 Task: Find connections with filter location Ho with filter topic #Gettingthingsdonewith filter profile language Potuguese with filter current company Isha Foundation with filter school Sri Shakthi Institute of Engineering and Technology with filter industry Trusts and Estates with filter service category Auto Insurance with filter keywords title Payroll Clerk
Action: Mouse moved to (230, 293)
Screenshot: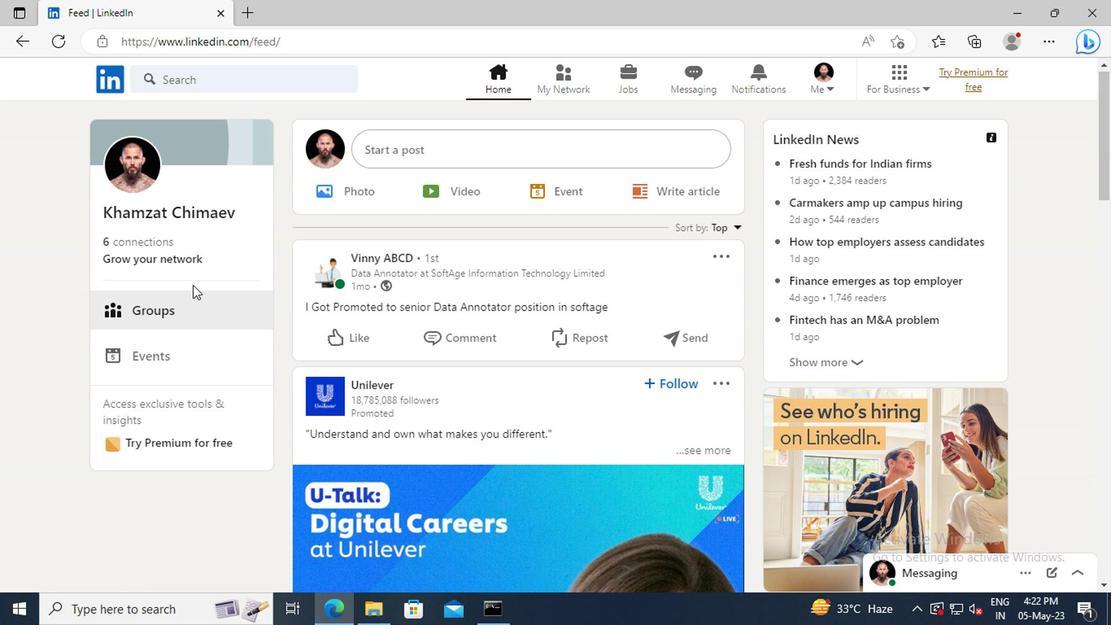 
Action: Mouse pressed left at (230, 293)
Screenshot: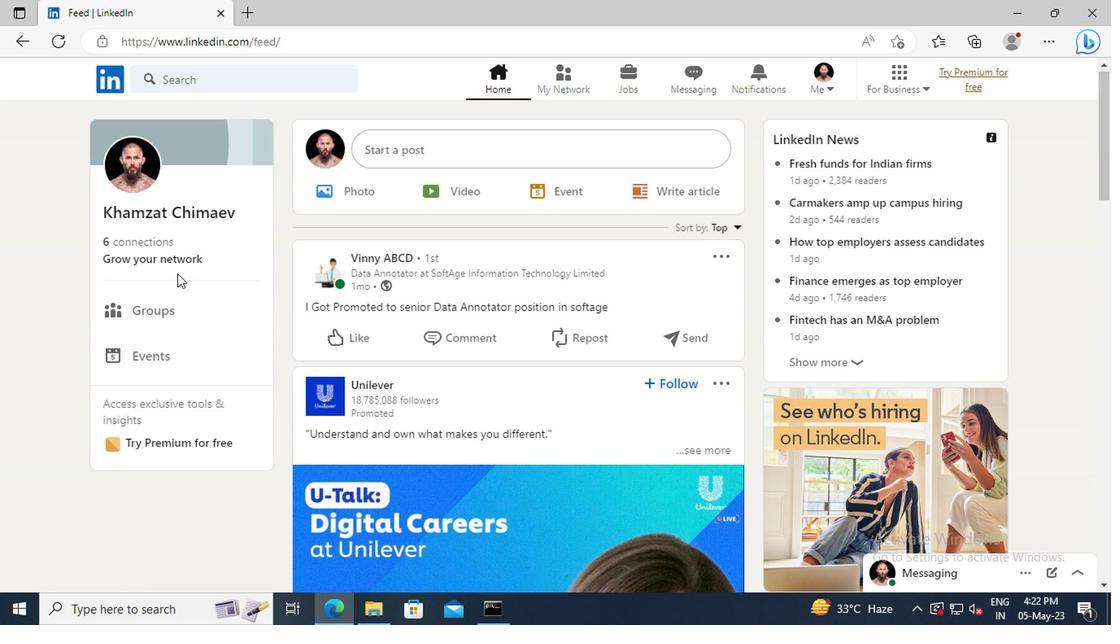 
Action: Mouse moved to (236, 233)
Screenshot: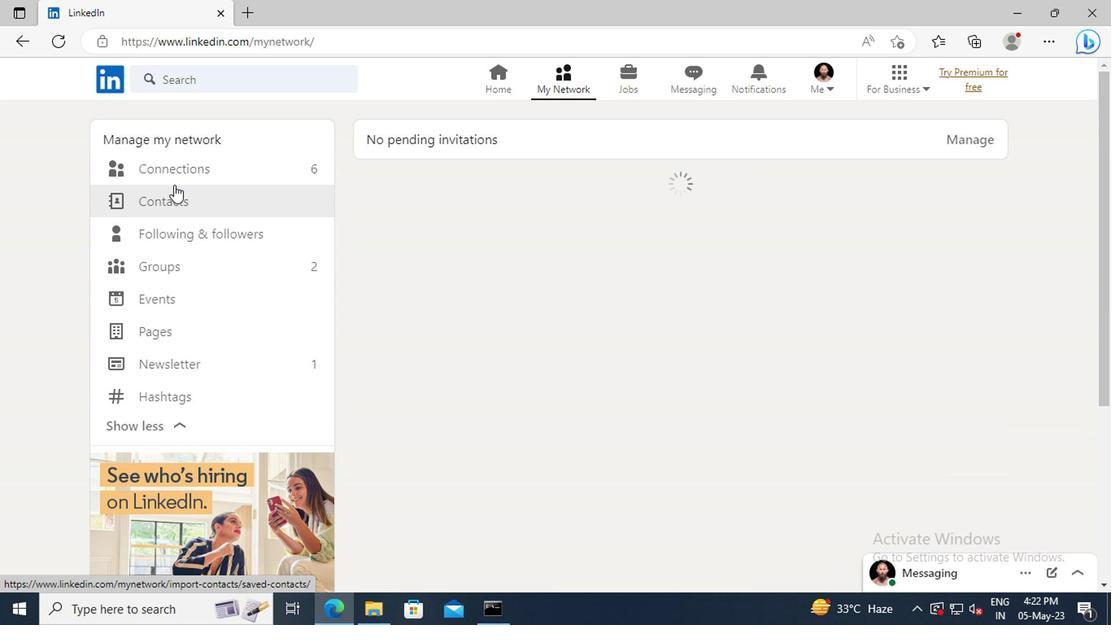 
Action: Mouse pressed left at (236, 233)
Screenshot: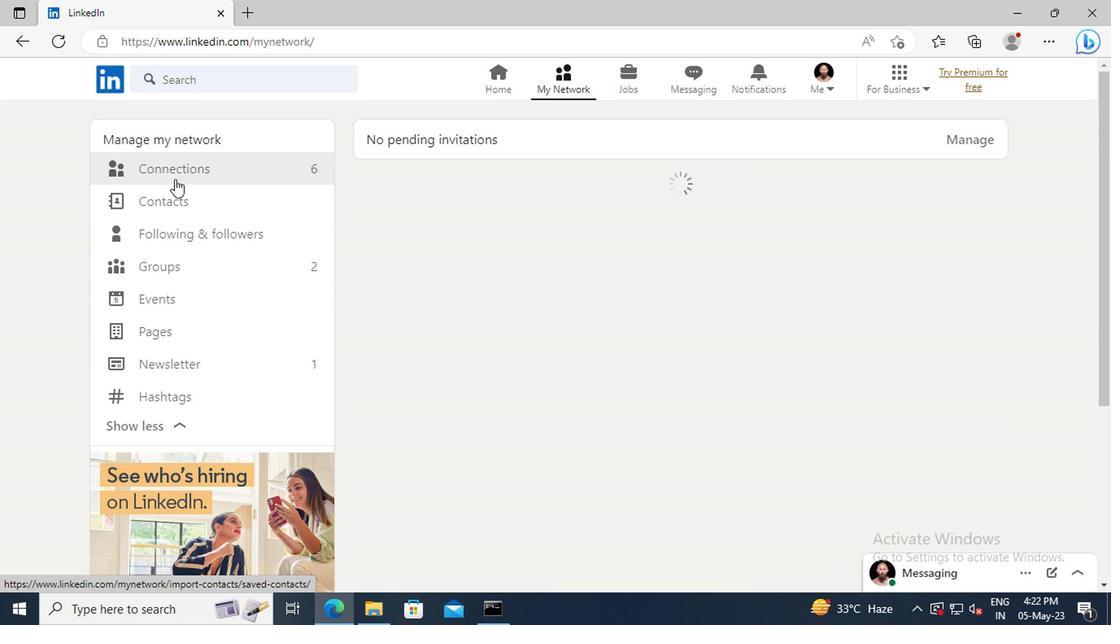 
Action: Mouse moved to (592, 236)
Screenshot: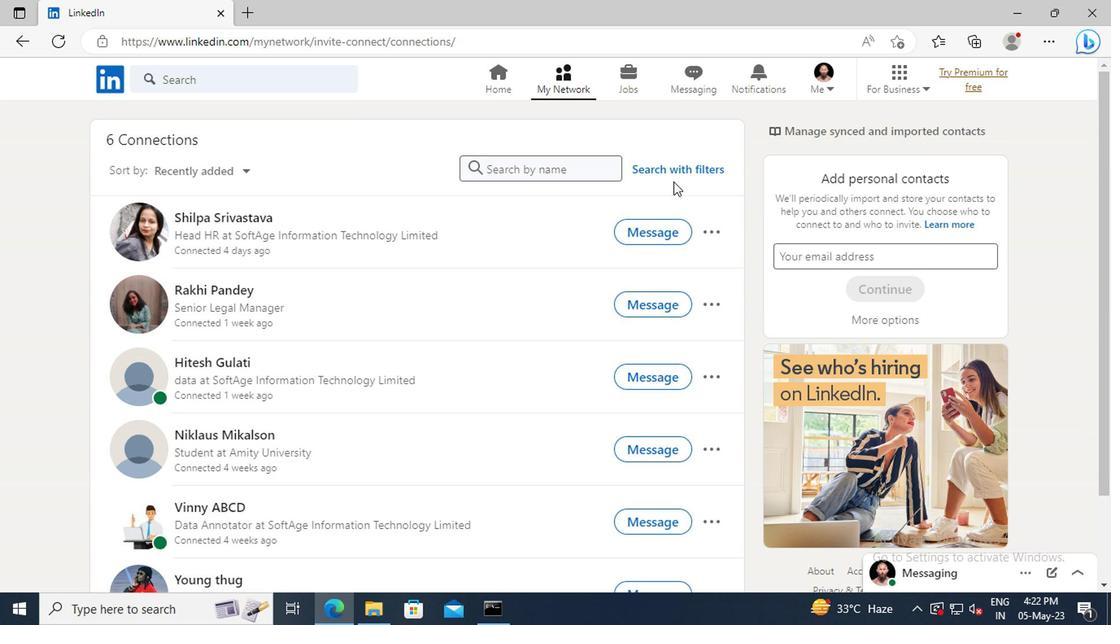 
Action: Mouse pressed left at (592, 236)
Screenshot: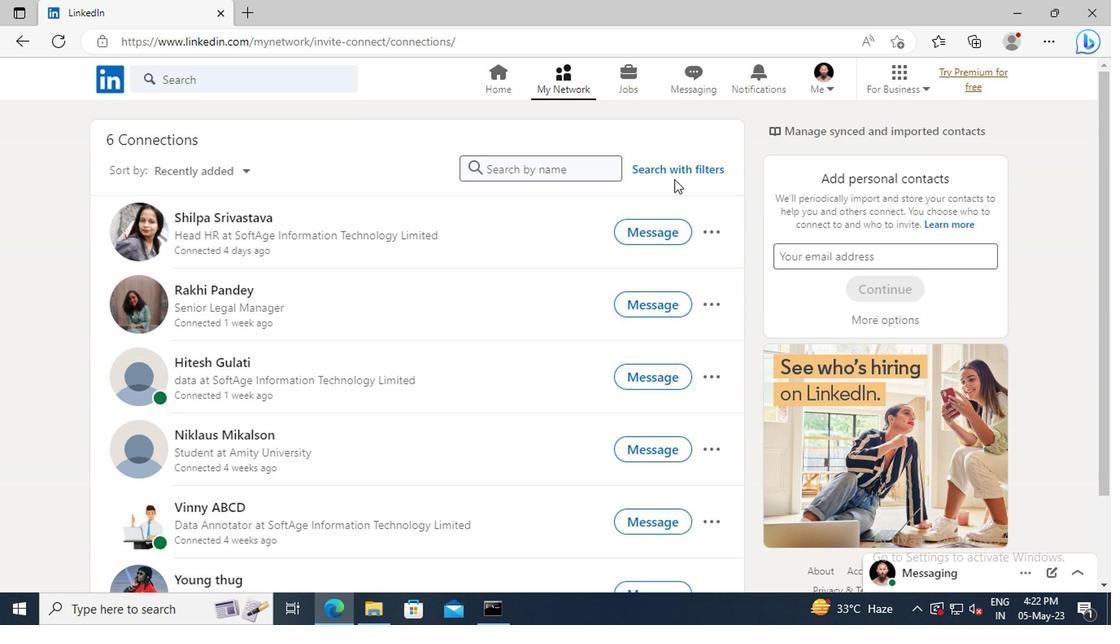 
Action: Mouse moved to (553, 202)
Screenshot: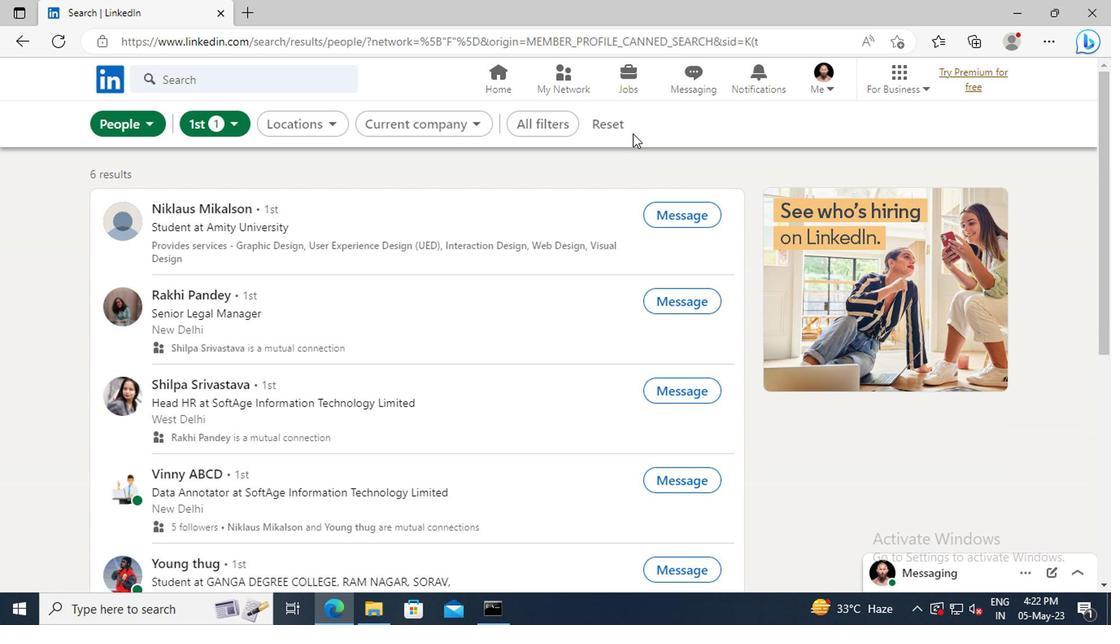 
Action: Mouse pressed left at (553, 202)
Screenshot: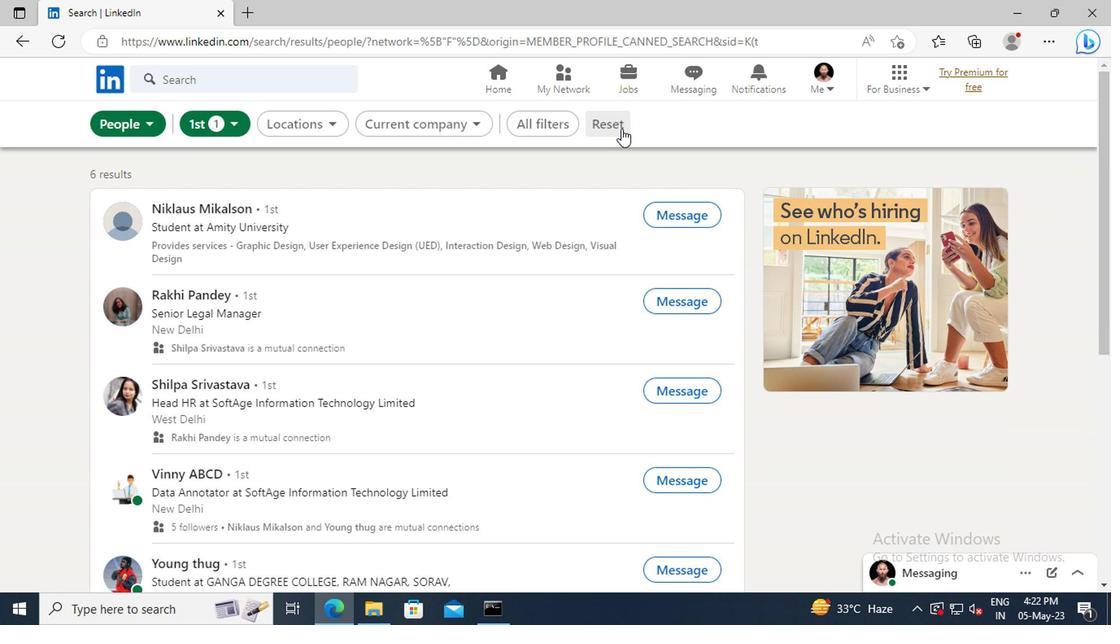 
Action: Mouse moved to (533, 200)
Screenshot: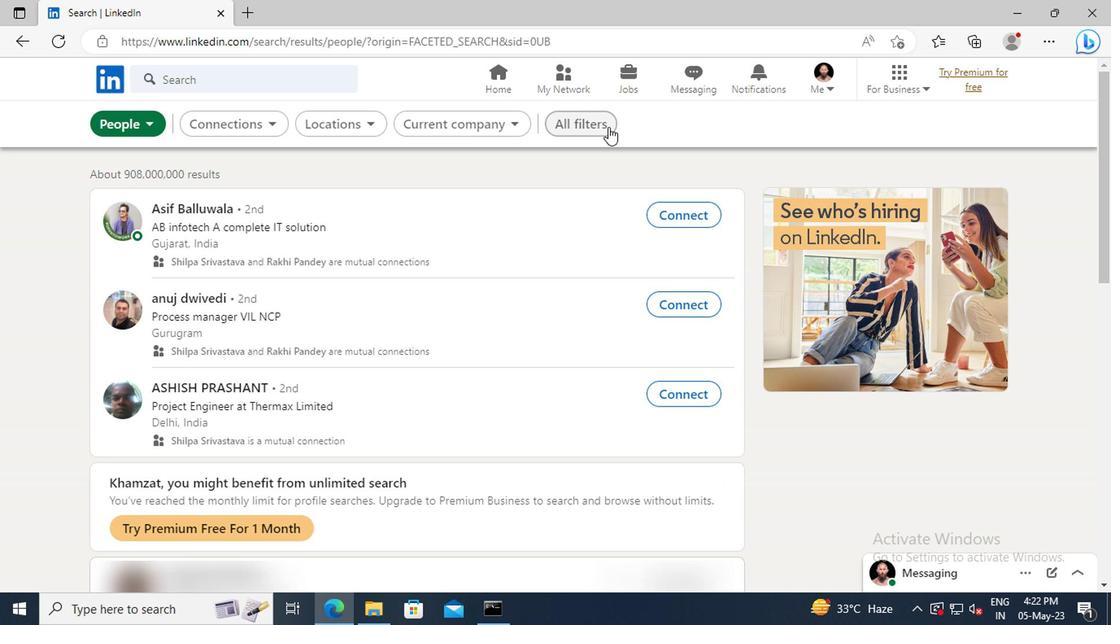 
Action: Mouse pressed left at (533, 200)
Screenshot: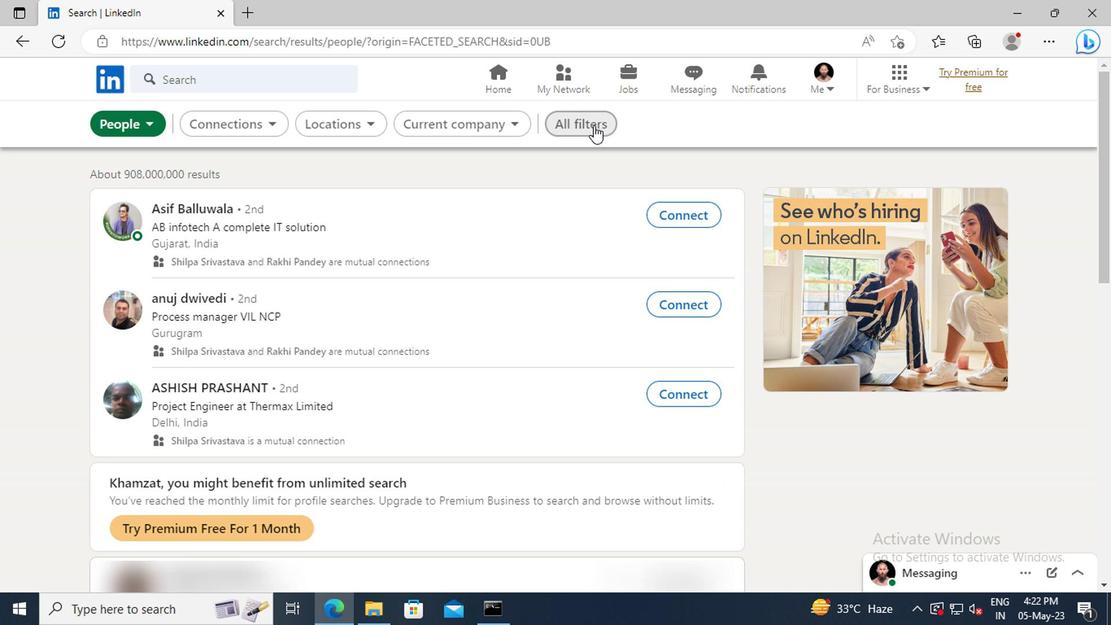 
Action: Mouse moved to (740, 313)
Screenshot: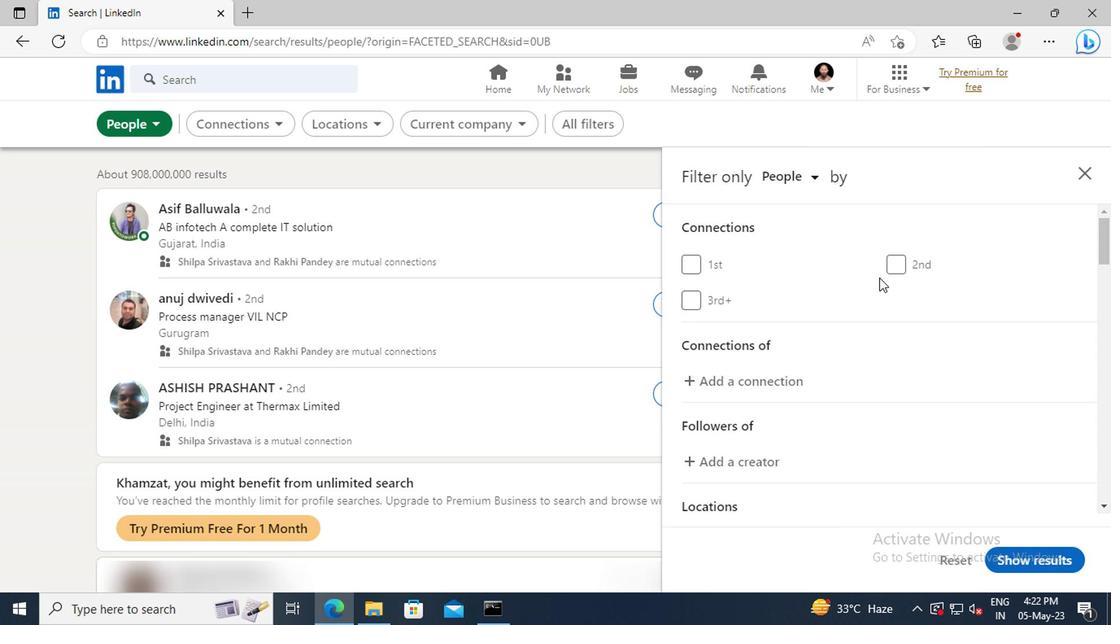 
Action: Mouse scrolled (740, 313) with delta (0, 0)
Screenshot: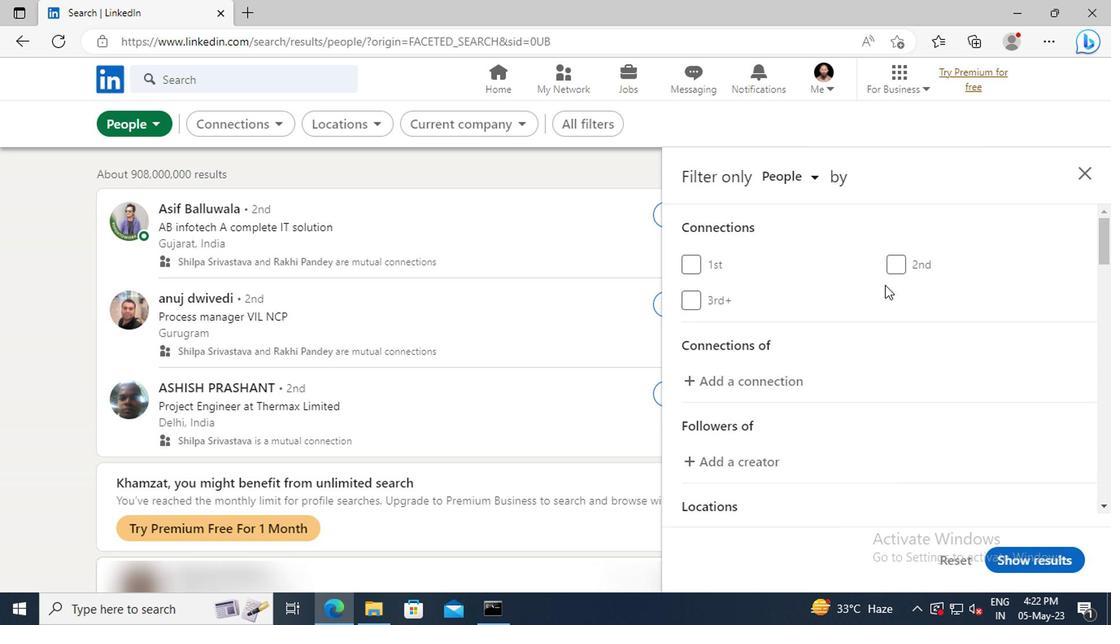 
Action: Mouse scrolled (740, 313) with delta (0, 0)
Screenshot: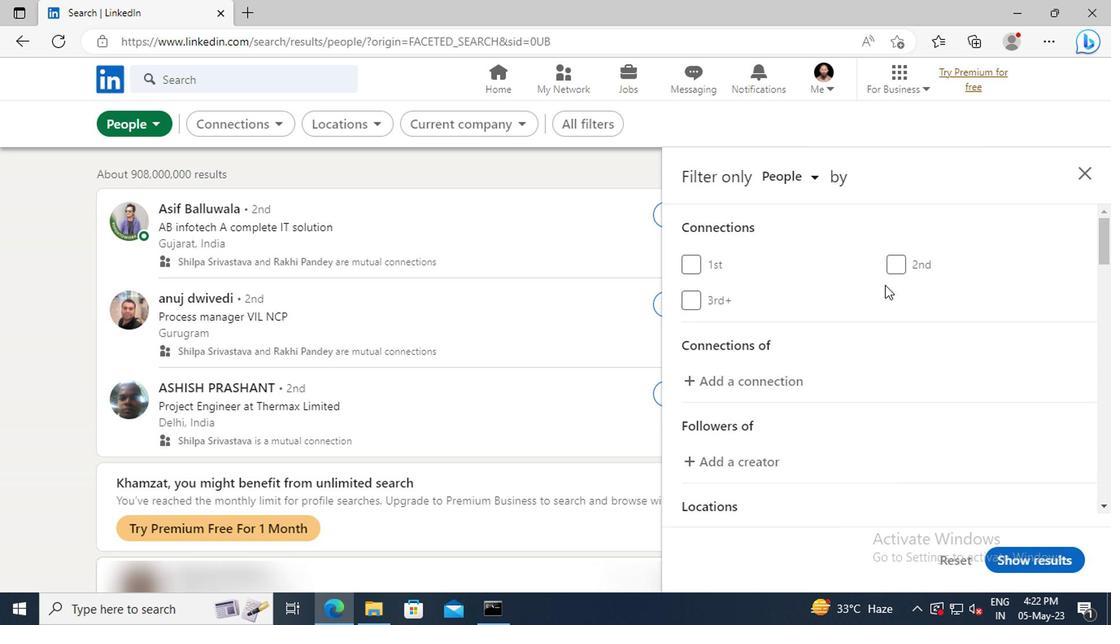 
Action: Mouse scrolled (740, 313) with delta (0, 0)
Screenshot: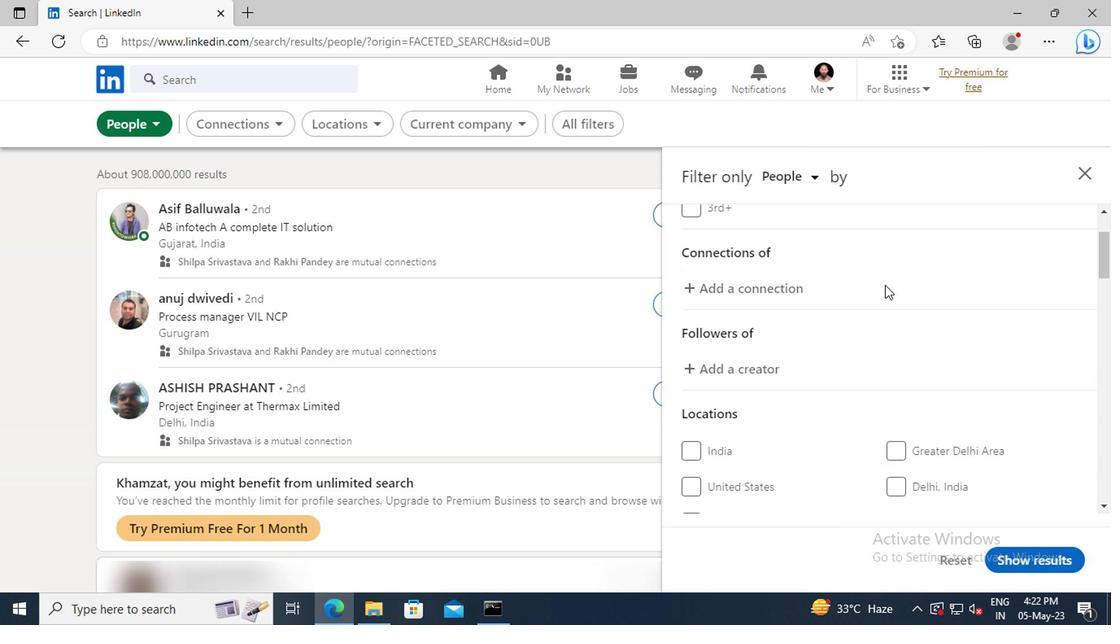 
Action: Mouse scrolled (740, 313) with delta (0, 0)
Screenshot: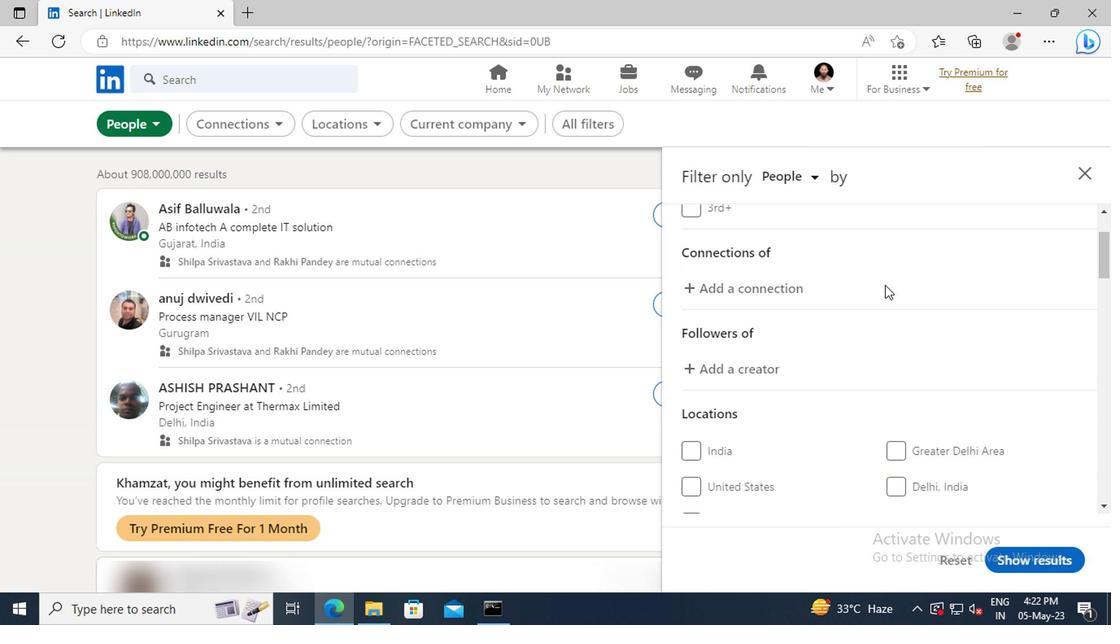 
Action: Mouse scrolled (740, 313) with delta (0, 0)
Screenshot: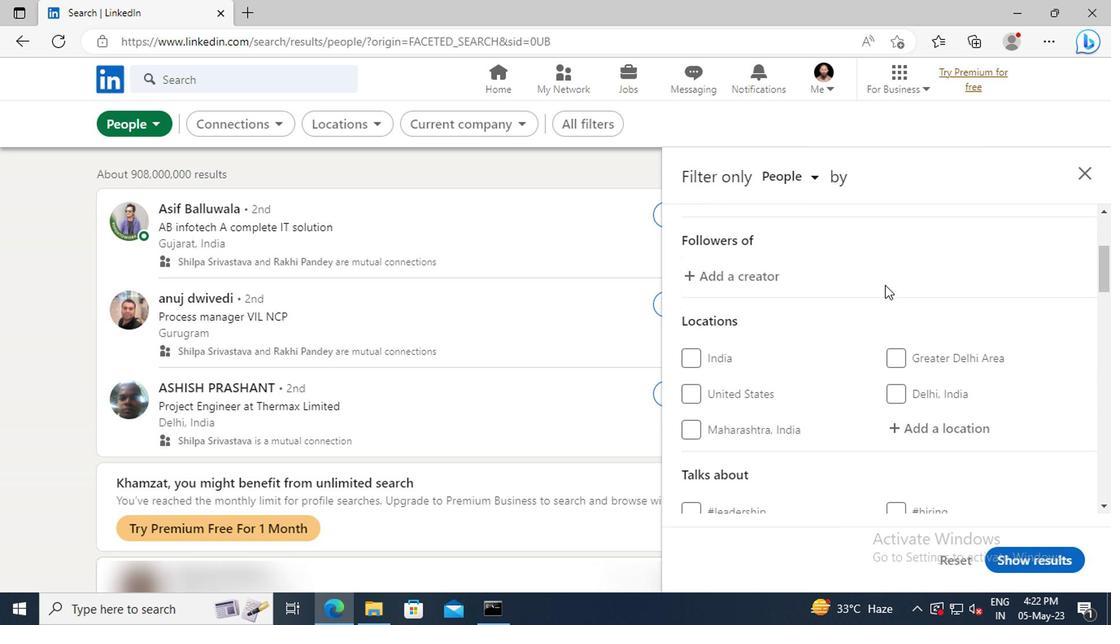 
Action: Mouse scrolled (740, 313) with delta (0, 0)
Screenshot: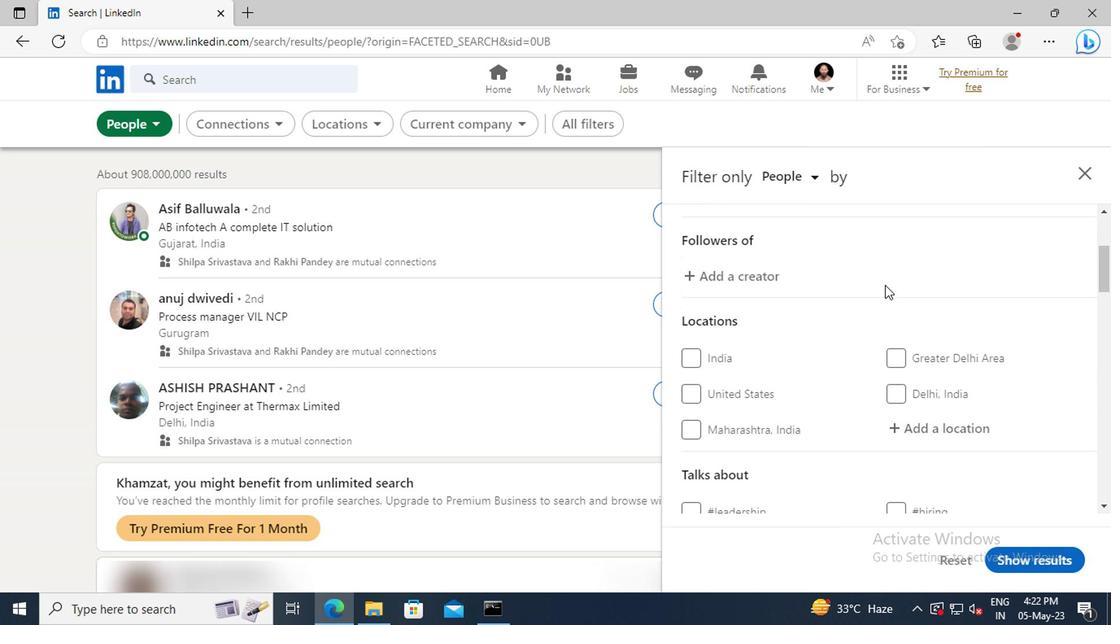 
Action: Mouse moved to (755, 347)
Screenshot: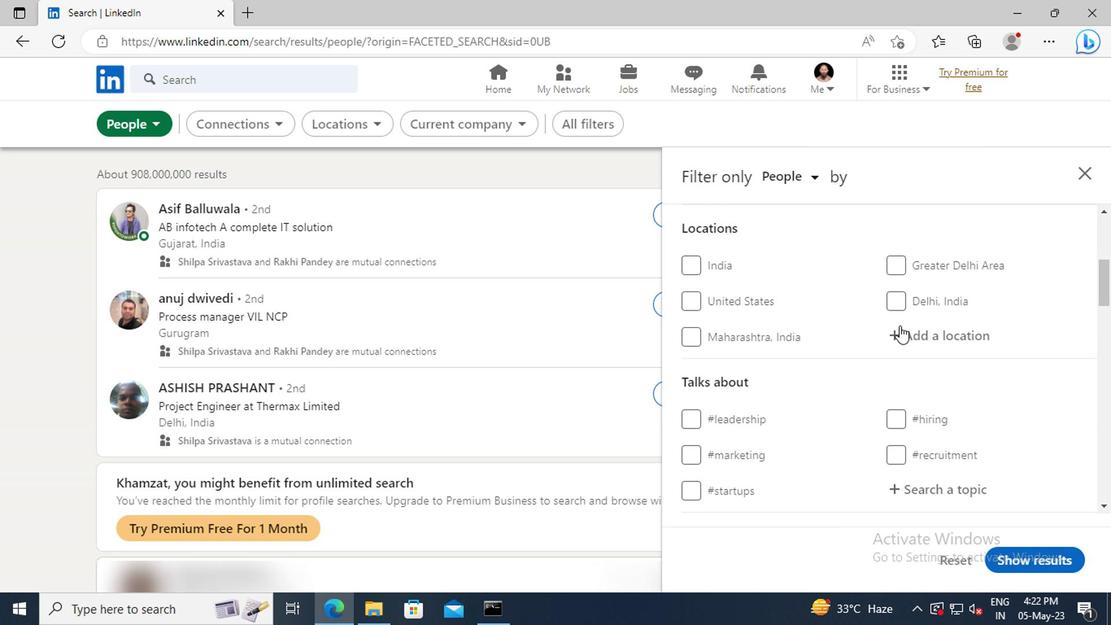 
Action: Mouse pressed left at (755, 347)
Screenshot: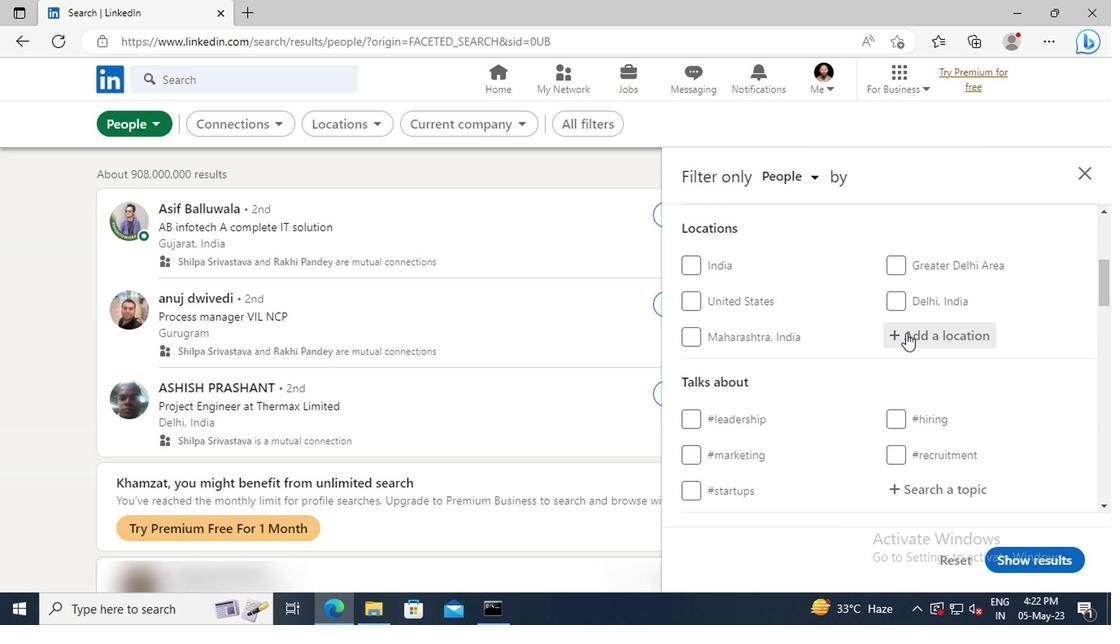 
Action: Key pressed <Key.shift>HO<Key.enter>
Screenshot: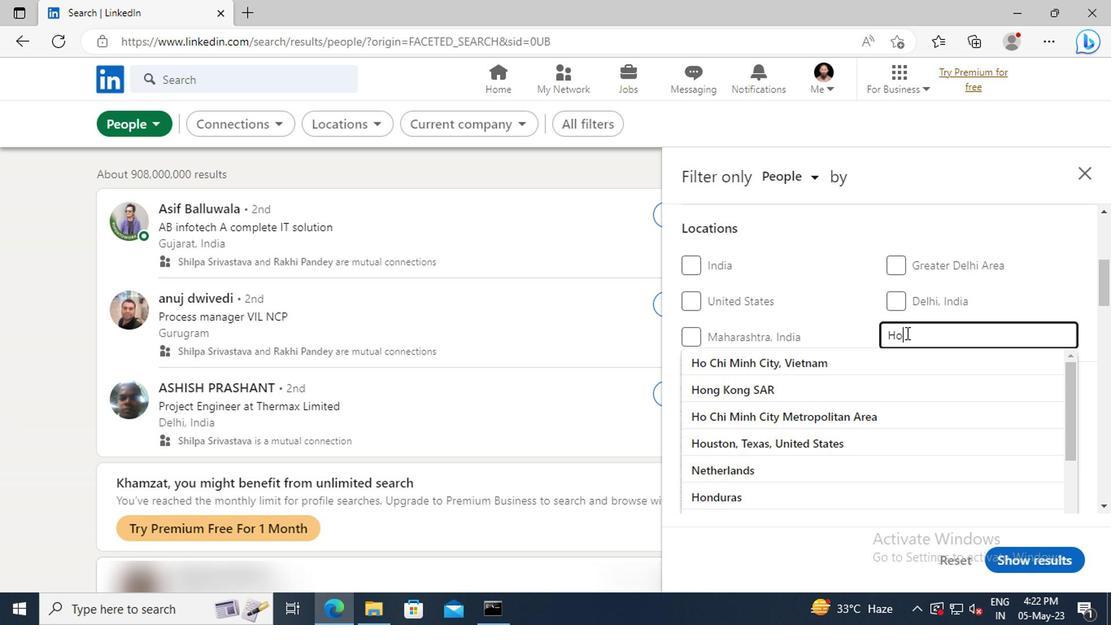 
Action: Mouse scrolled (755, 347) with delta (0, 0)
Screenshot: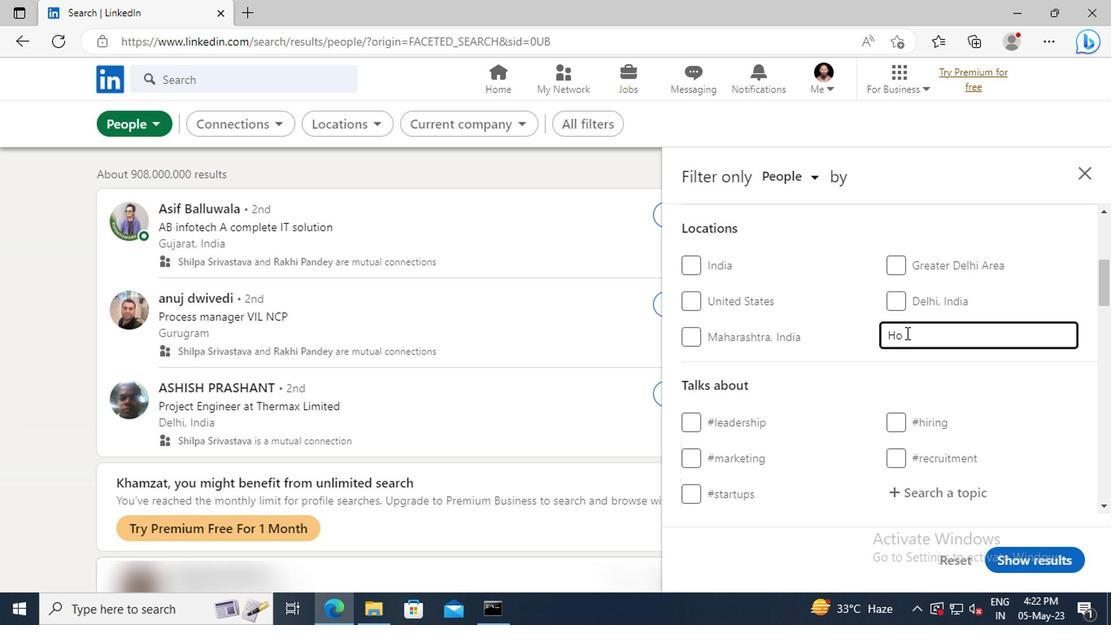 
Action: Mouse scrolled (755, 347) with delta (0, 0)
Screenshot: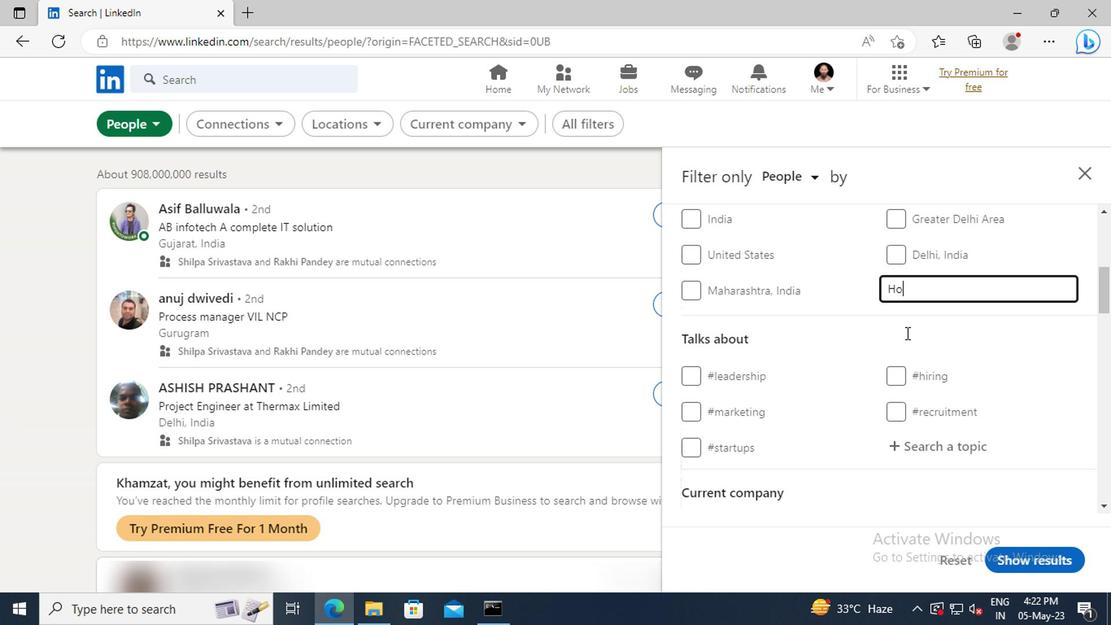
Action: Mouse scrolled (755, 347) with delta (0, 0)
Screenshot: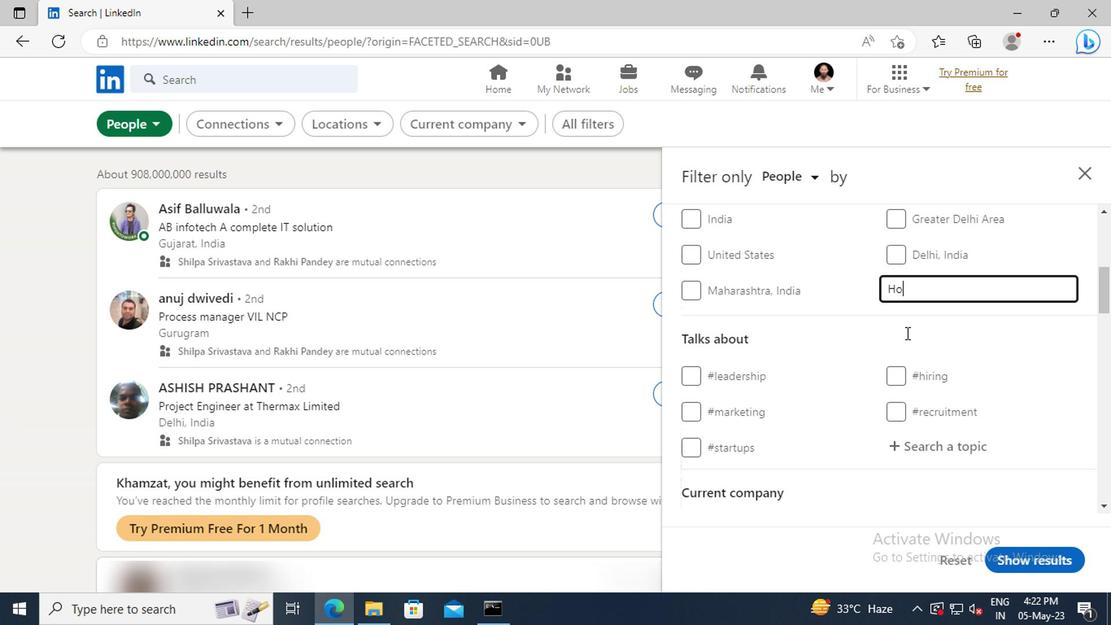 
Action: Mouse moved to (756, 364)
Screenshot: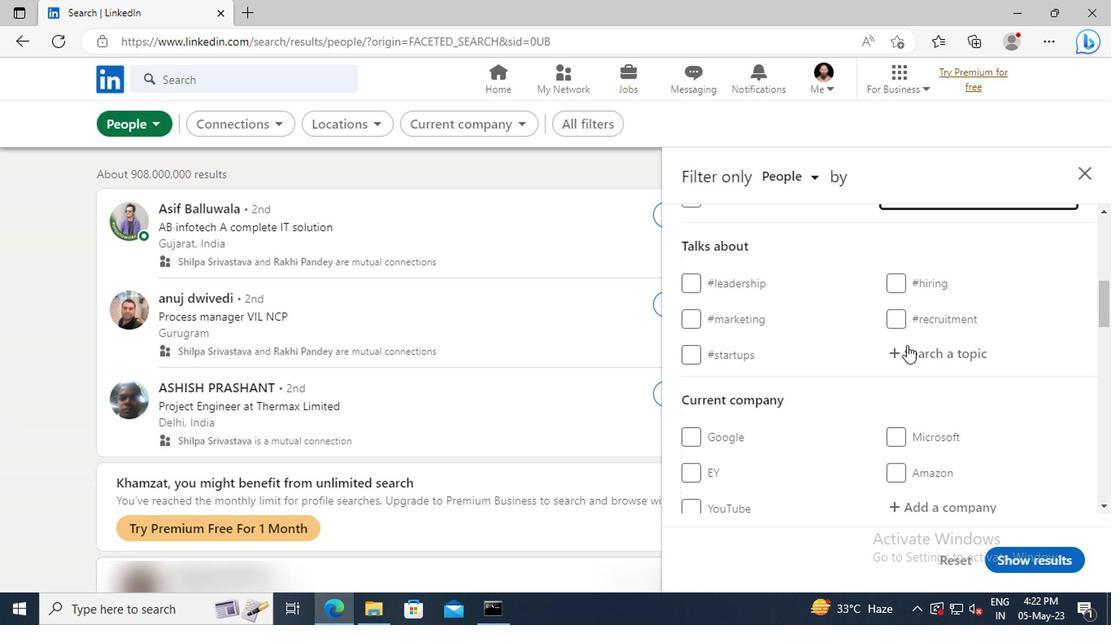 
Action: Mouse pressed left at (756, 364)
Screenshot: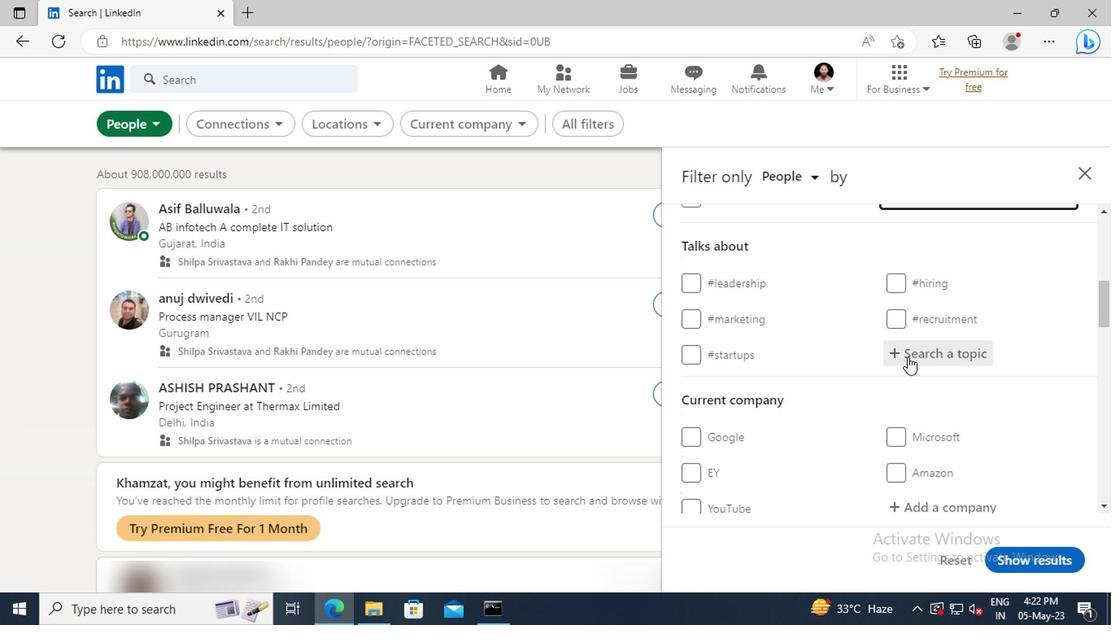 
Action: Key pressed <Key.shift>GETTINGTH
Screenshot: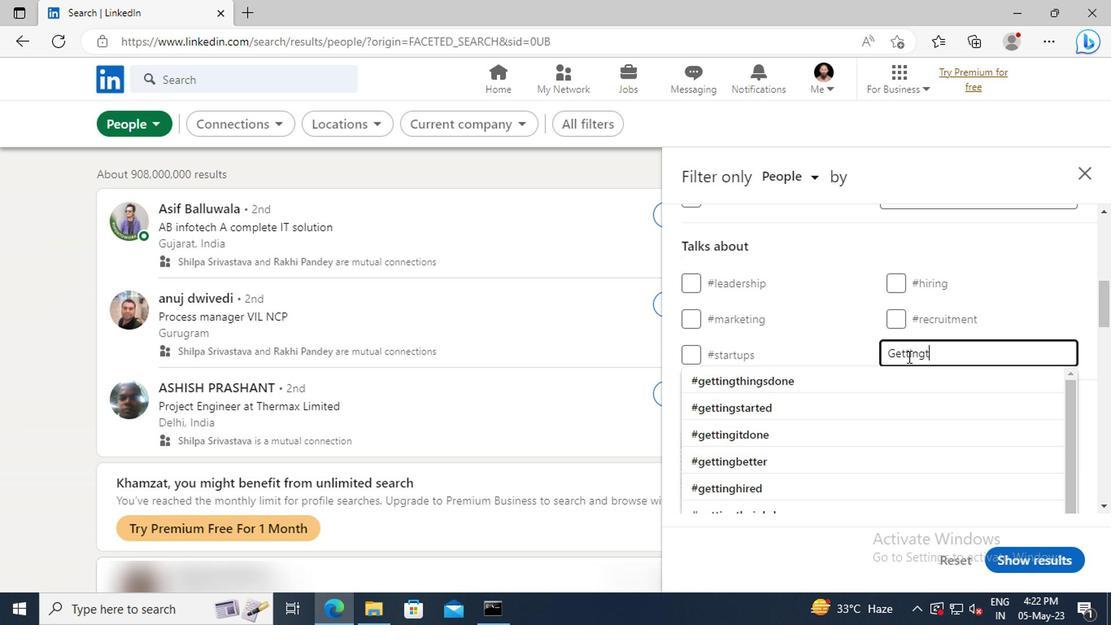 
Action: Mouse moved to (756, 376)
Screenshot: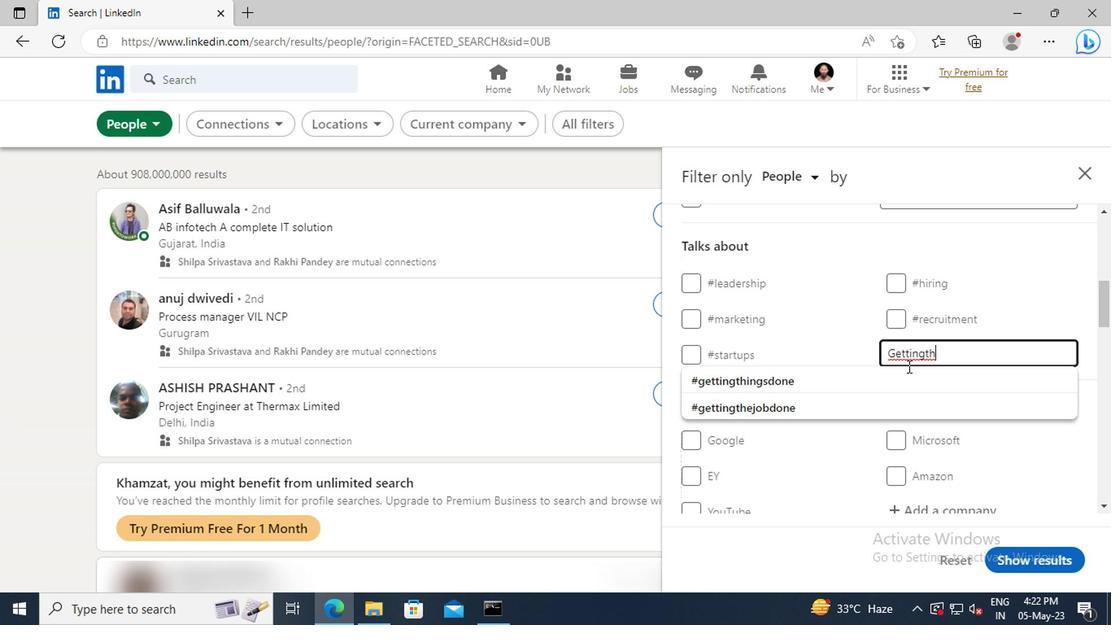 
Action: Mouse pressed left at (756, 376)
Screenshot: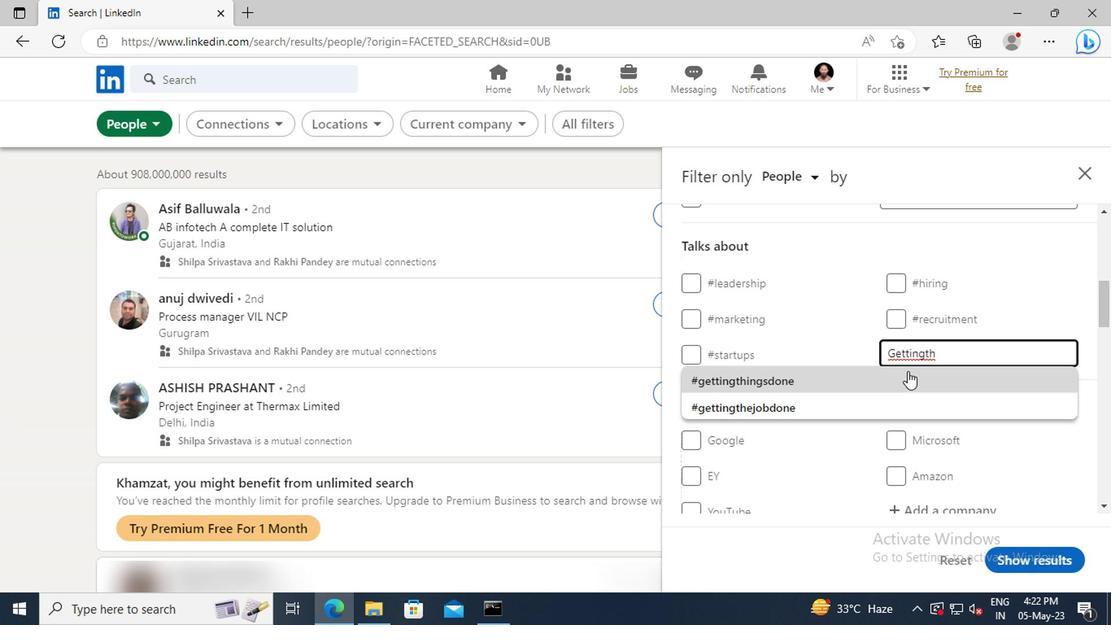 
Action: Mouse scrolled (756, 375) with delta (0, 0)
Screenshot: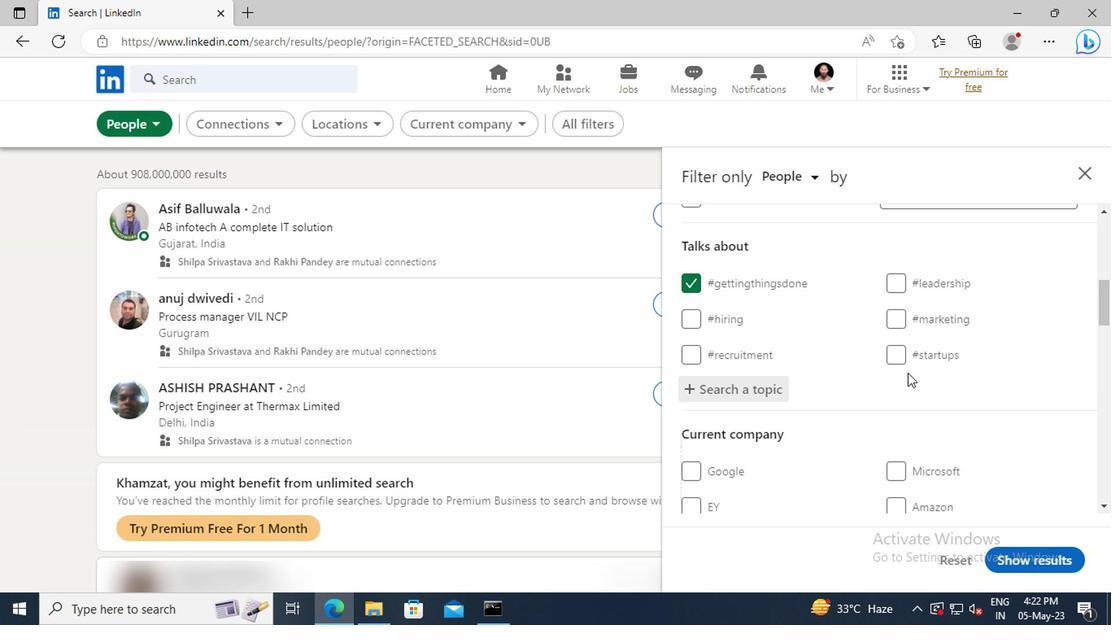 
Action: Mouse scrolled (756, 375) with delta (0, 0)
Screenshot: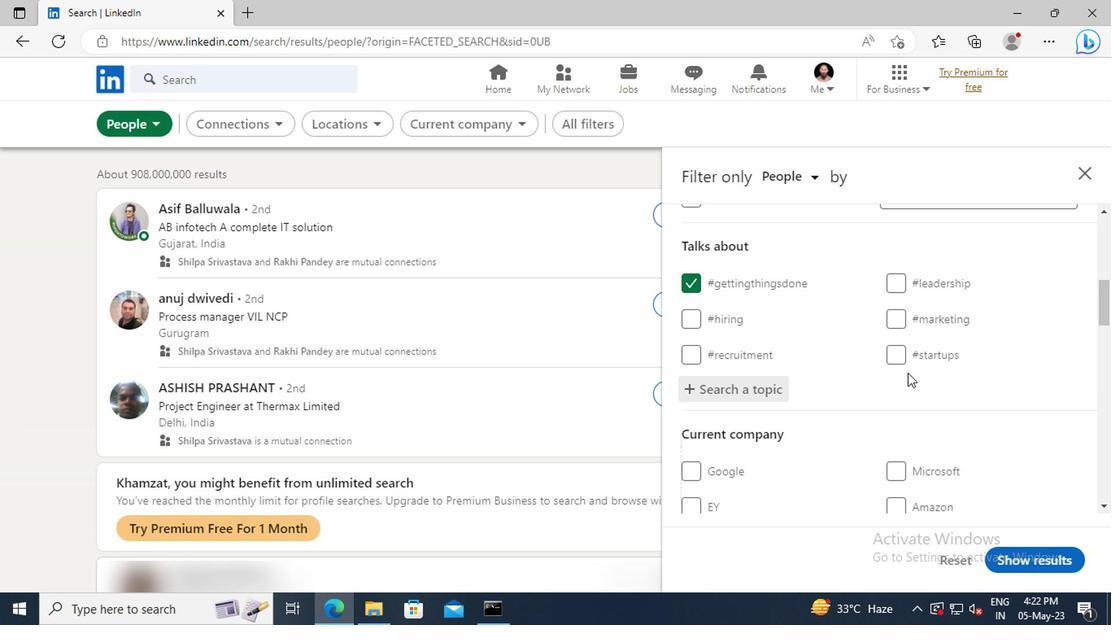
Action: Mouse scrolled (756, 375) with delta (0, 0)
Screenshot: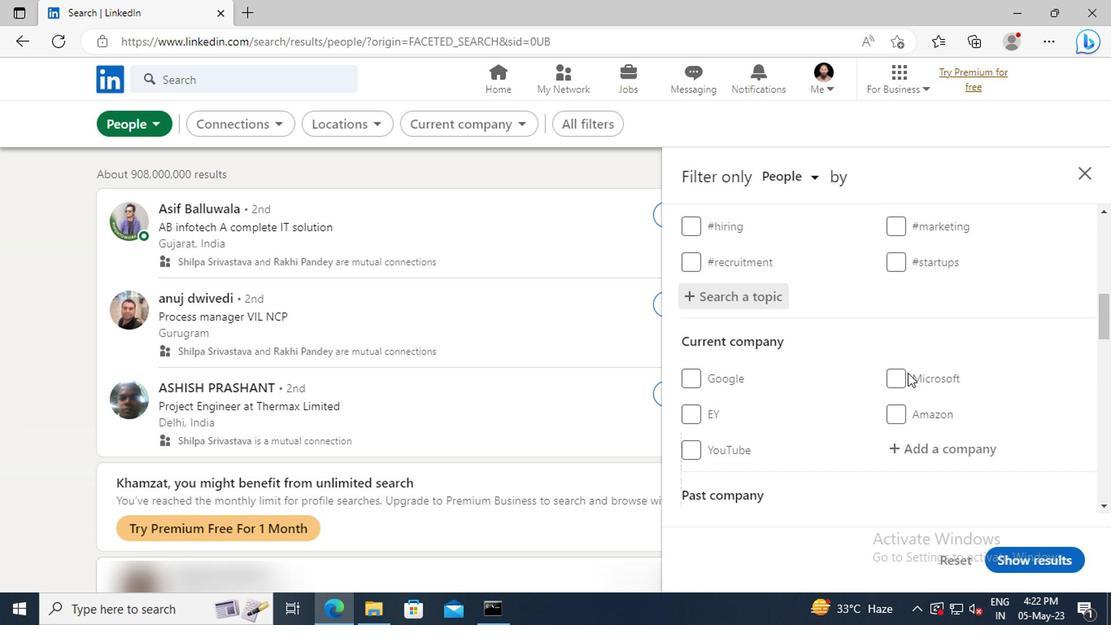 
Action: Mouse scrolled (756, 375) with delta (0, 0)
Screenshot: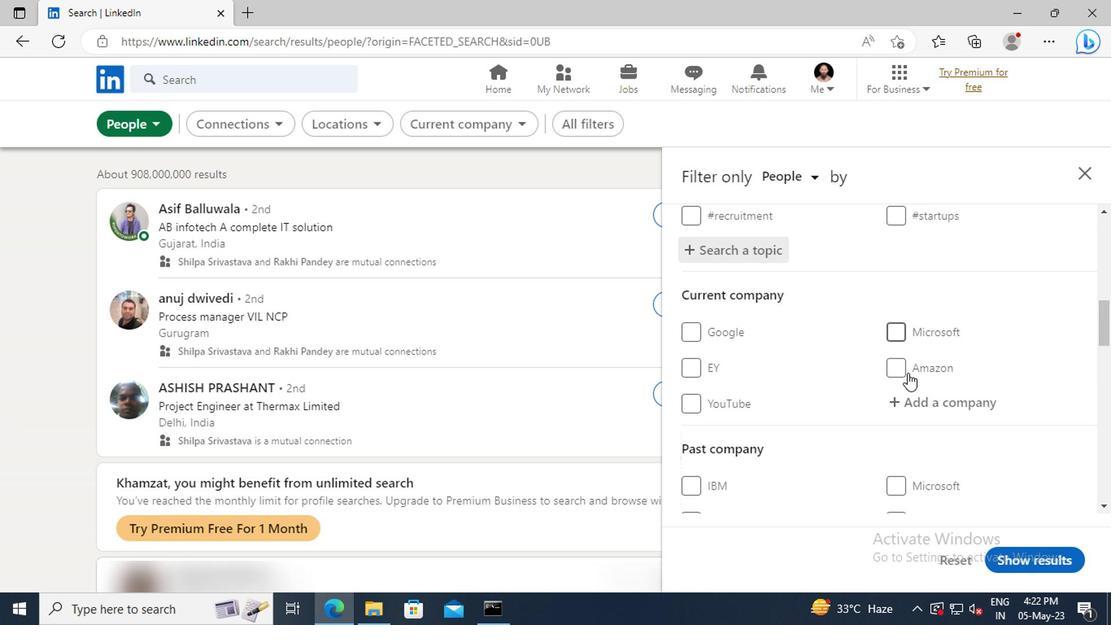 
Action: Mouse scrolled (756, 375) with delta (0, 0)
Screenshot: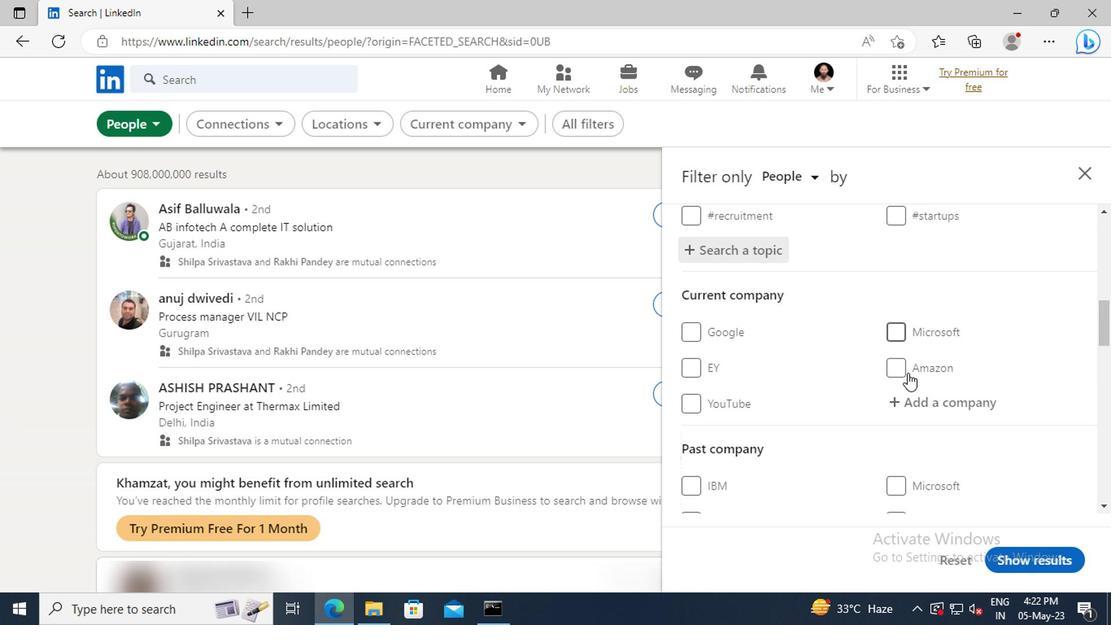 
Action: Mouse scrolled (756, 375) with delta (0, 0)
Screenshot: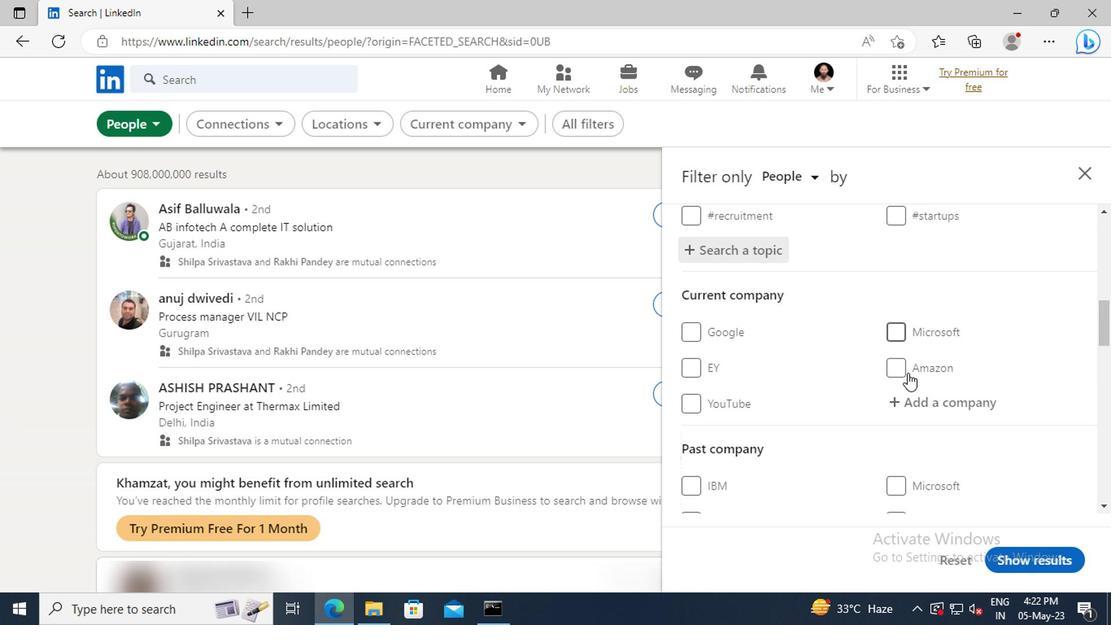 
Action: Mouse scrolled (756, 375) with delta (0, 0)
Screenshot: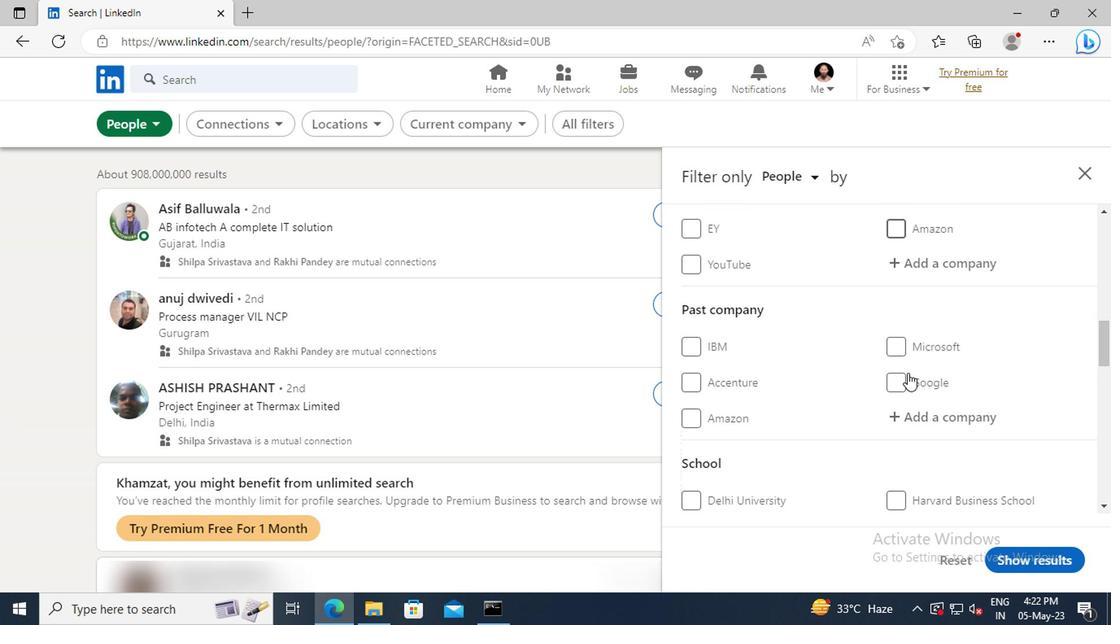 
Action: Mouse scrolled (756, 375) with delta (0, 0)
Screenshot: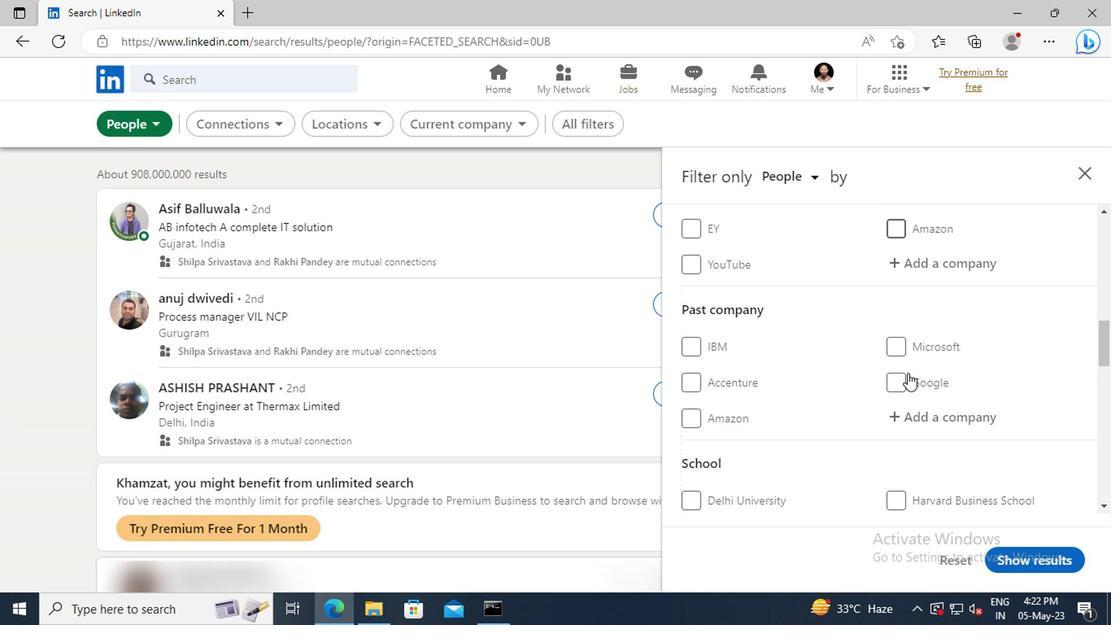 
Action: Mouse scrolled (756, 375) with delta (0, 0)
Screenshot: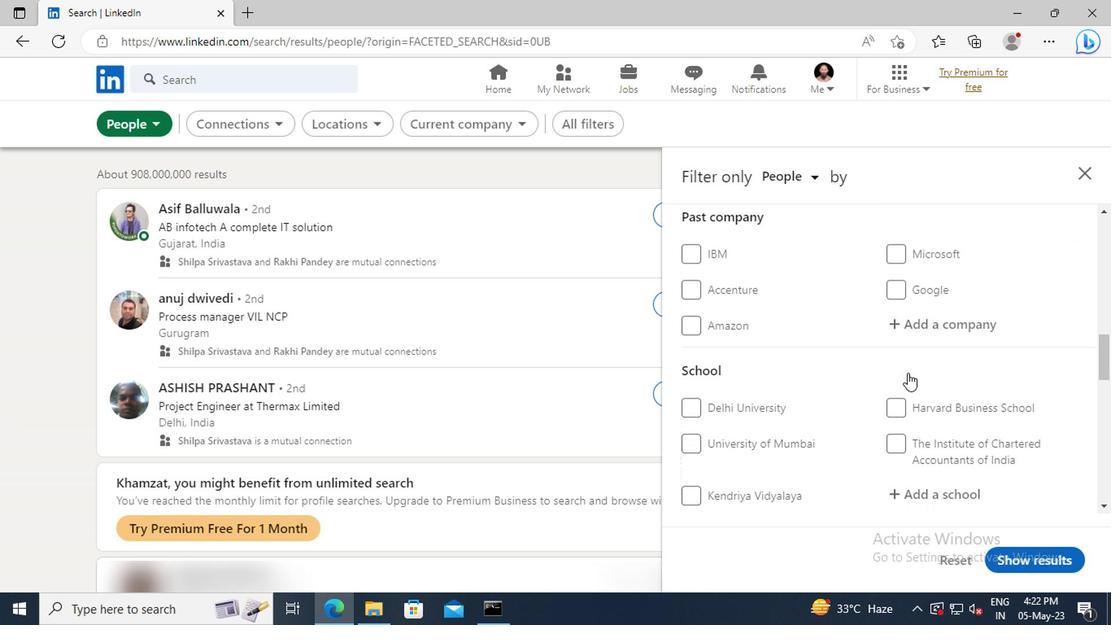 
Action: Mouse scrolled (756, 375) with delta (0, 0)
Screenshot: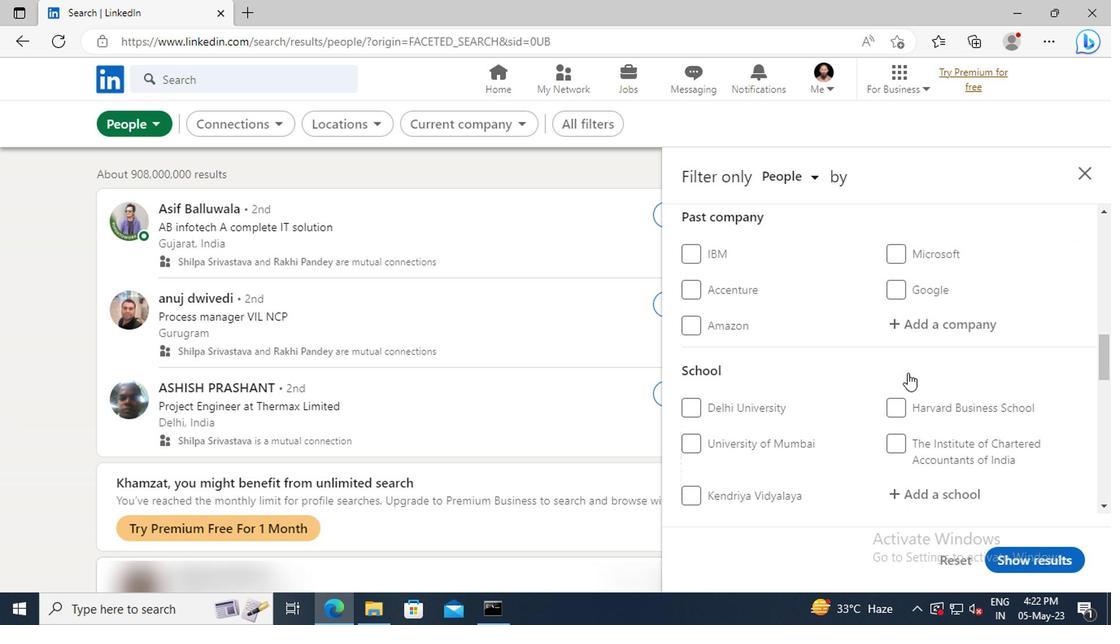 
Action: Mouse scrolled (756, 375) with delta (0, 0)
Screenshot: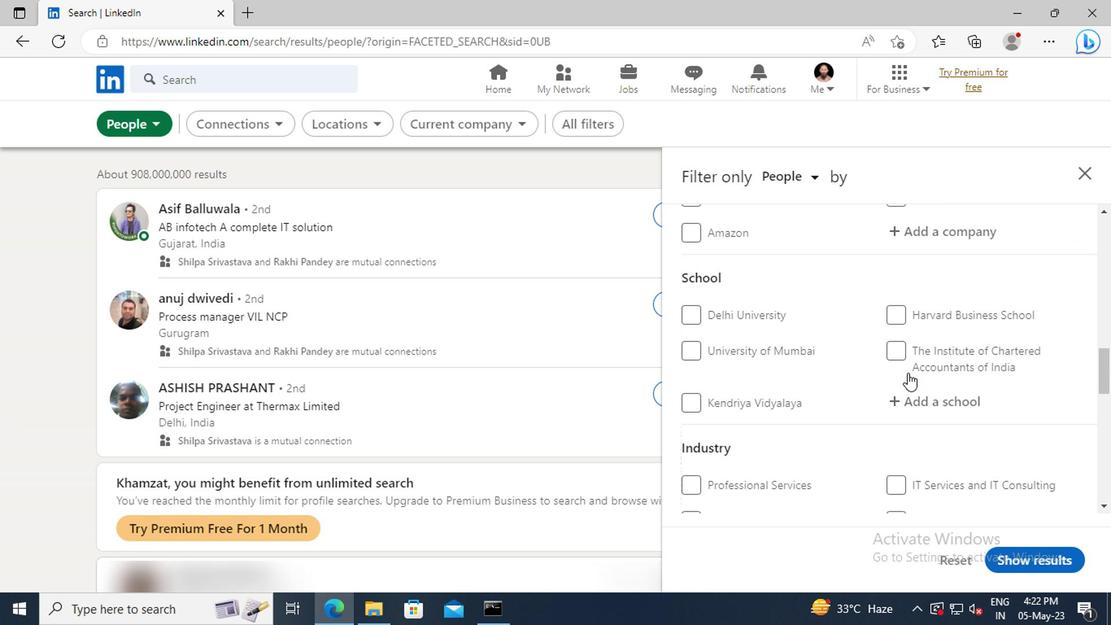 
Action: Mouse scrolled (756, 375) with delta (0, 0)
Screenshot: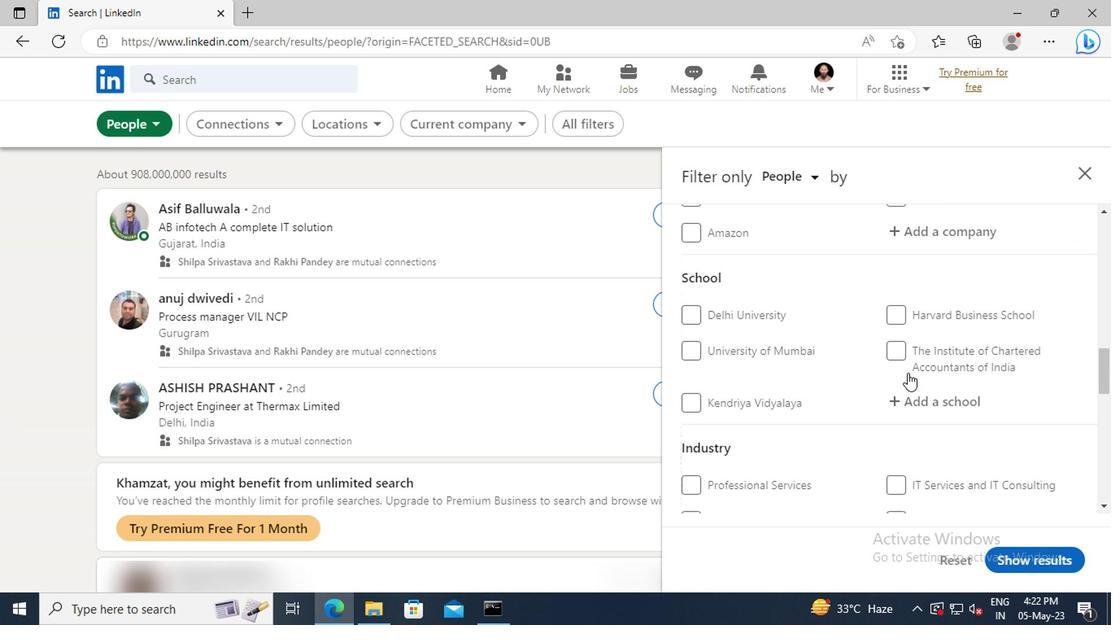 
Action: Mouse scrolled (756, 375) with delta (0, 0)
Screenshot: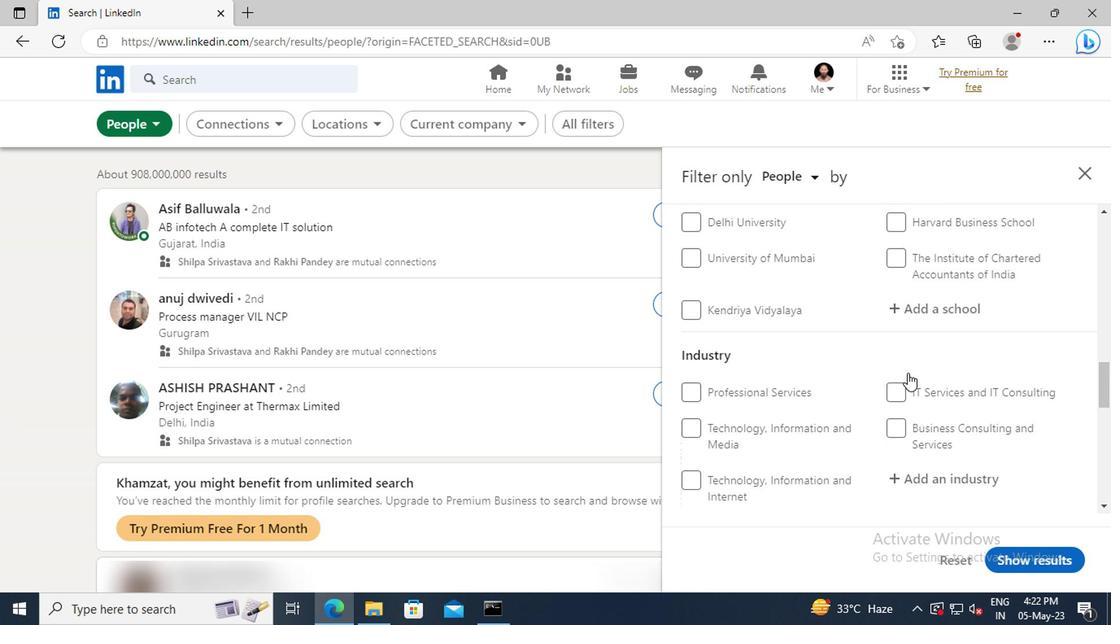 
Action: Mouse scrolled (756, 375) with delta (0, 0)
Screenshot: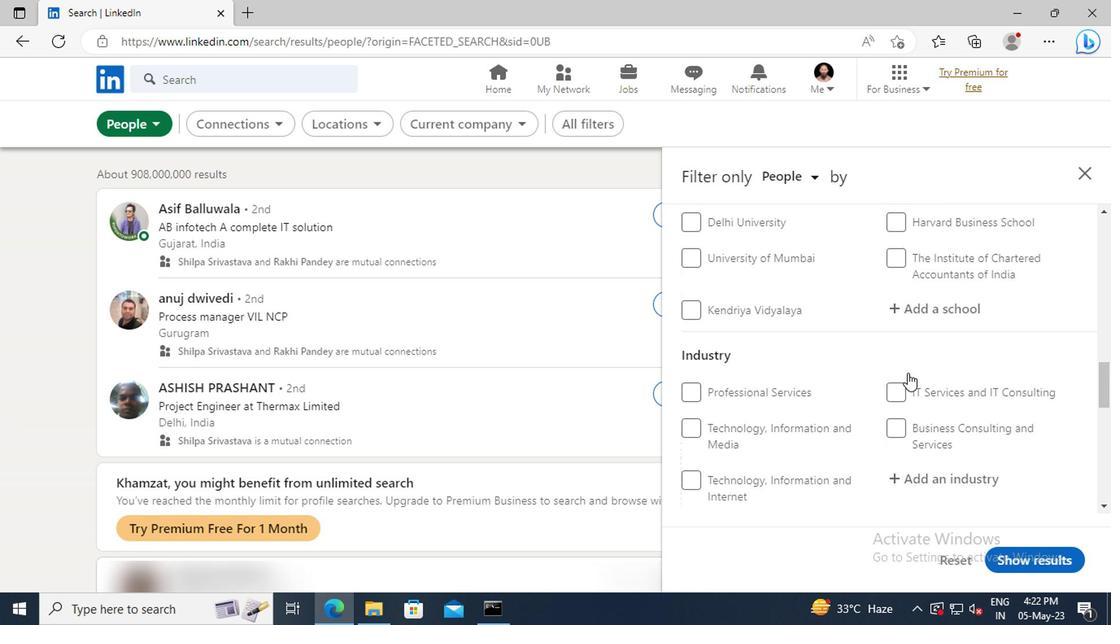 
Action: Mouse scrolled (756, 375) with delta (0, 0)
Screenshot: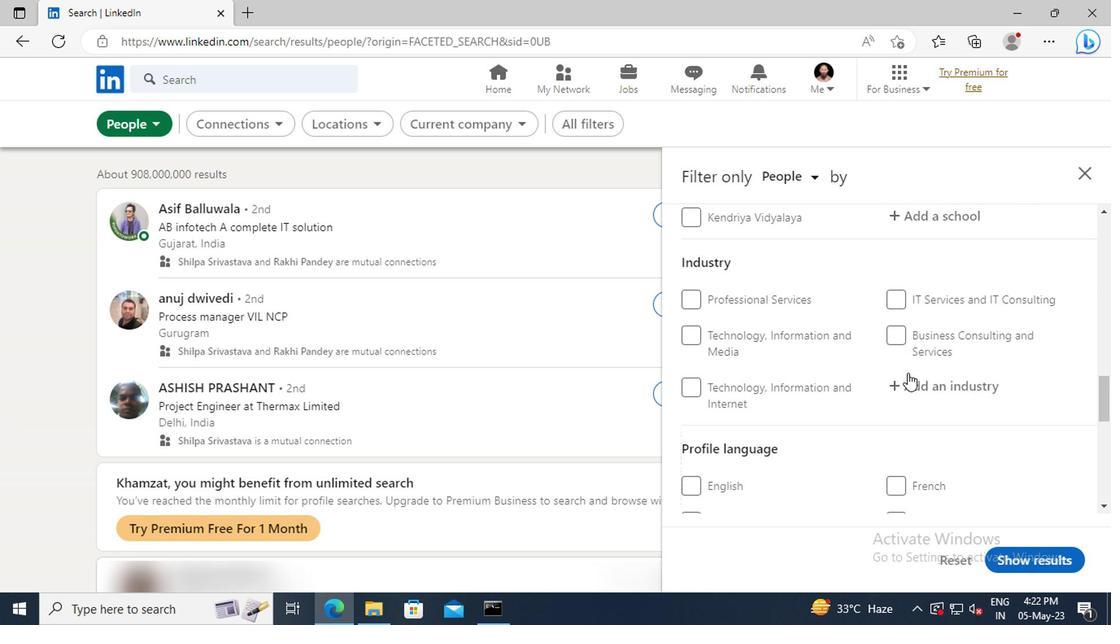 
Action: Mouse scrolled (756, 375) with delta (0, 0)
Screenshot: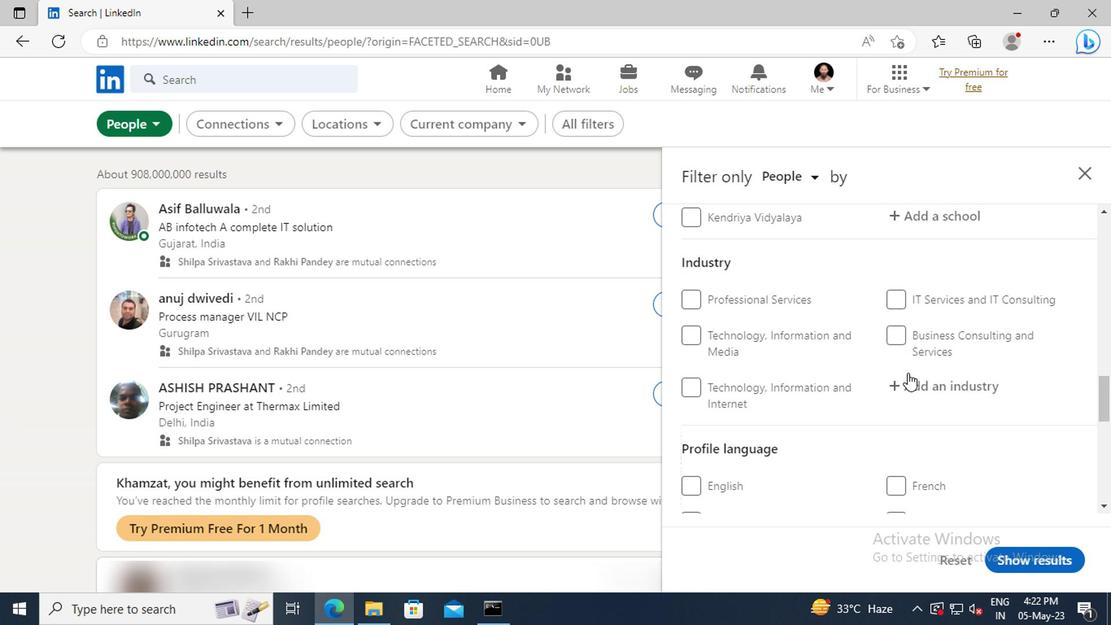 
Action: Mouse moved to (751, 415)
Screenshot: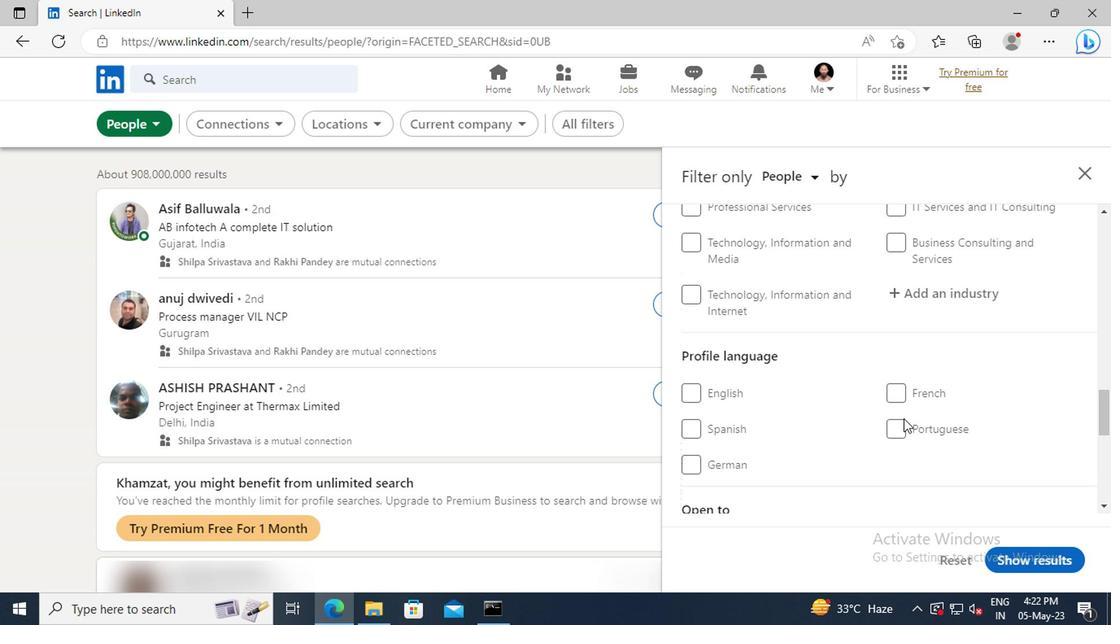 
Action: Mouse pressed left at (751, 415)
Screenshot: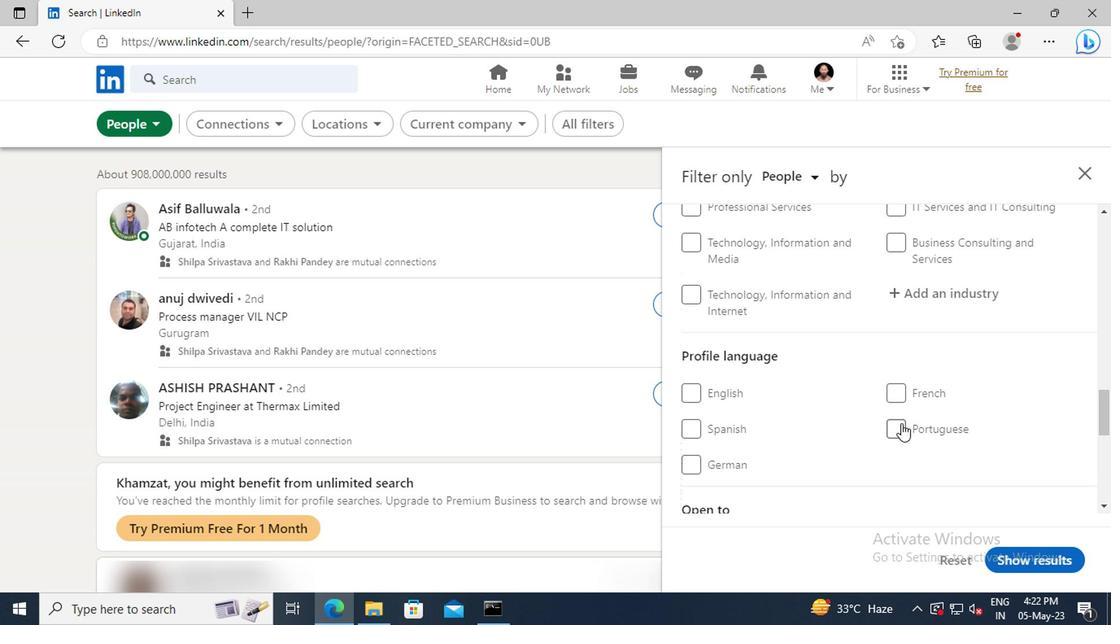 
Action: Mouse moved to (776, 388)
Screenshot: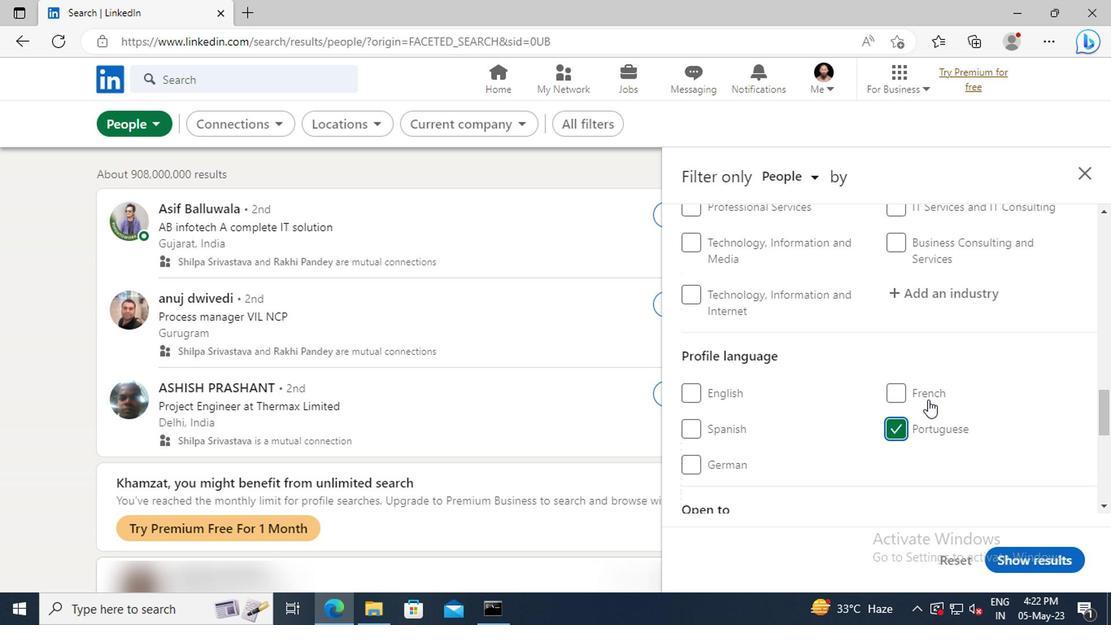 
Action: Mouse scrolled (776, 388) with delta (0, 0)
Screenshot: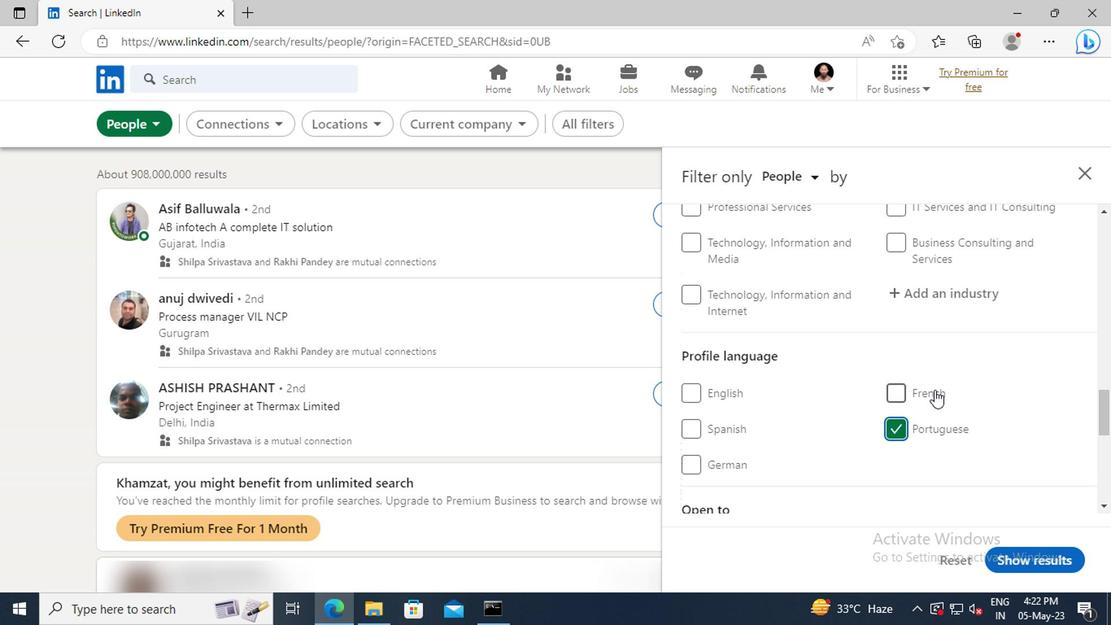 
Action: Mouse scrolled (776, 388) with delta (0, 0)
Screenshot: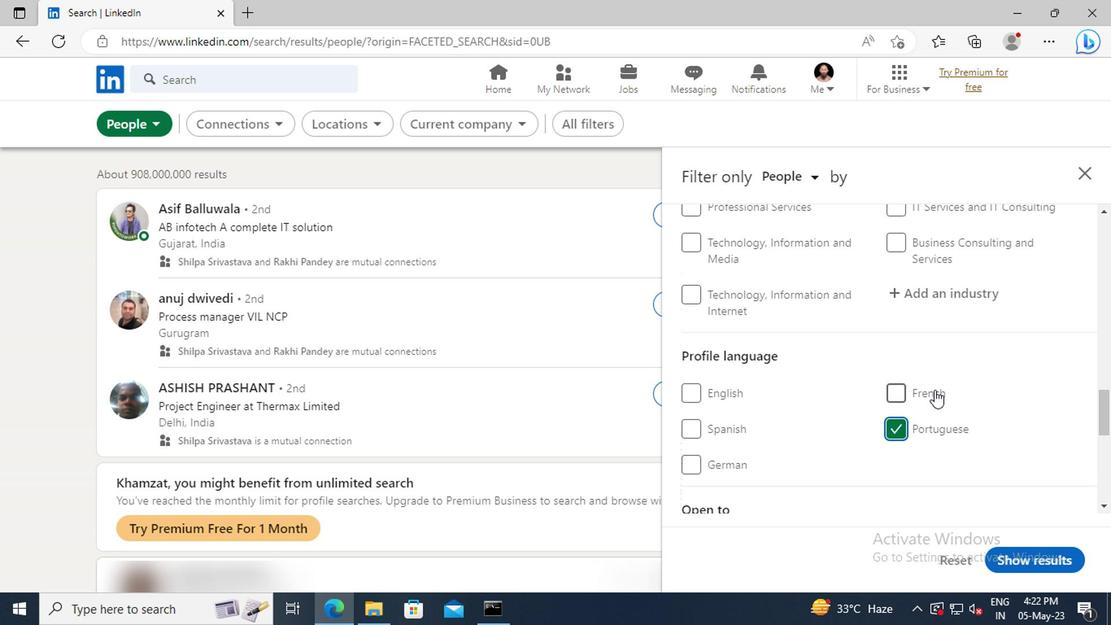 
Action: Mouse scrolled (776, 388) with delta (0, 0)
Screenshot: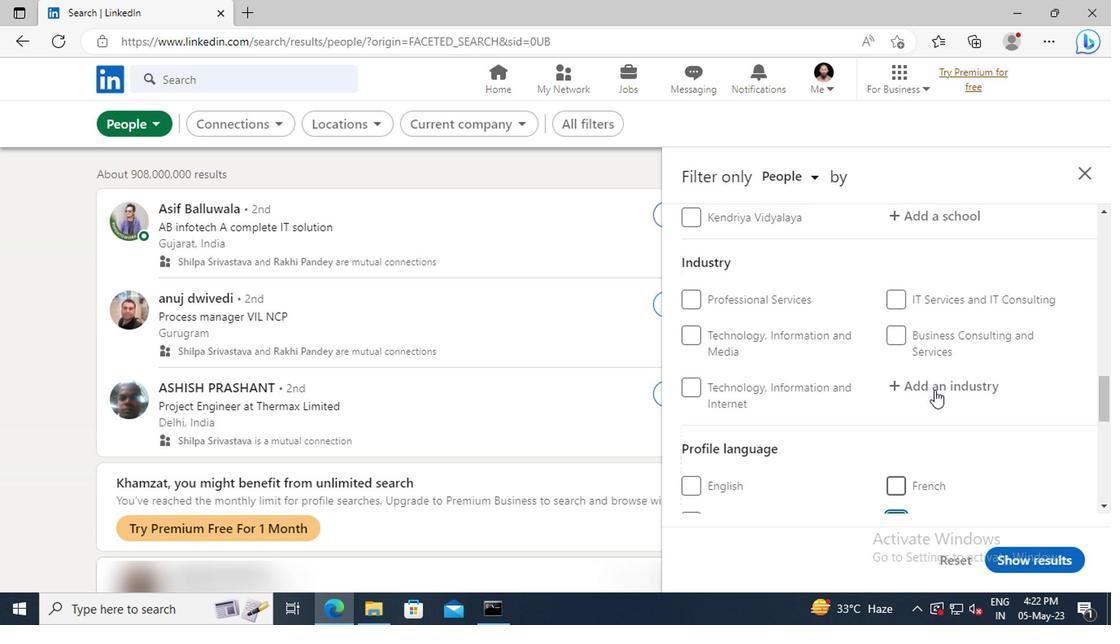 
Action: Mouse scrolled (776, 388) with delta (0, 0)
Screenshot: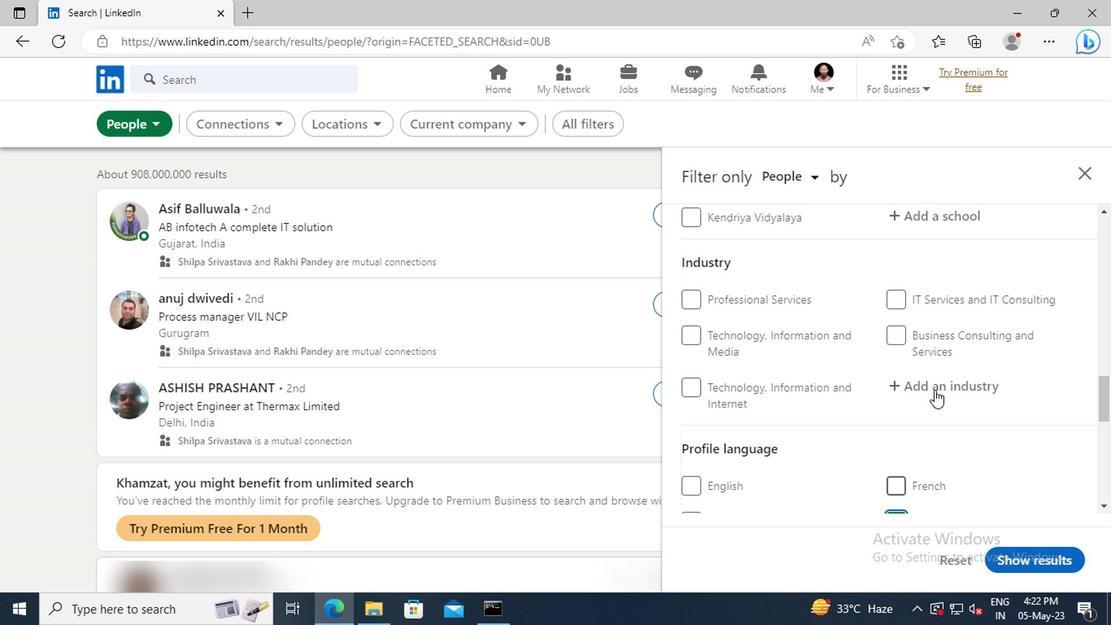 
Action: Mouse scrolled (776, 388) with delta (0, 0)
Screenshot: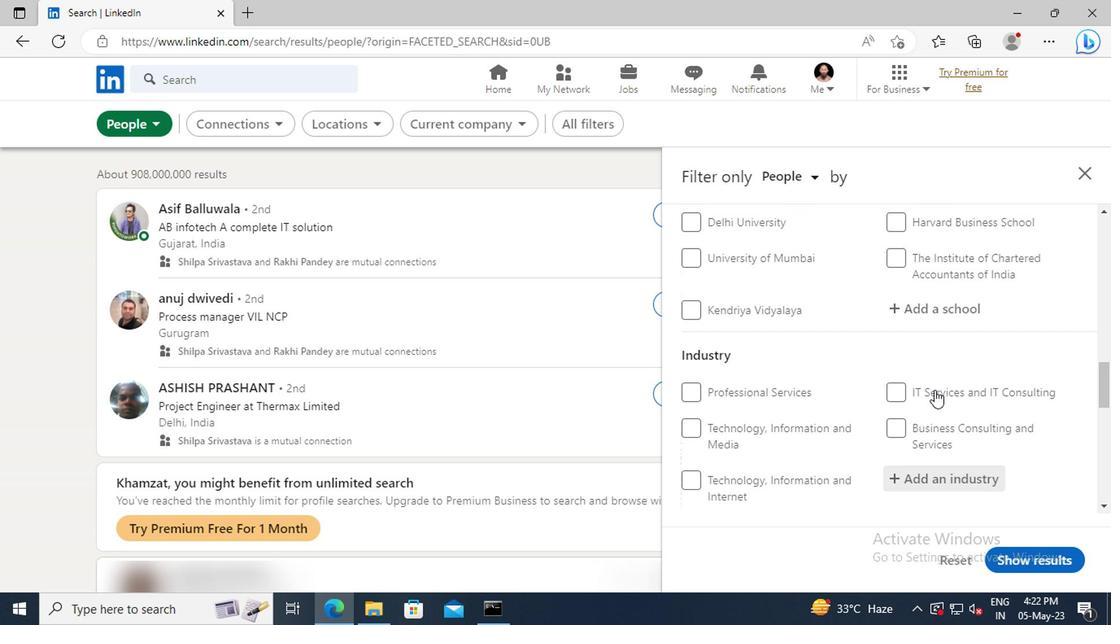 
Action: Mouse scrolled (776, 388) with delta (0, 0)
Screenshot: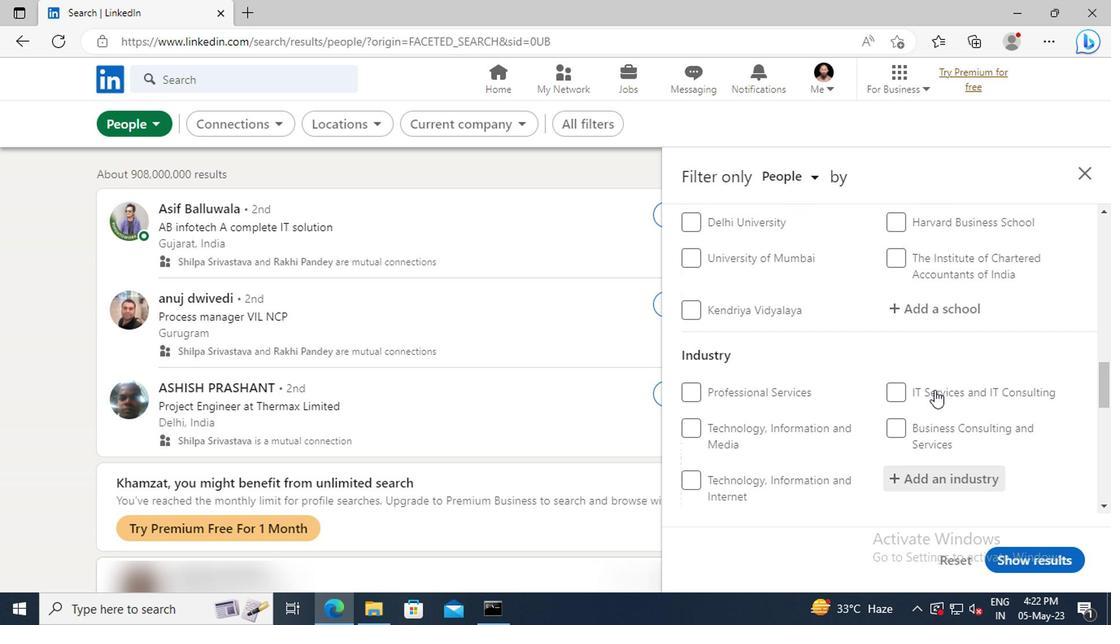 
Action: Mouse scrolled (776, 388) with delta (0, 0)
Screenshot: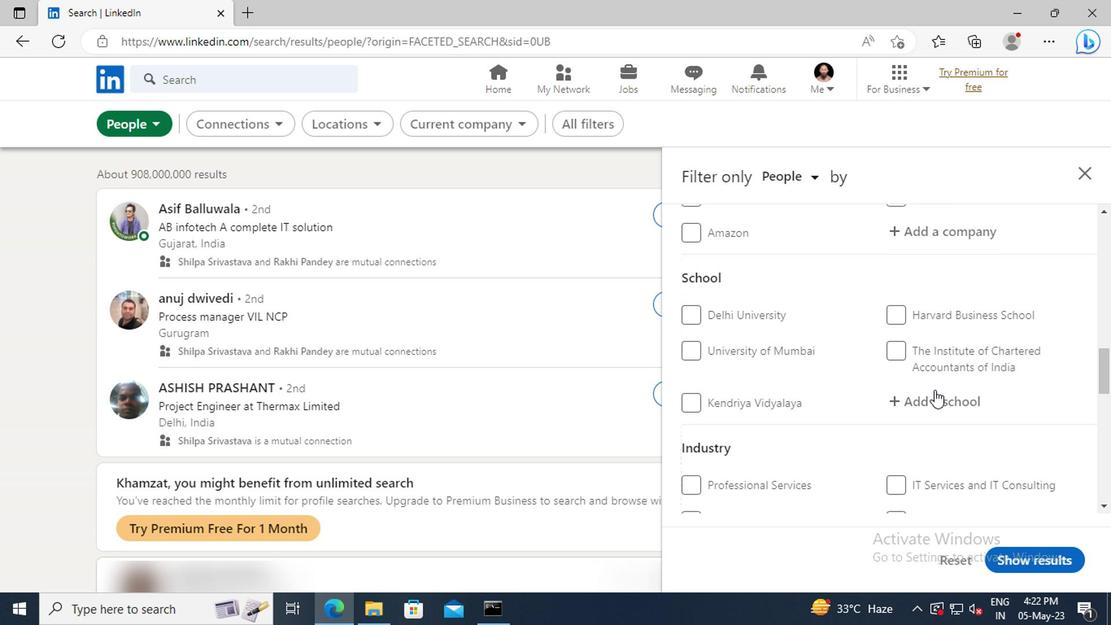 
Action: Mouse scrolled (776, 388) with delta (0, 0)
Screenshot: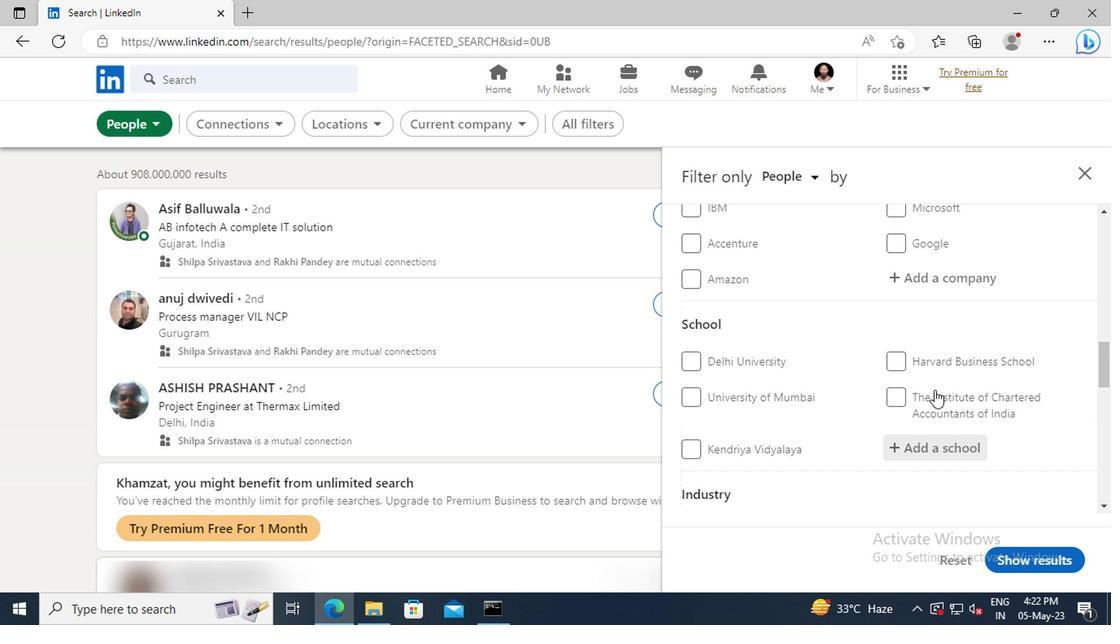 
Action: Mouse scrolled (776, 388) with delta (0, 0)
Screenshot: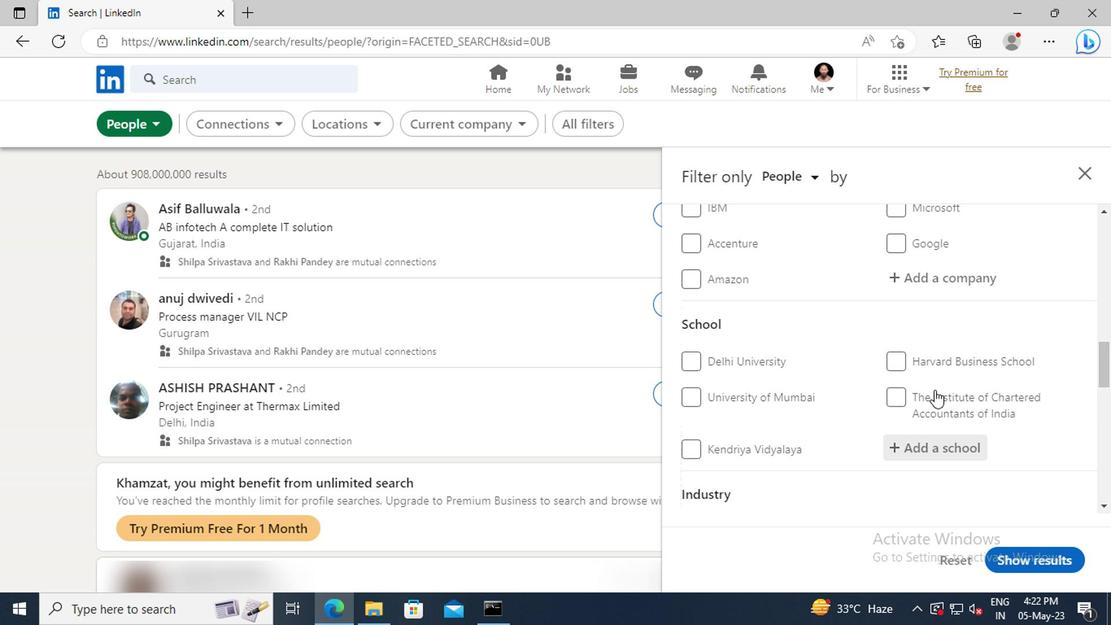 
Action: Mouse scrolled (776, 388) with delta (0, 0)
Screenshot: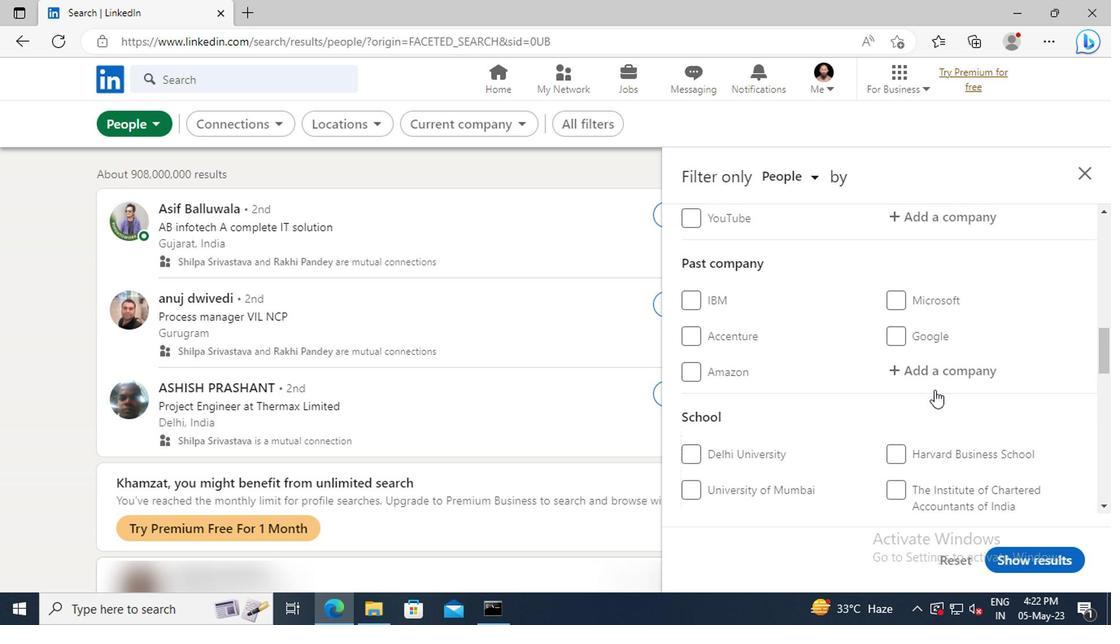 
Action: Mouse scrolled (776, 388) with delta (0, 0)
Screenshot: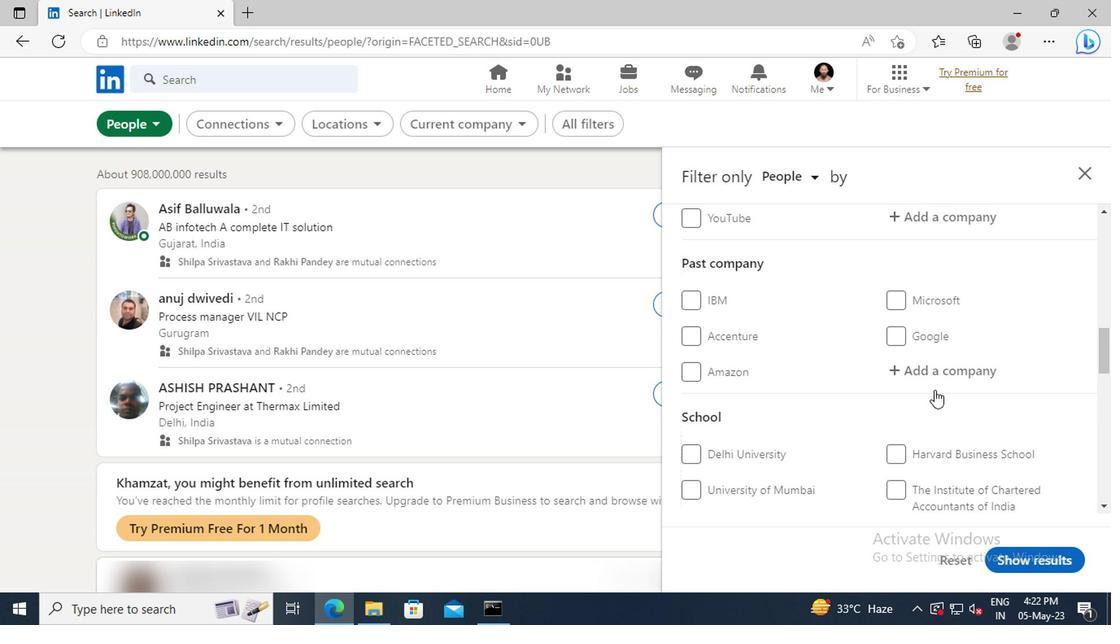
Action: Mouse scrolled (776, 388) with delta (0, 0)
Screenshot: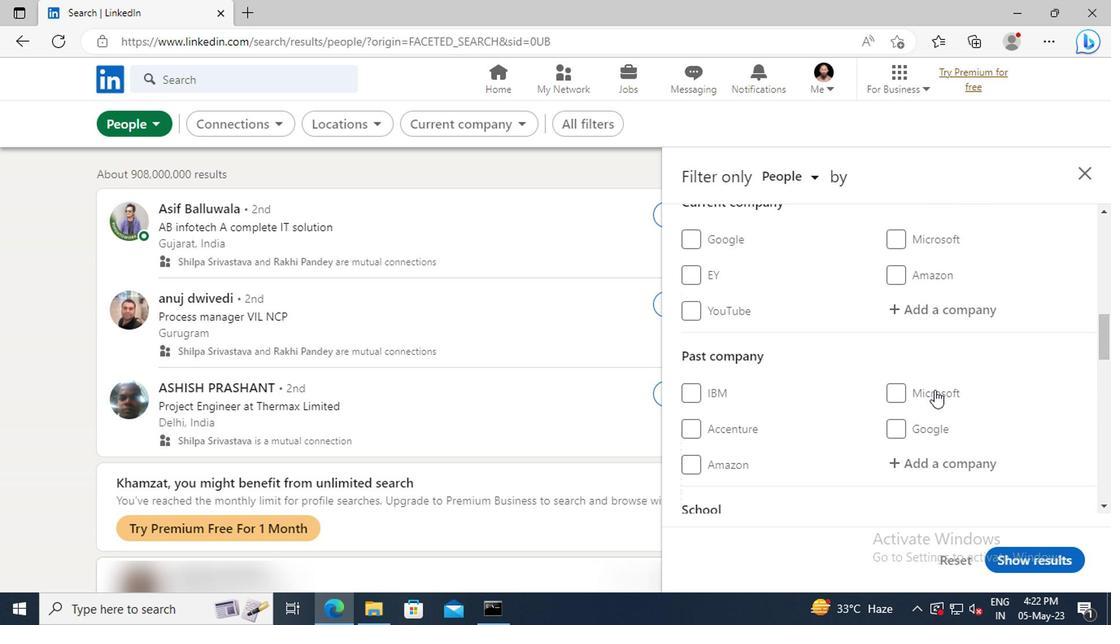 
Action: Mouse moved to (773, 367)
Screenshot: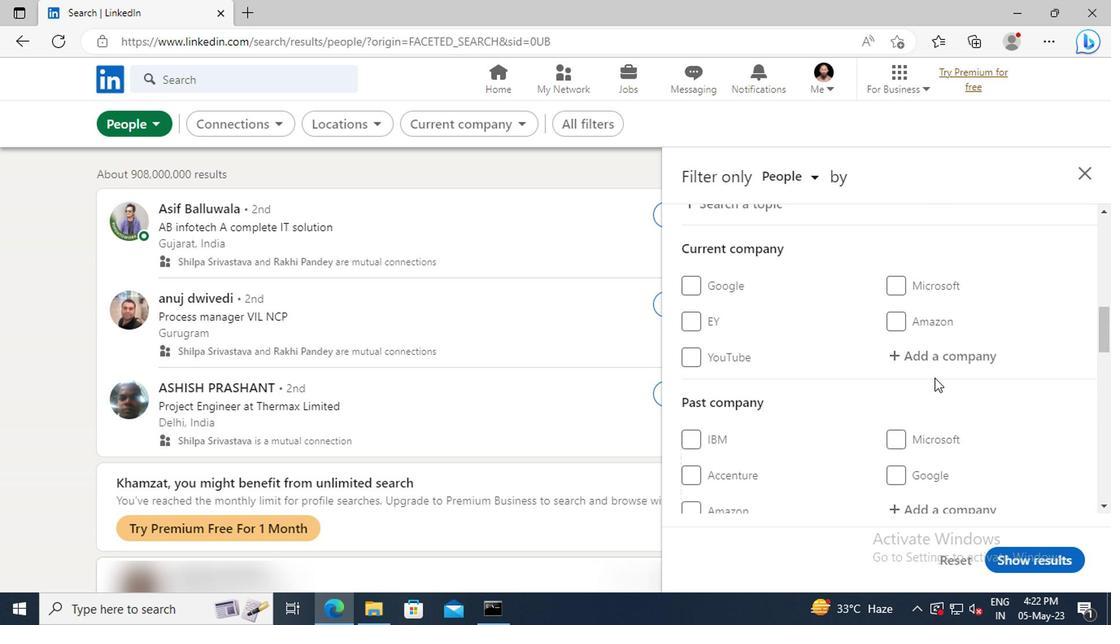 
Action: Mouse pressed left at (773, 367)
Screenshot: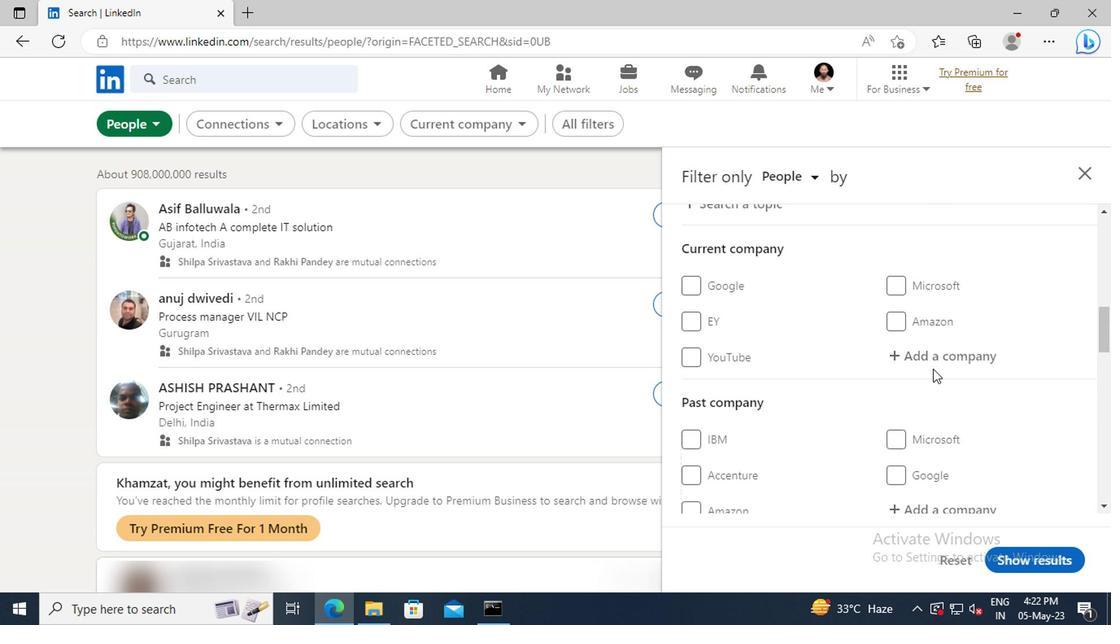 
Action: Key pressed <Key.shift>ISHA<Key.space><Key.shift>FO
Screenshot: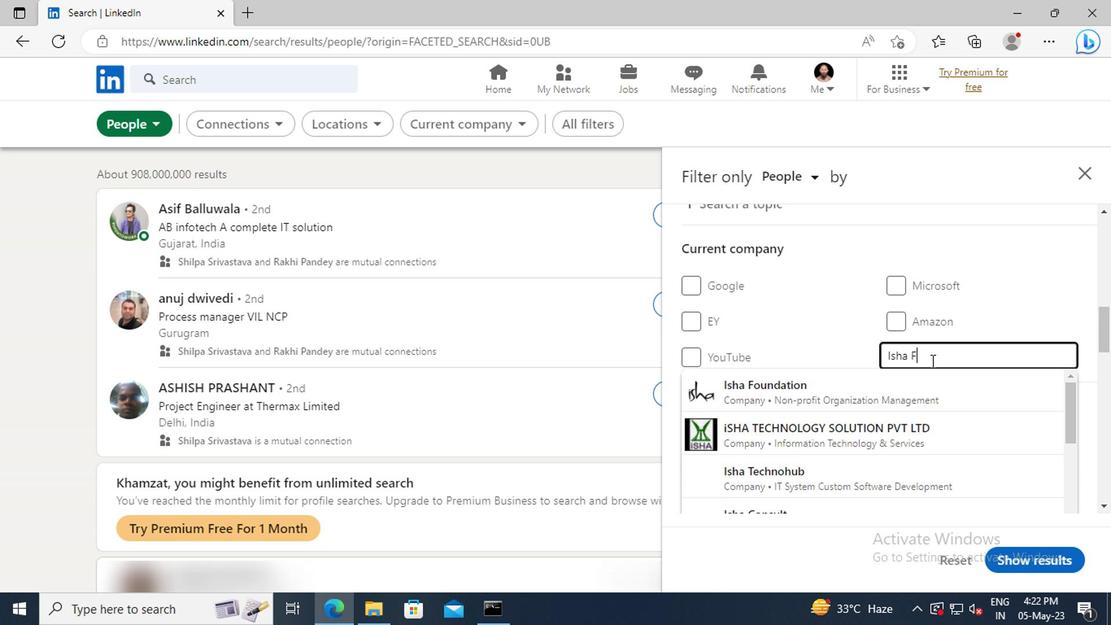 
Action: Mouse moved to (773, 385)
Screenshot: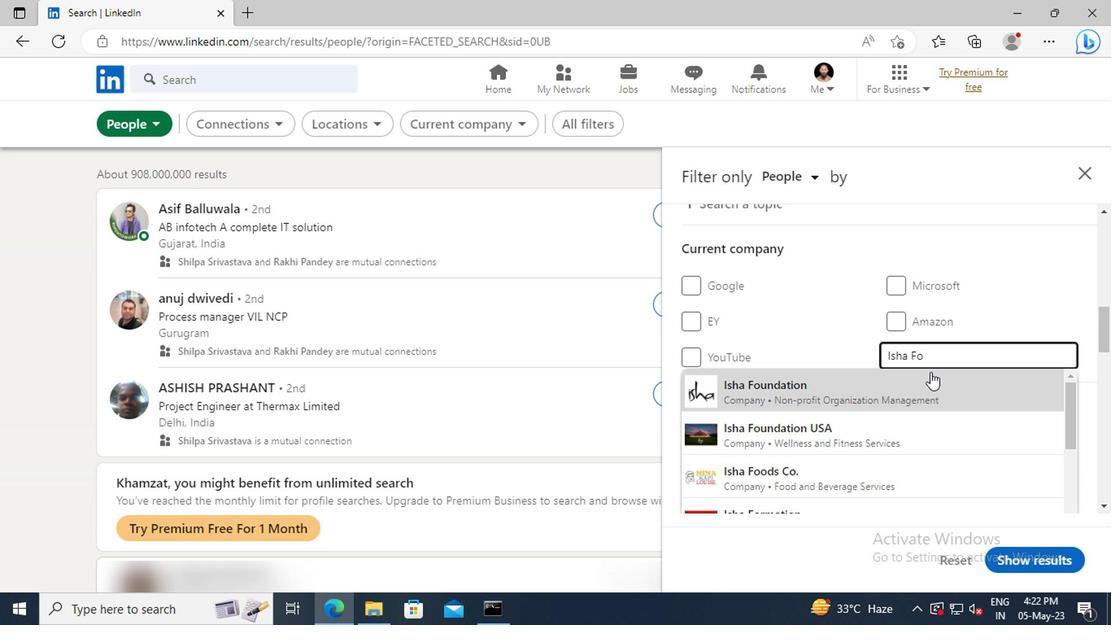
Action: Mouse pressed left at (773, 385)
Screenshot: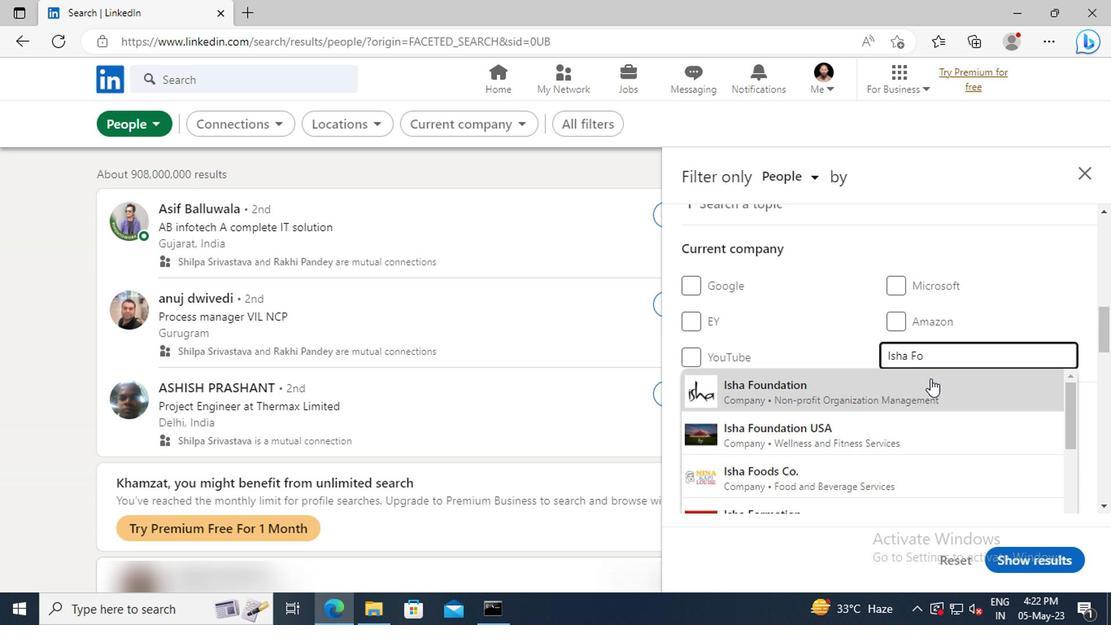 
Action: Mouse scrolled (773, 384) with delta (0, 0)
Screenshot: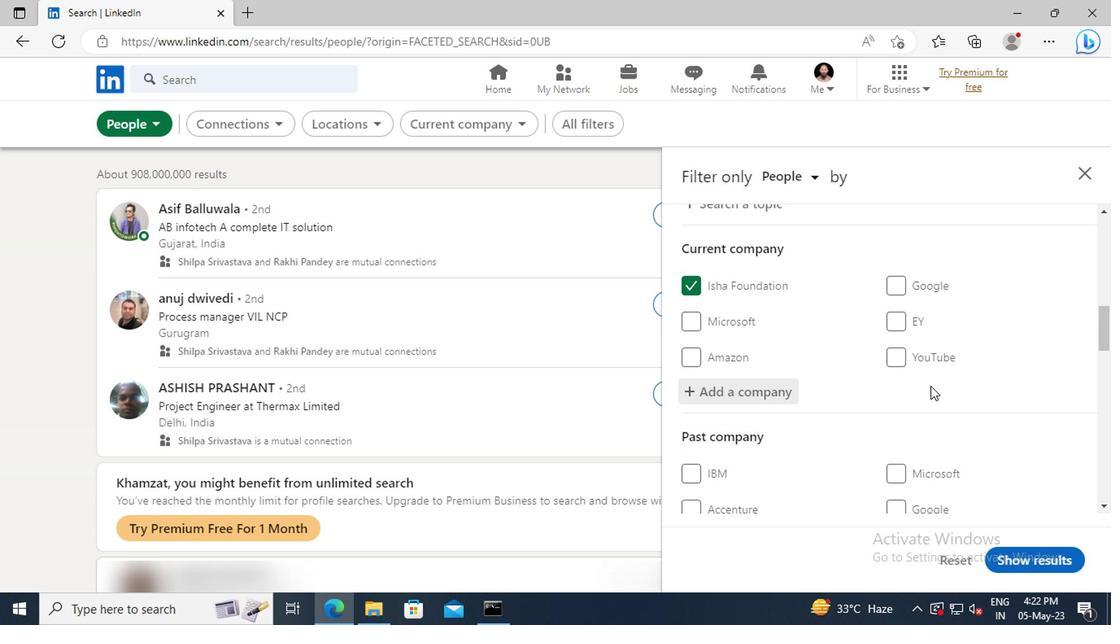
Action: Mouse scrolled (773, 384) with delta (0, 0)
Screenshot: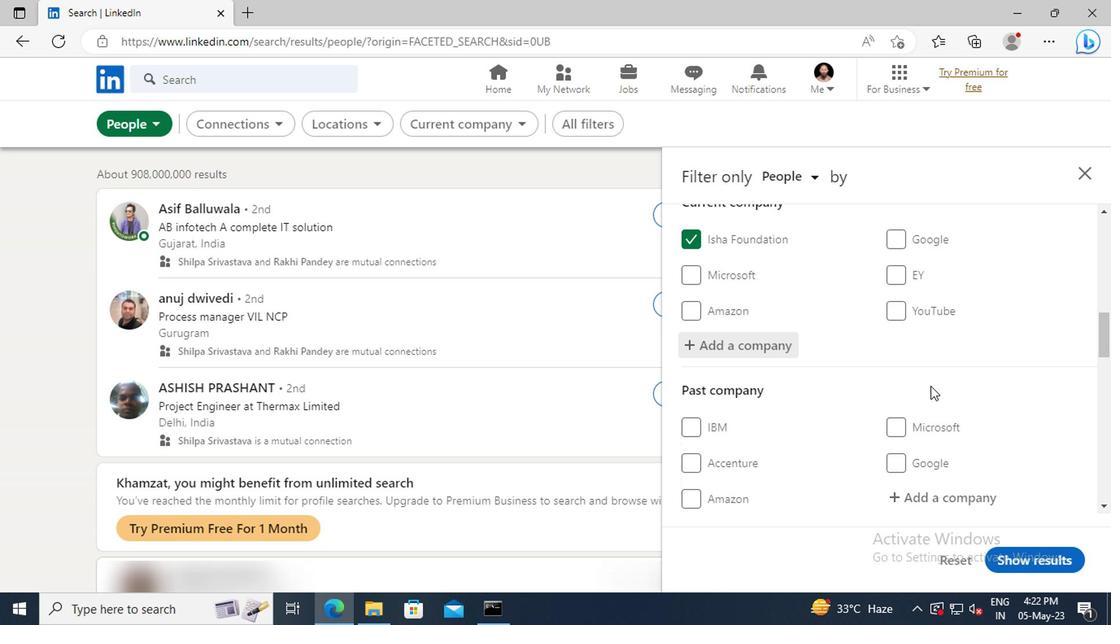 
Action: Mouse scrolled (773, 384) with delta (0, 0)
Screenshot: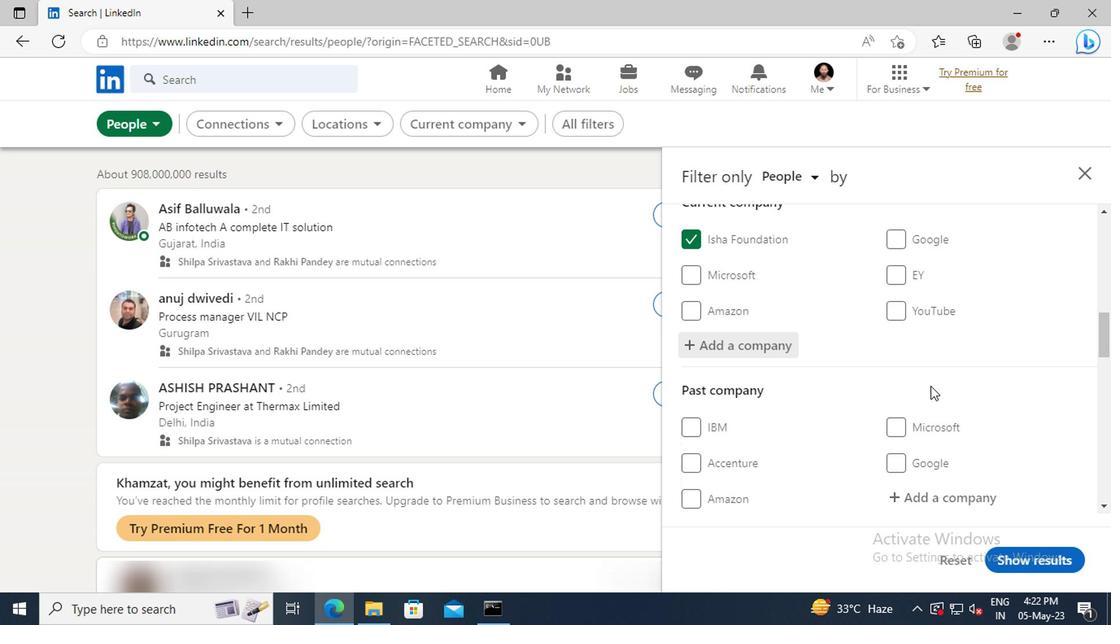 
Action: Mouse moved to (772, 383)
Screenshot: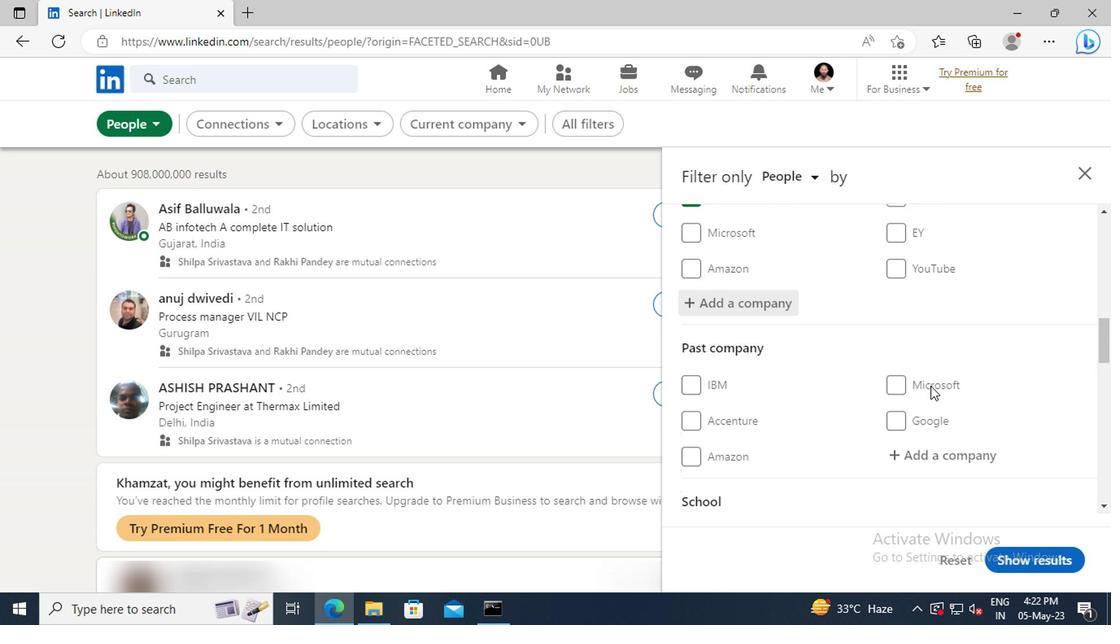 
Action: Mouse scrolled (772, 382) with delta (0, 0)
Screenshot: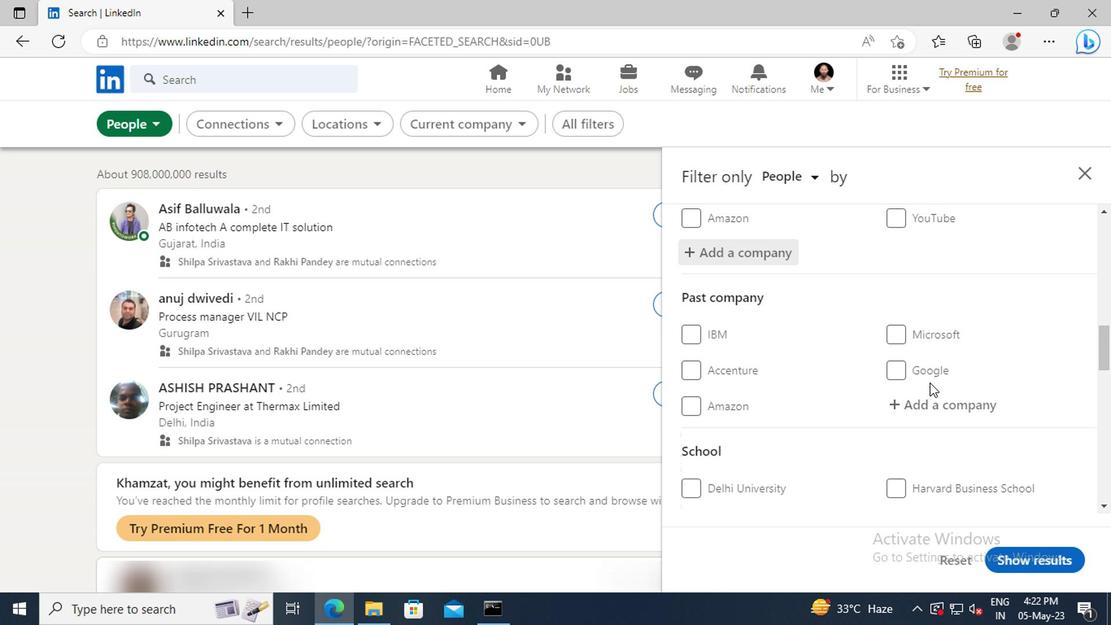 
Action: Mouse moved to (772, 381)
Screenshot: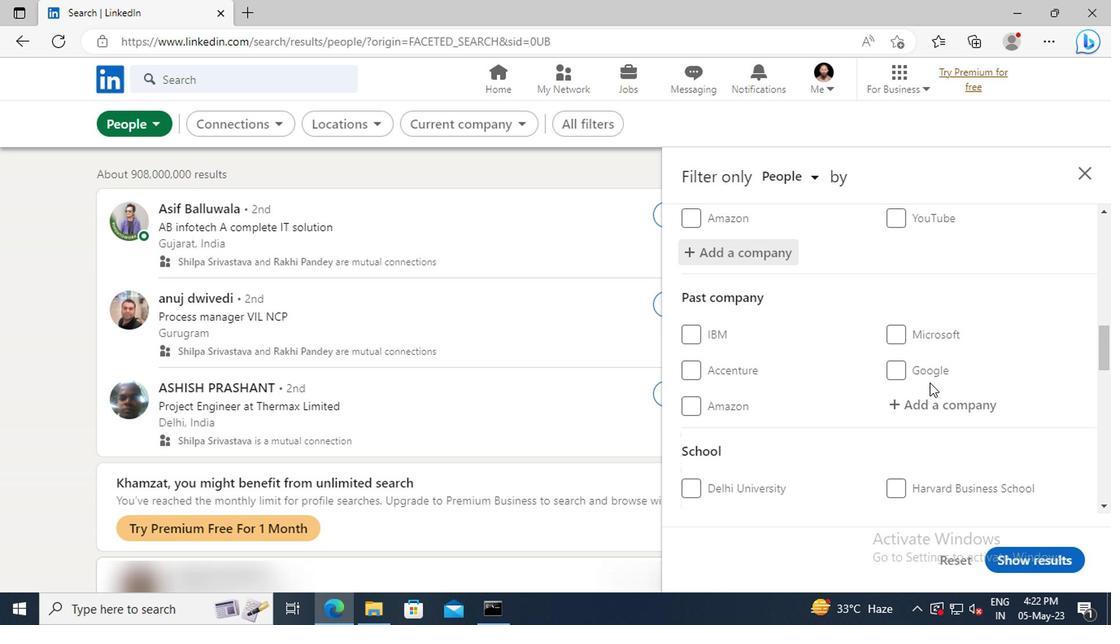 
Action: Mouse scrolled (772, 381) with delta (0, 0)
Screenshot: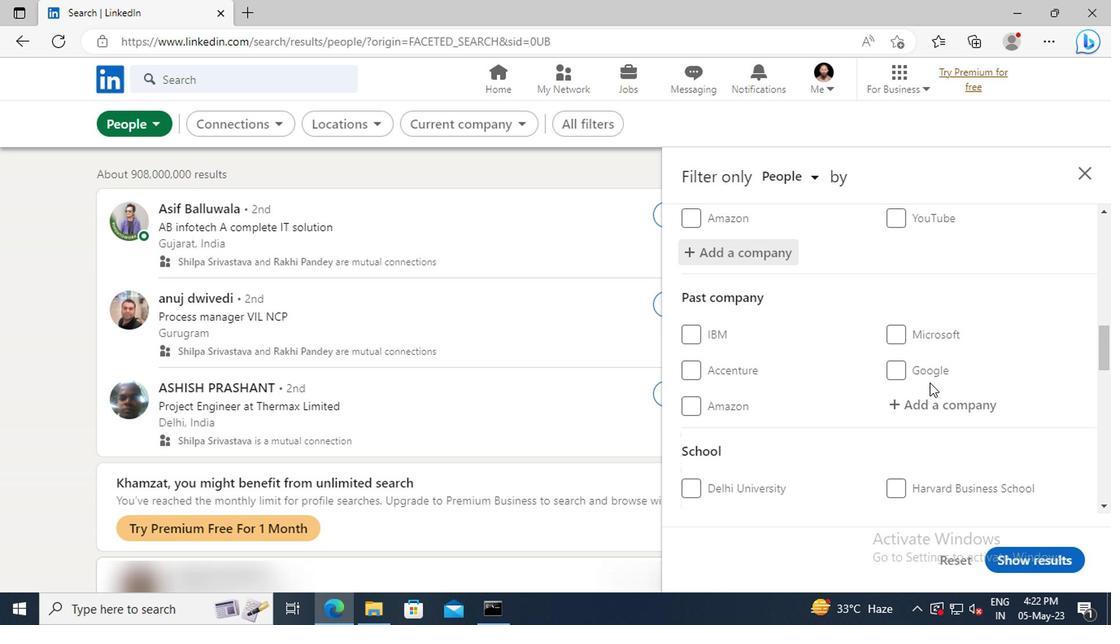 
Action: Mouse moved to (772, 381)
Screenshot: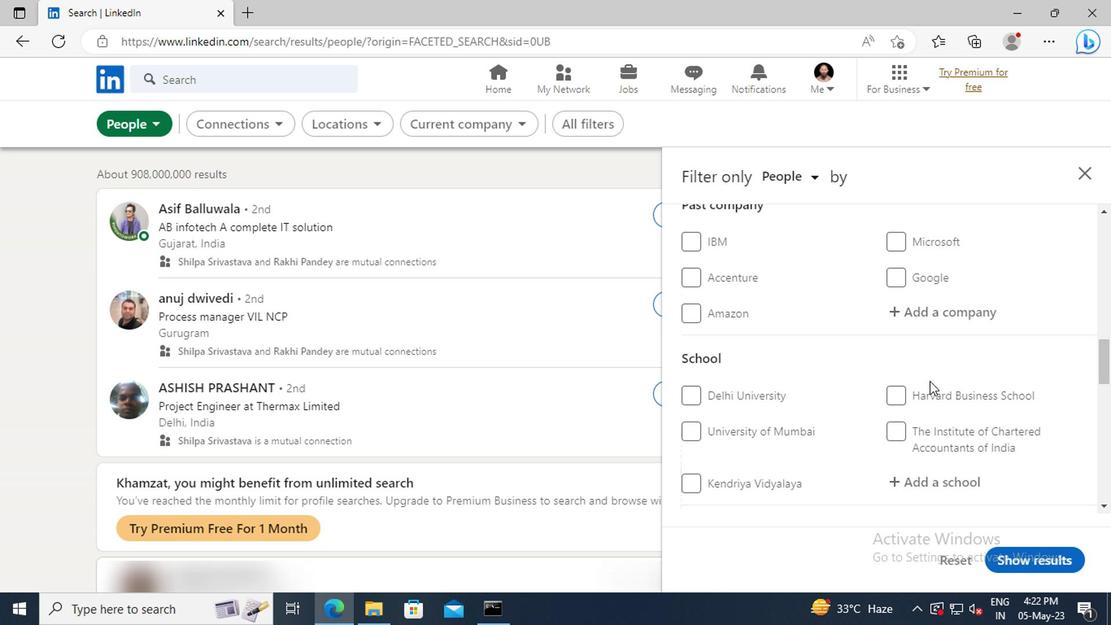 
Action: Mouse scrolled (772, 380) with delta (0, 0)
Screenshot: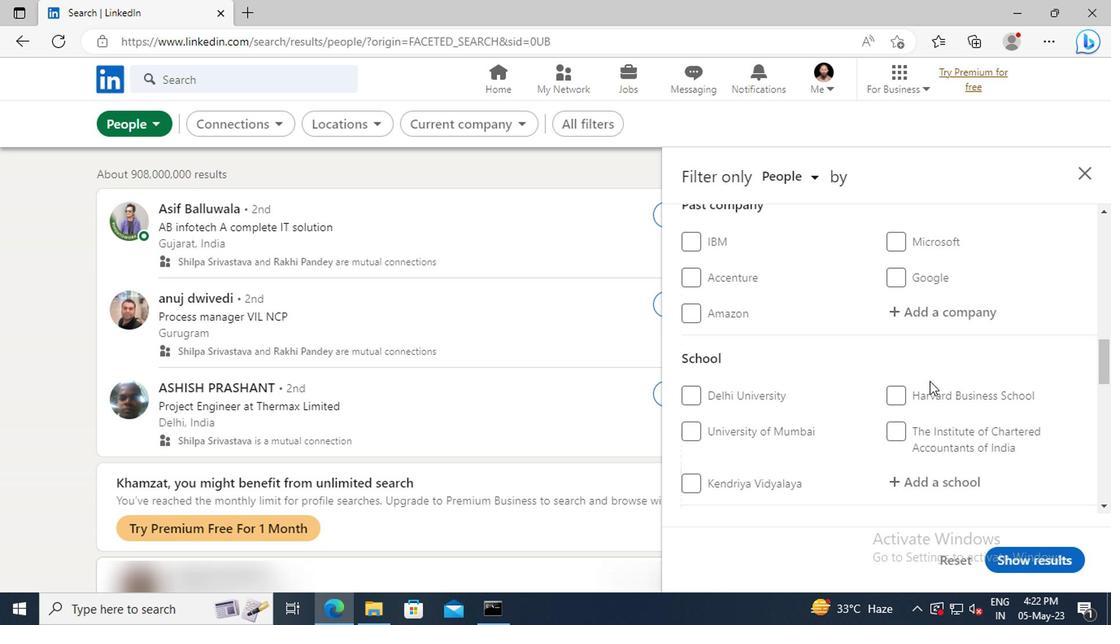 
Action: Mouse scrolled (772, 380) with delta (0, 0)
Screenshot: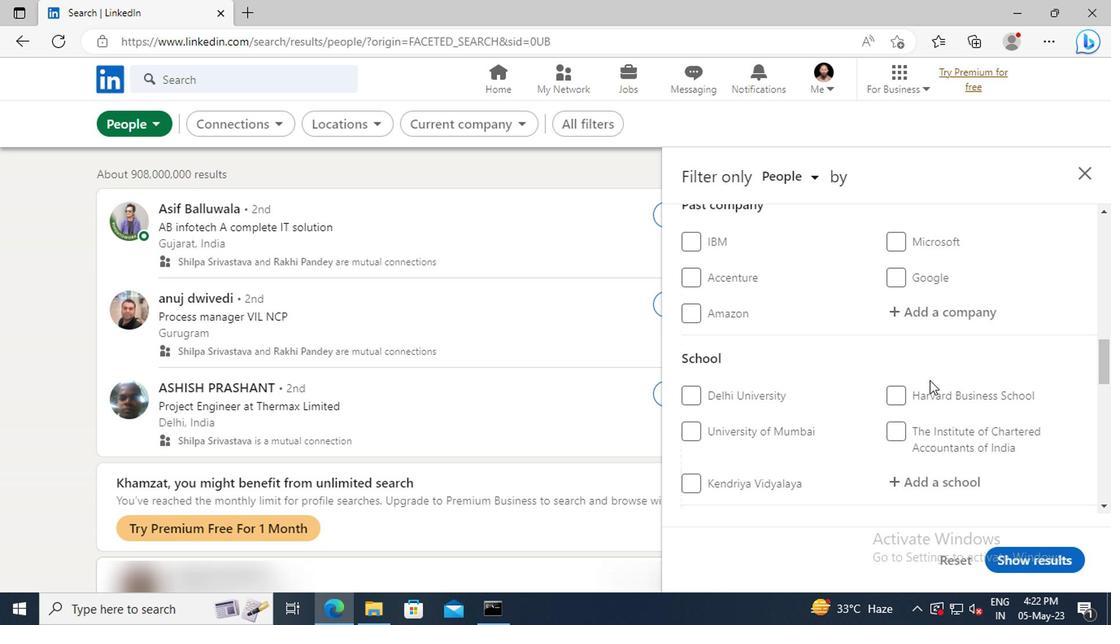 
Action: Mouse moved to (772, 387)
Screenshot: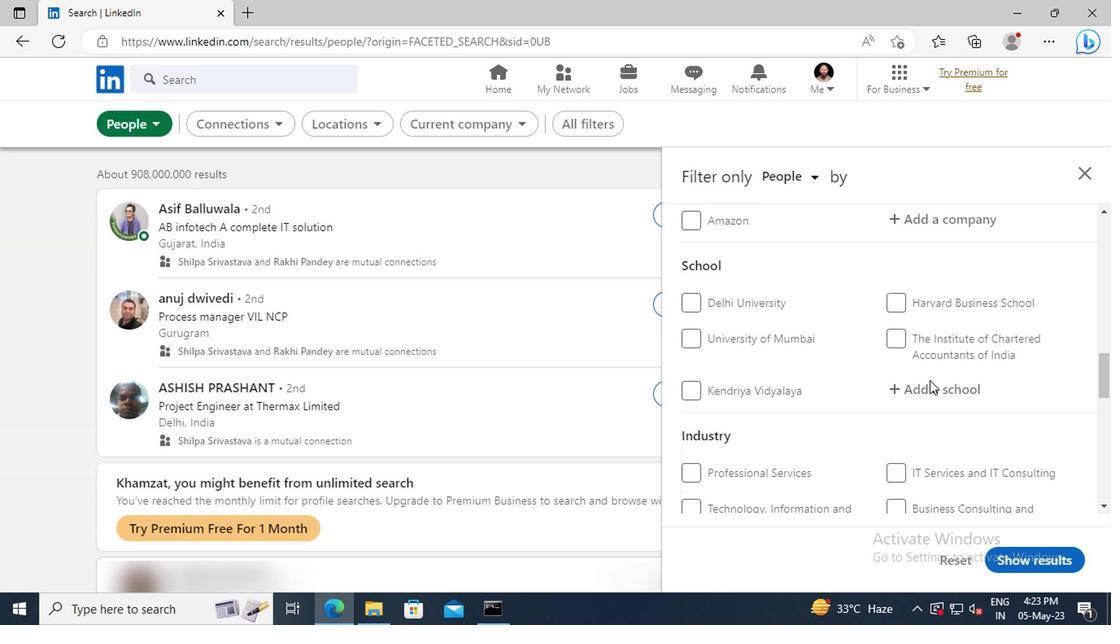 
Action: Mouse pressed left at (772, 387)
Screenshot: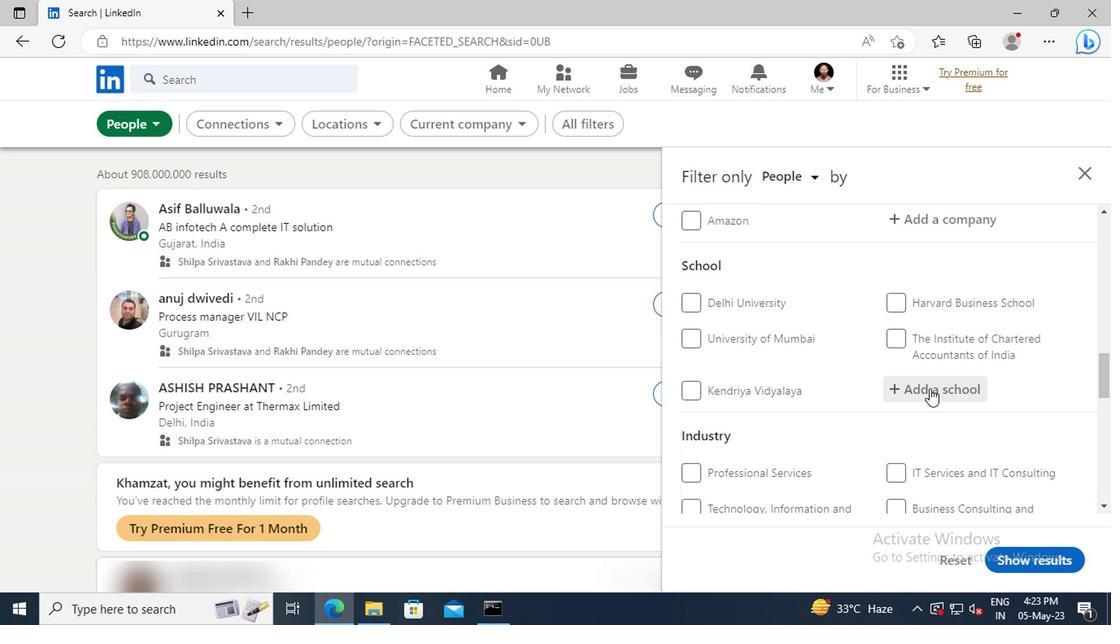 
Action: Key pressed <Key.shift>SRI<Key.space><Key.shift>SHAKTHI
Screenshot: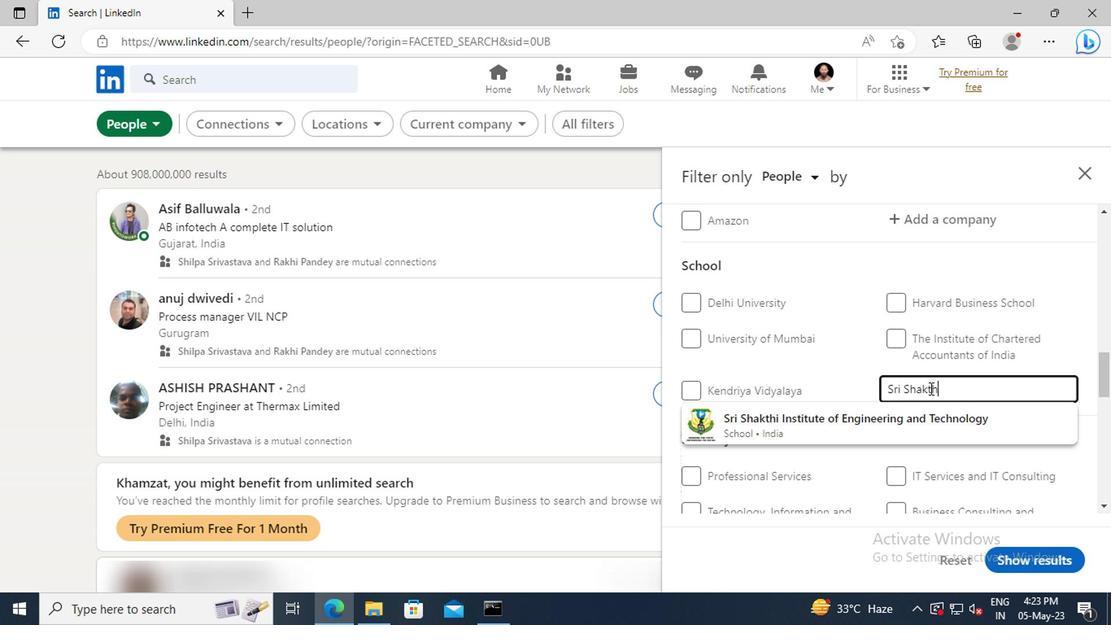 
Action: Mouse moved to (772, 403)
Screenshot: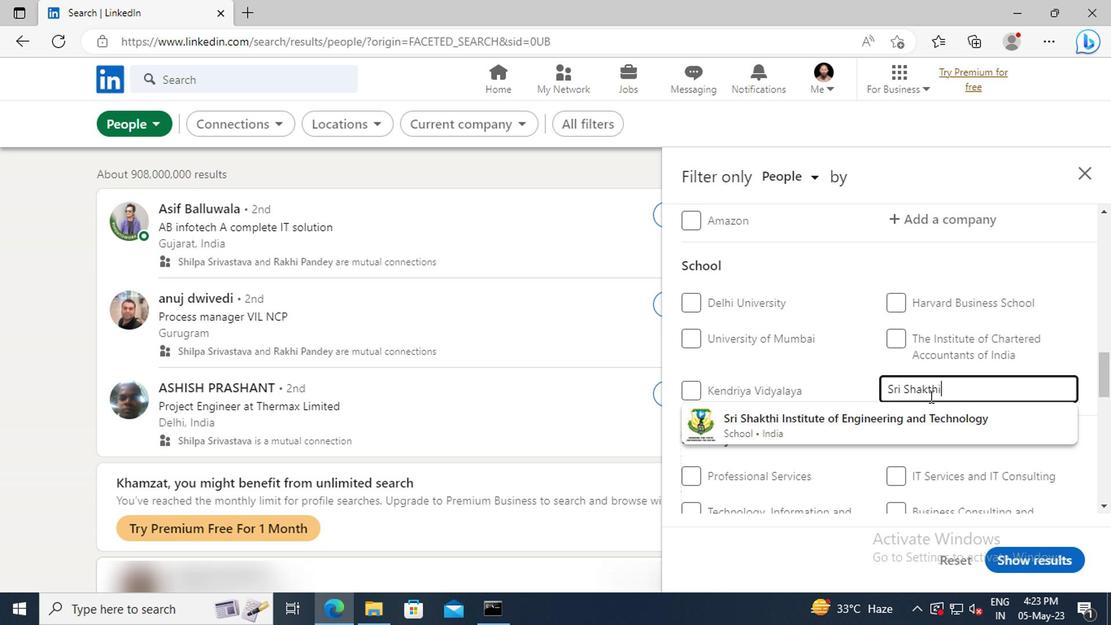 
Action: Mouse pressed left at (772, 403)
Screenshot: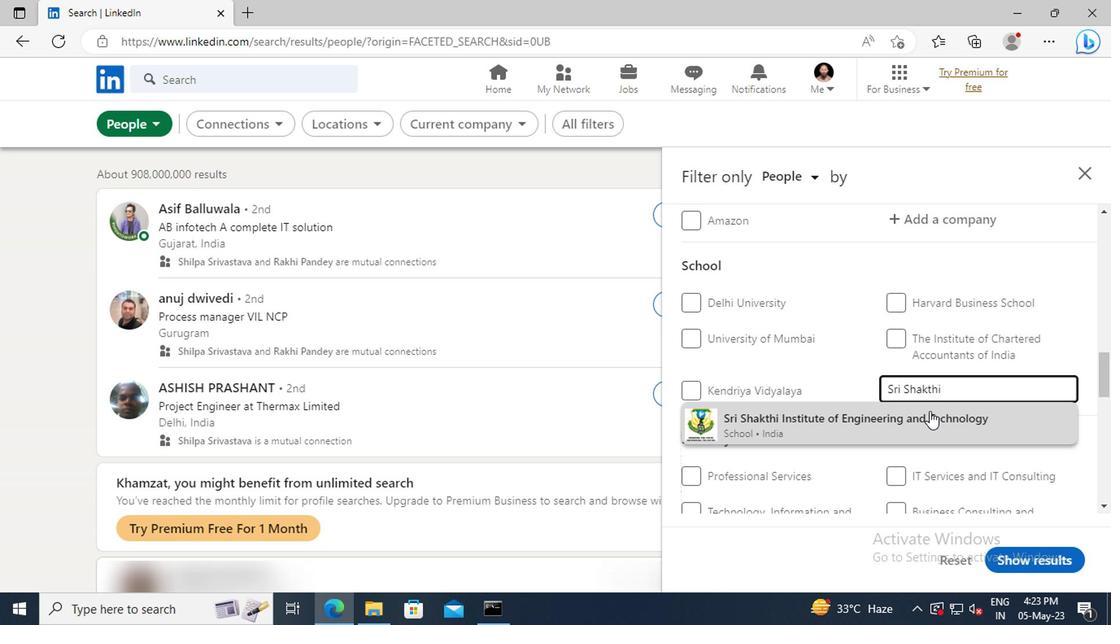 
Action: Mouse scrolled (772, 402) with delta (0, 0)
Screenshot: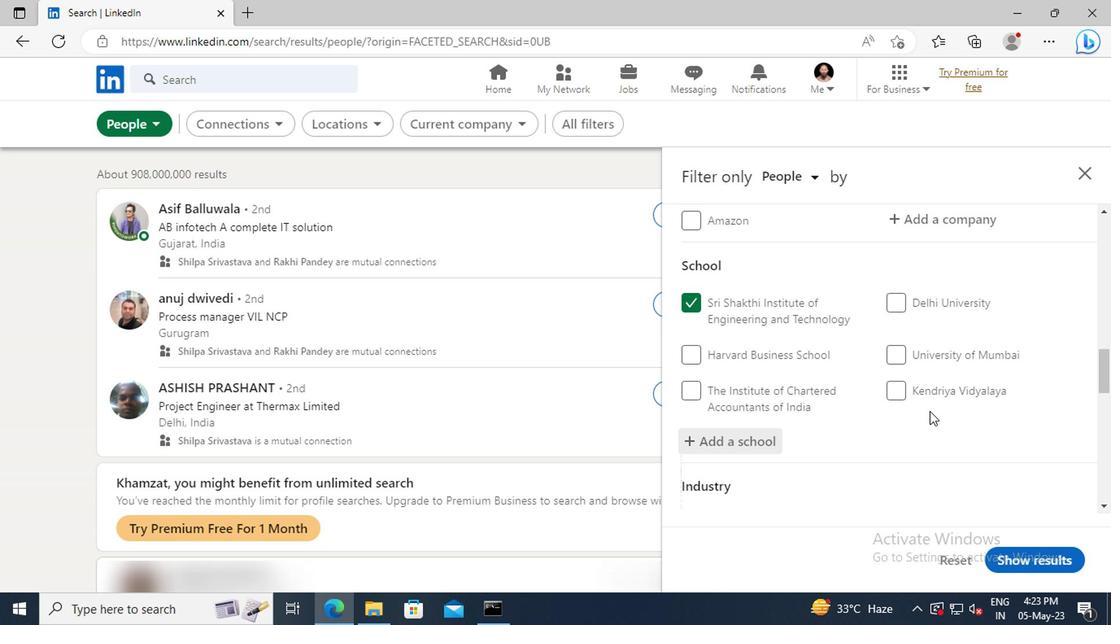 
Action: Mouse scrolled (772, 402) with delta (0, 0)
Screenshot: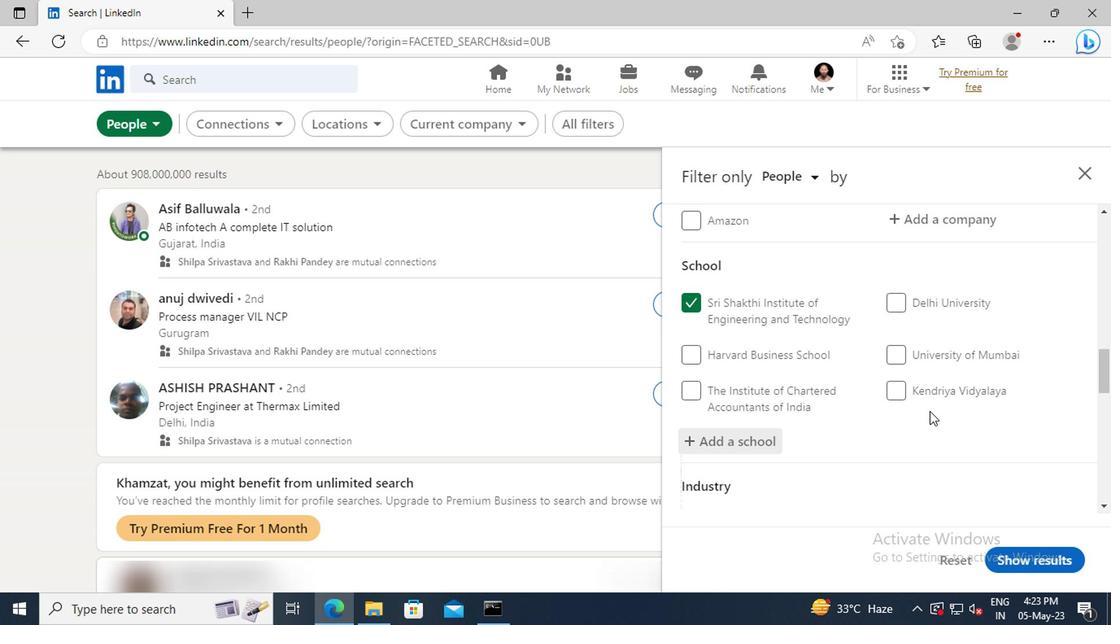 
Action: Mouse scrolled (772, 402) with delta (0, 0)
Screenshot: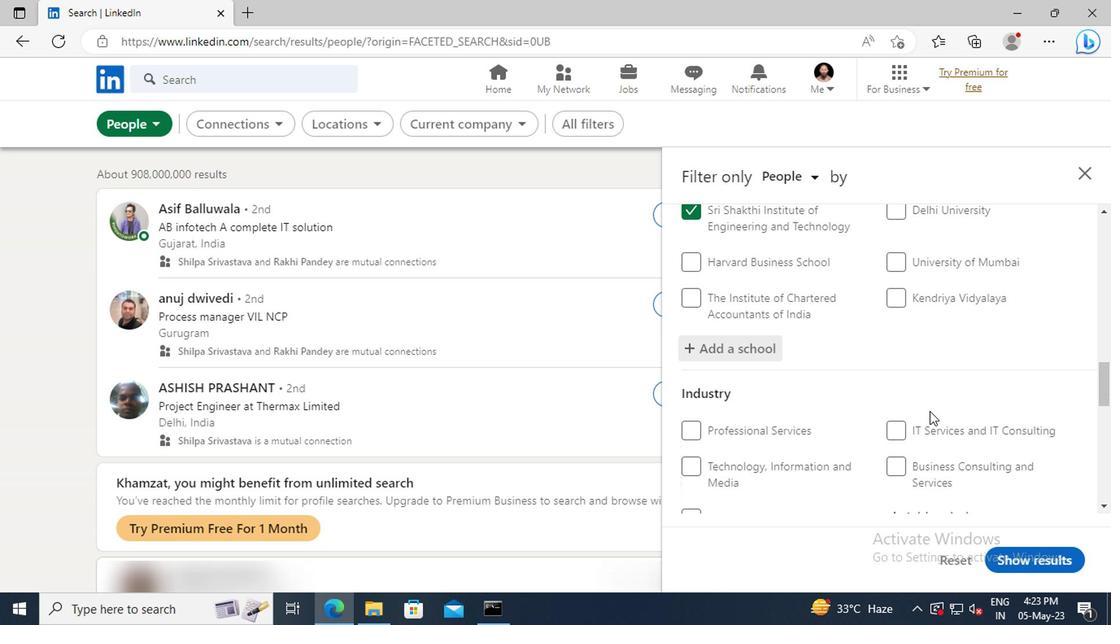 
Action: Mouse scrolled (772, 402) with delta (0, 0)
Screenshot: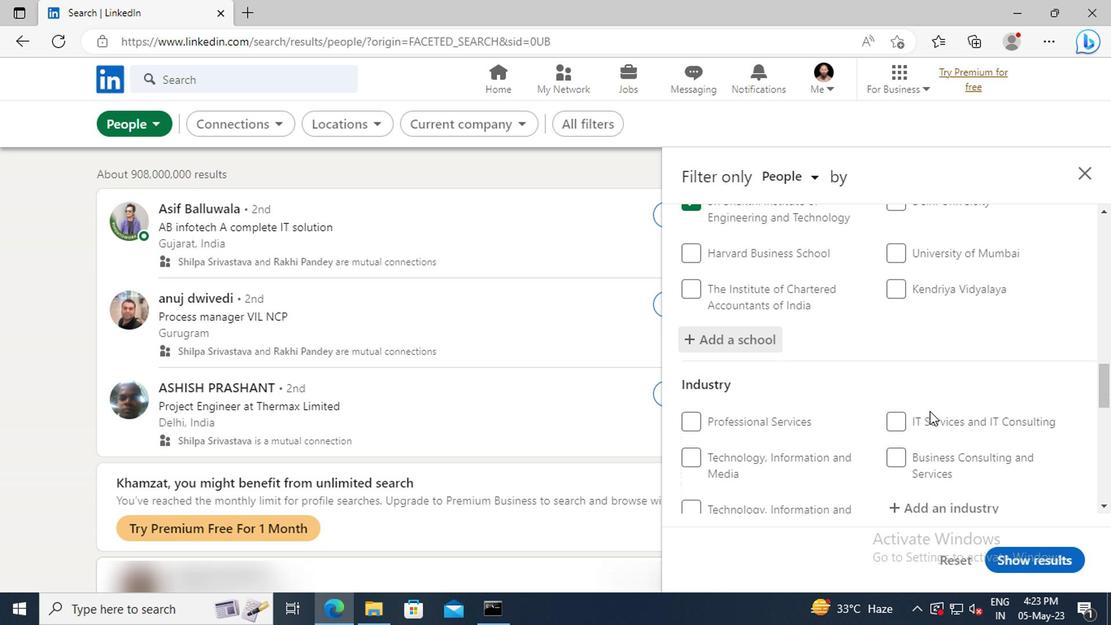 
Action: Mouse moved to (767, 408)
Screenshot: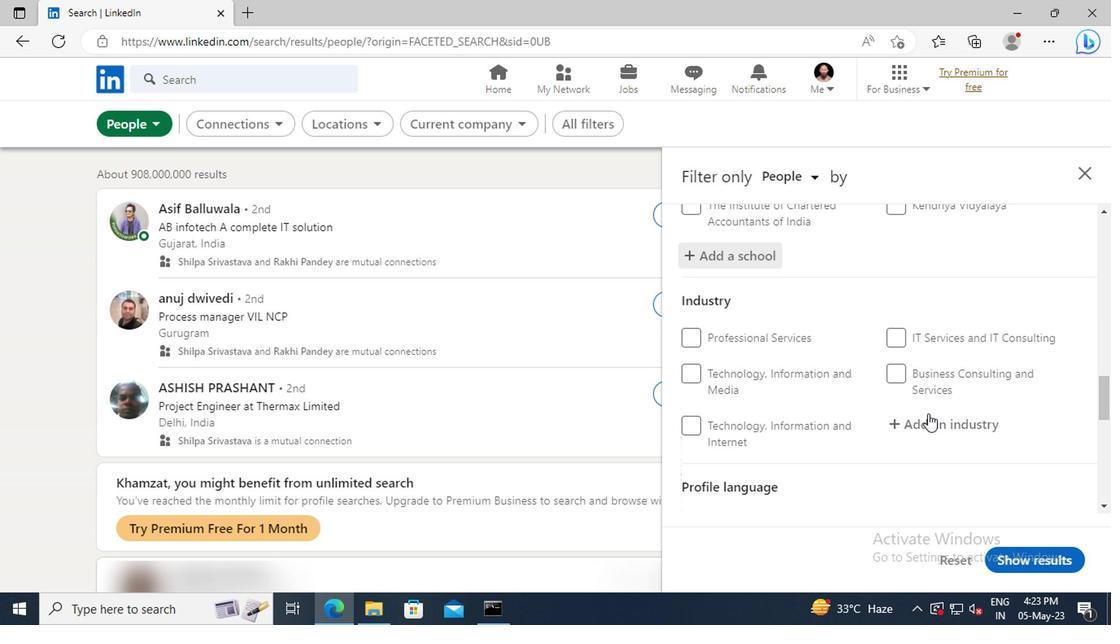 
Action: Mouse pressed left at (767, 408)
Screenshot: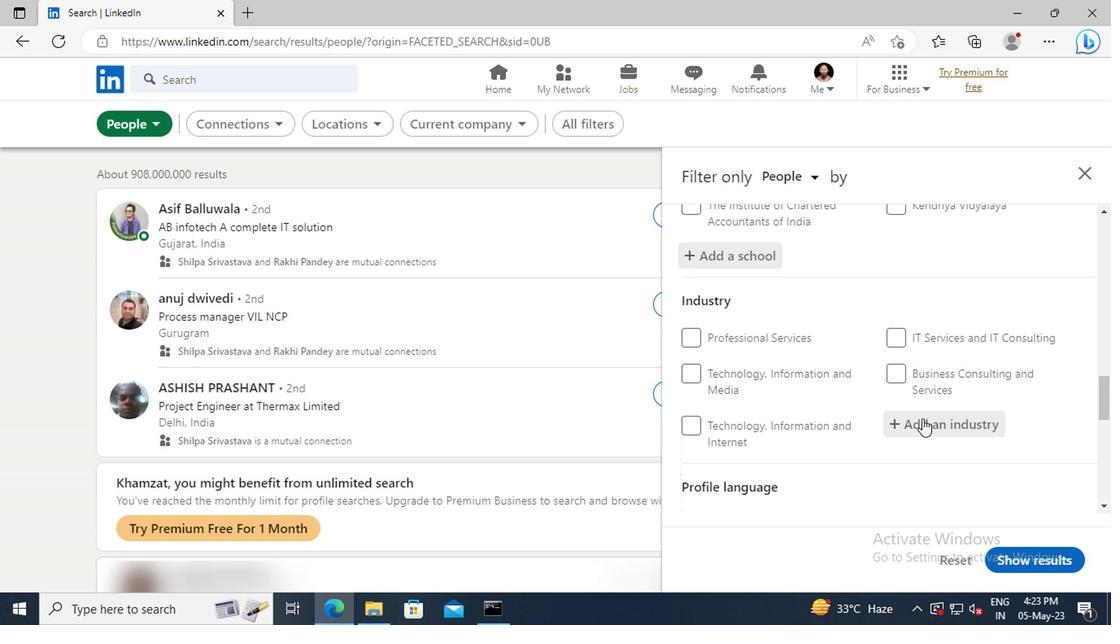 
Action: Key pressed <Key.shift>TRUSTS<Key.space>
Screenshot: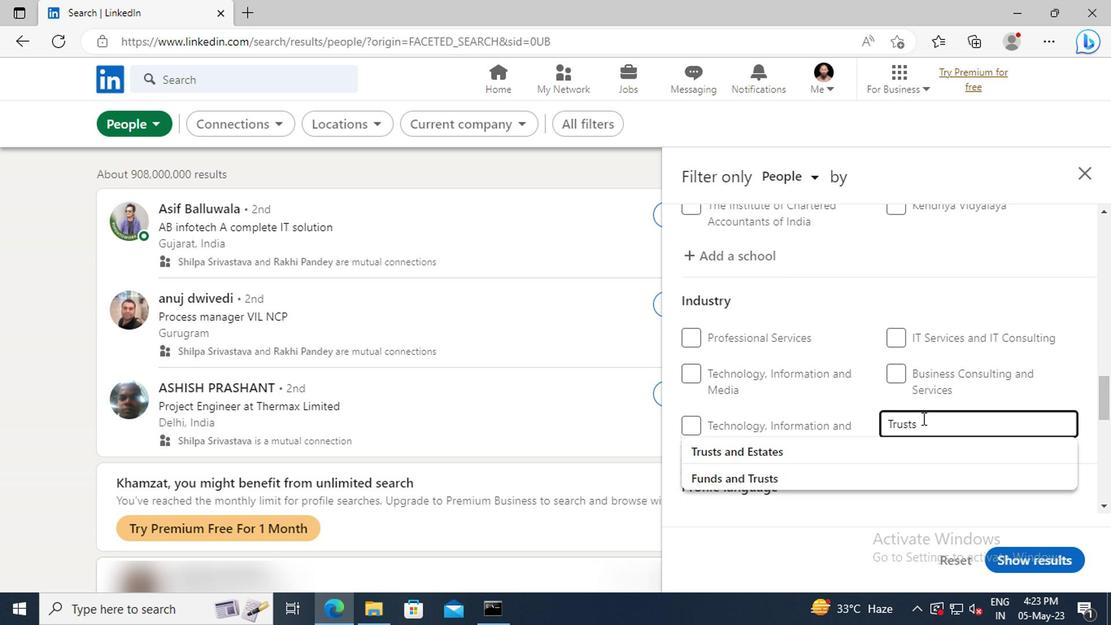 
Action: Mouse moved to (770, 430)
Screenshot: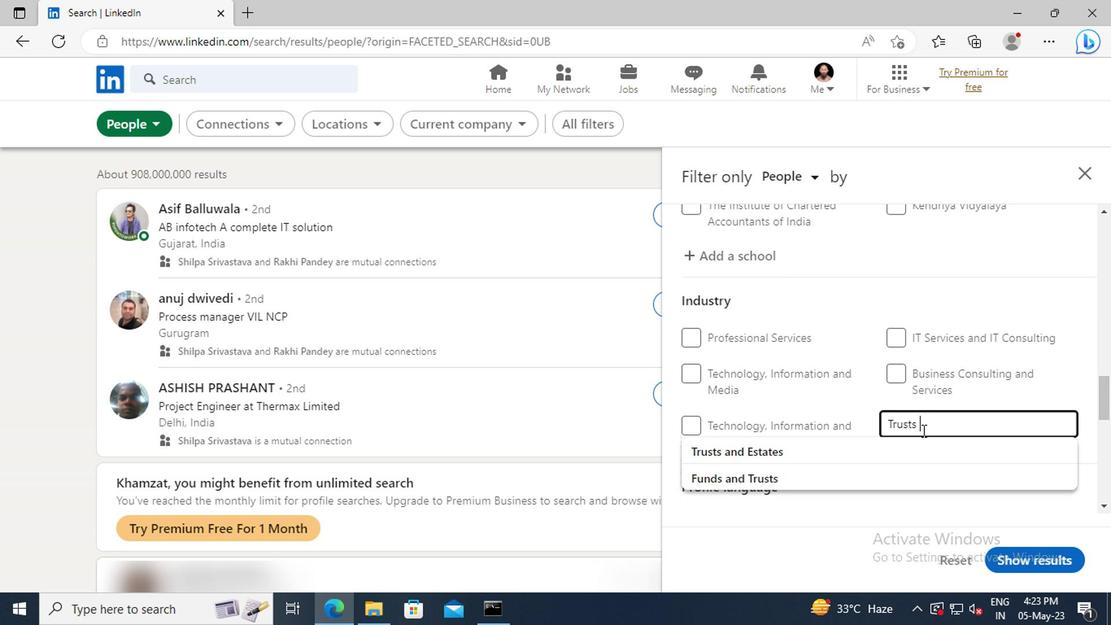 
Action: Mouse pressed left at (770, 430)
Screenshot: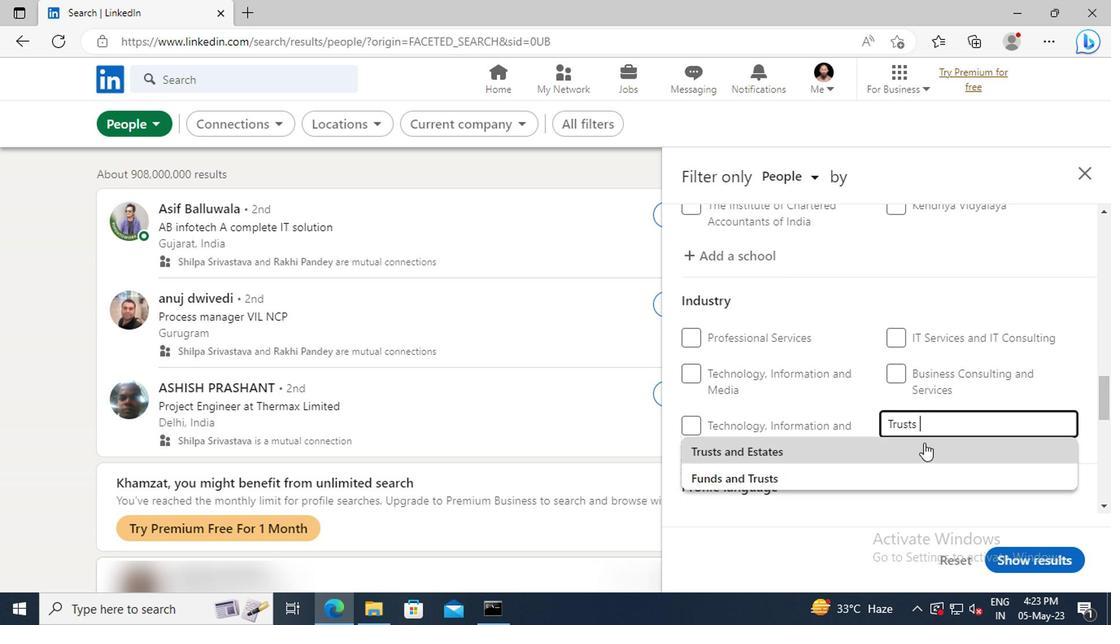 
Action: Mouse scrolled (770, 430) with delta (0, 0)
Screenshot: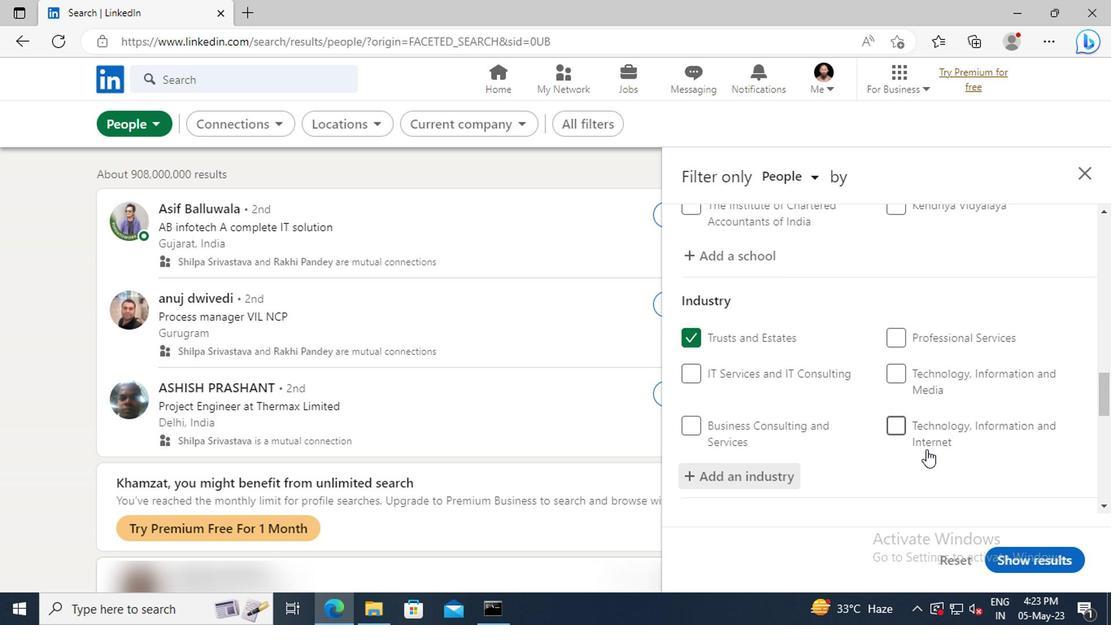 
Action: Mouse moved to (767, 424)
Screenshot: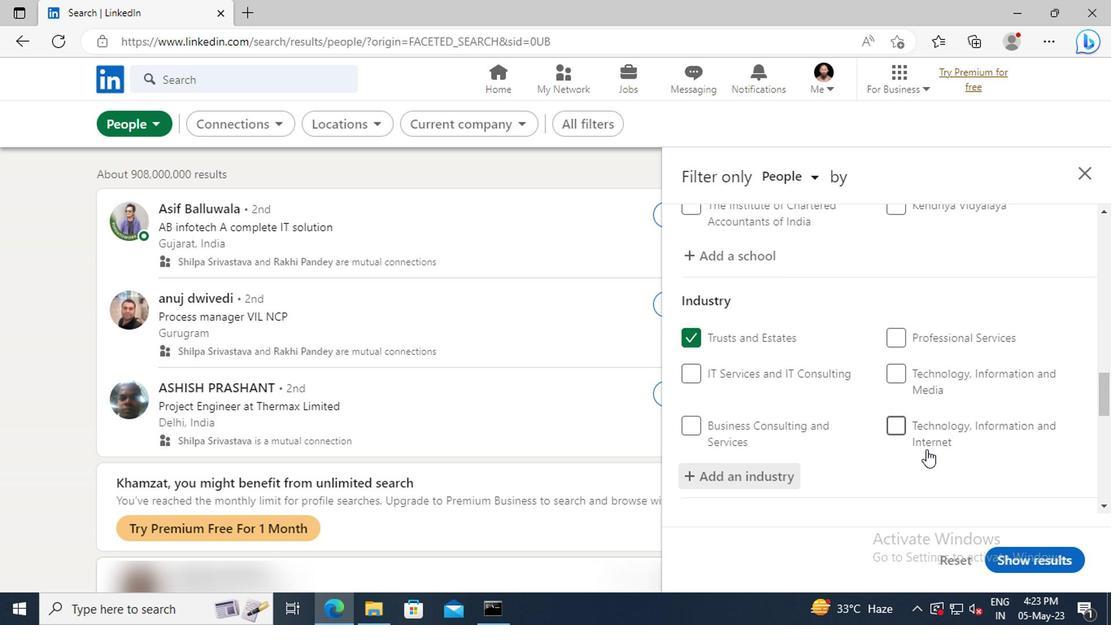 
Action: Mouse scrolled (767, 424) with delta (0, 0)
Screenshot: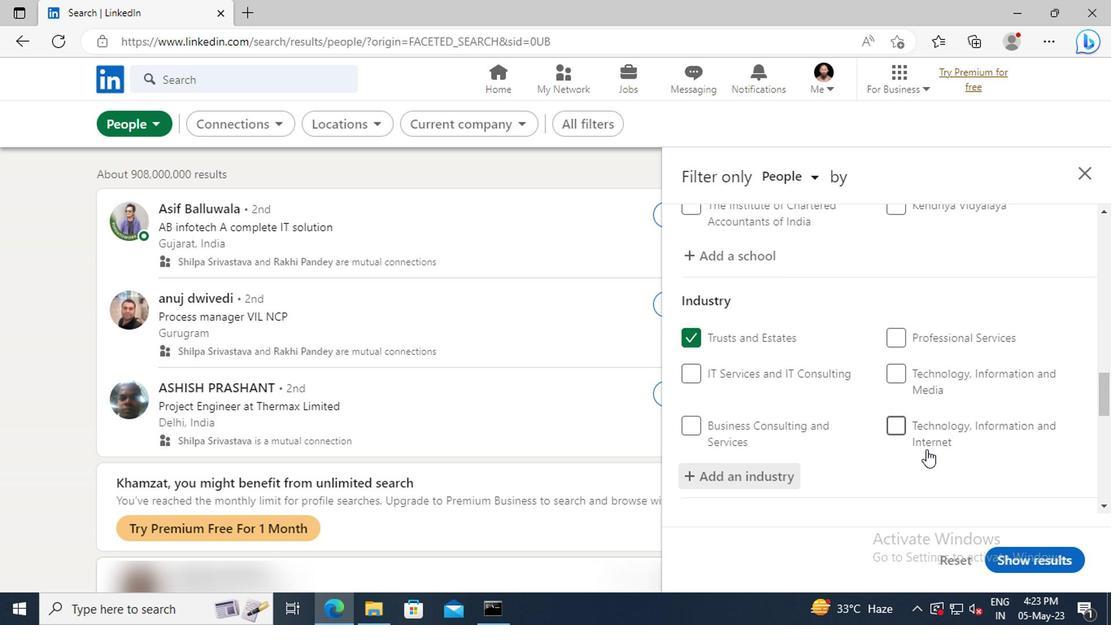 
Action: Mouse moved to (767, 423)
Screenshot: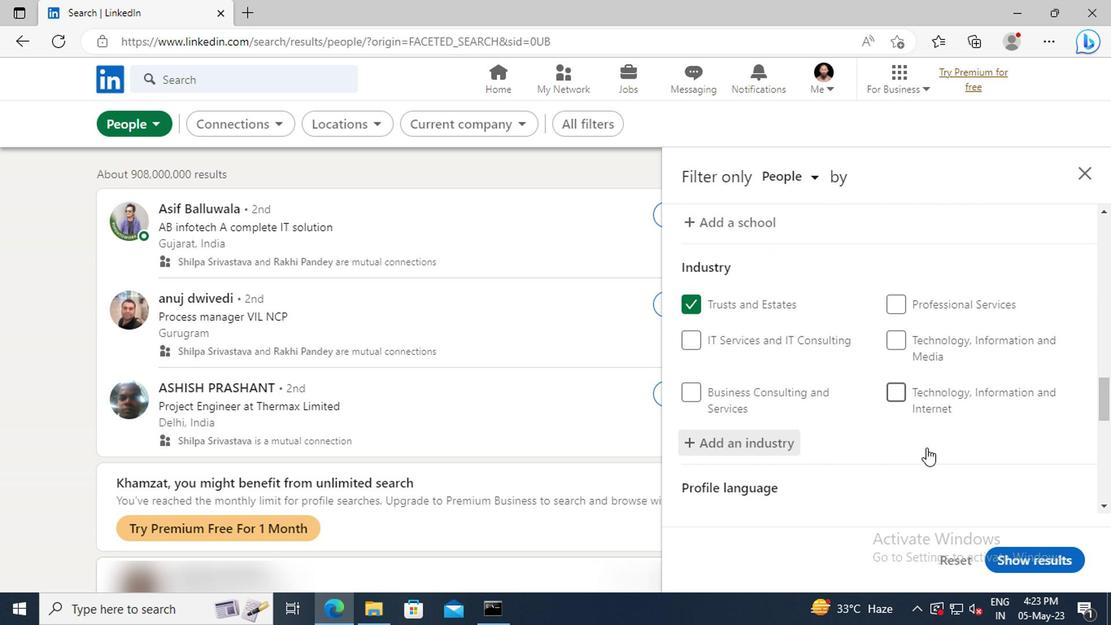 
Action: Mouse scrolled (767, 423) with delta (0, 0)
Screenshot: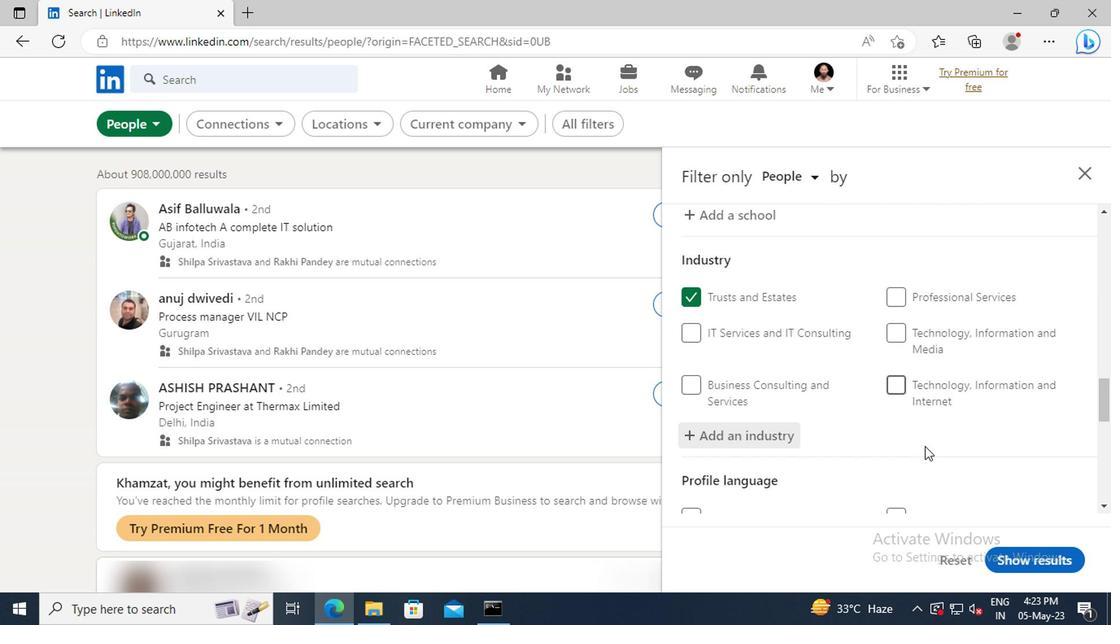 
Action: Mouse scrolled (767, 423) with delta (0, 0)
Screenshot: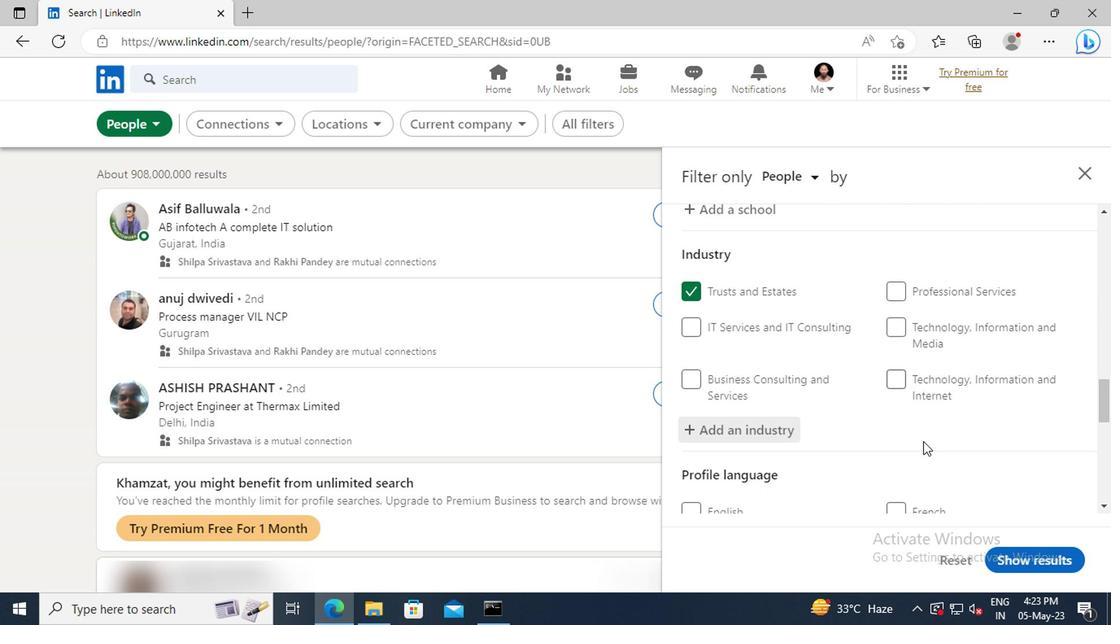 
Action: Mouse moved to (765, 409)
Screenshot: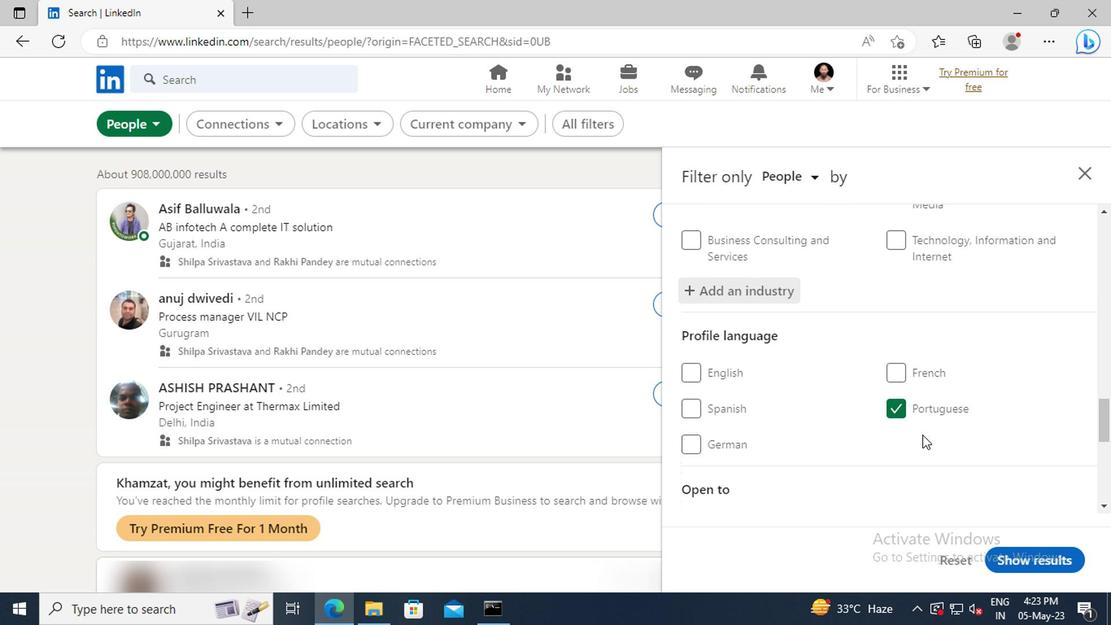 
Action: Mouse scrolled (765, 409) with delta (0, 0)
Screenshot: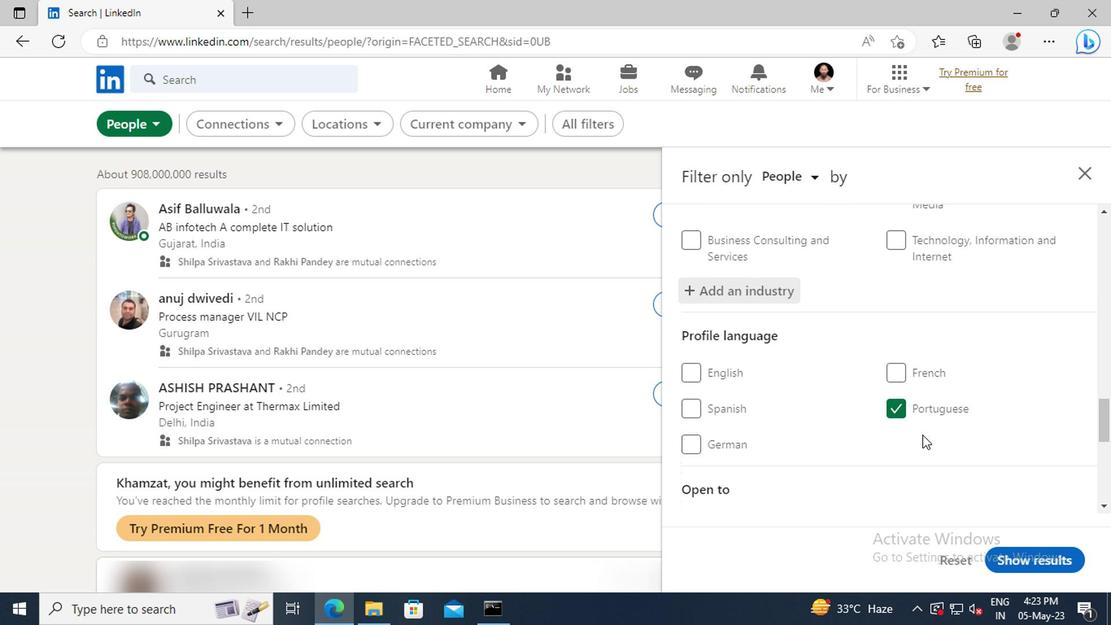 
Action: Mouse moved to (765, 407)
Screenshot: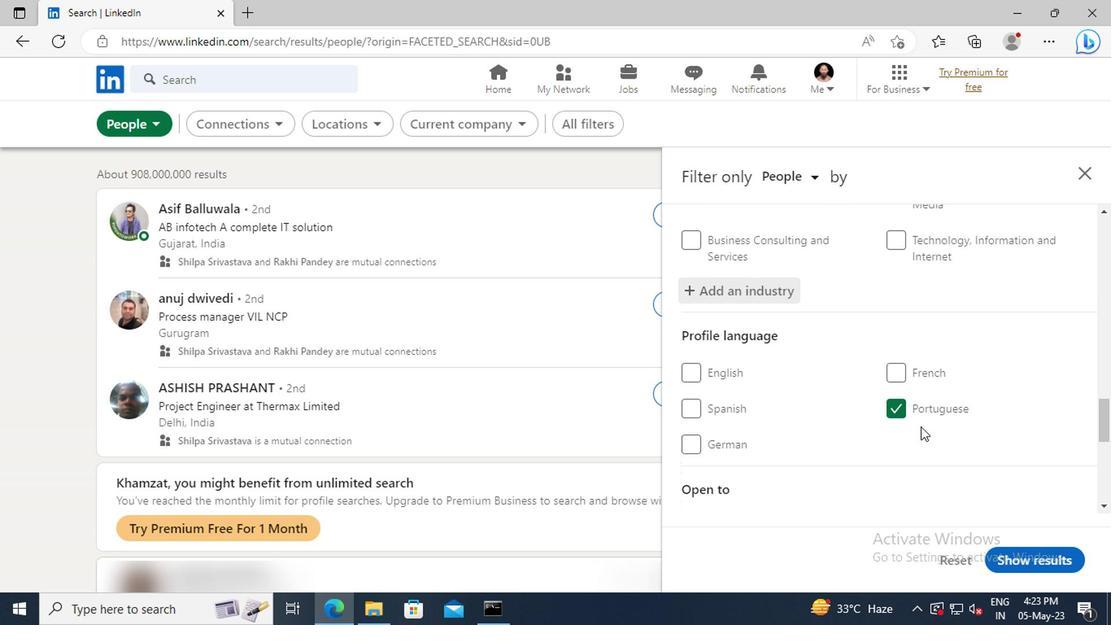 
Action: Mouse scrolled (765, 406) with delta (0, 0)
Screenshot: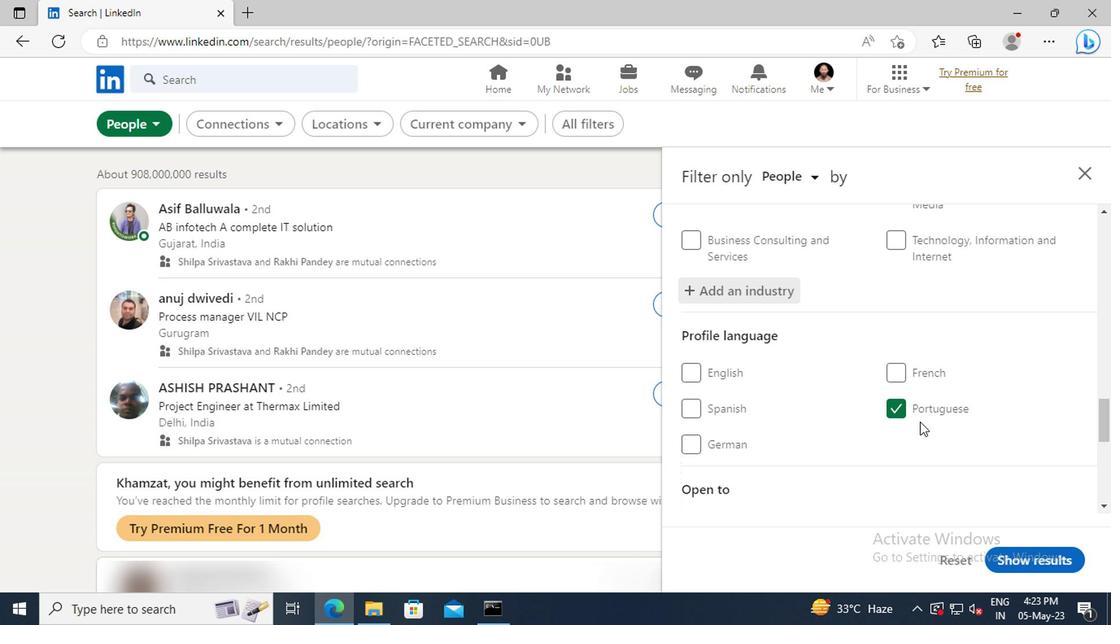 
Action: Mouse moved to (764, 395)
Screenshot: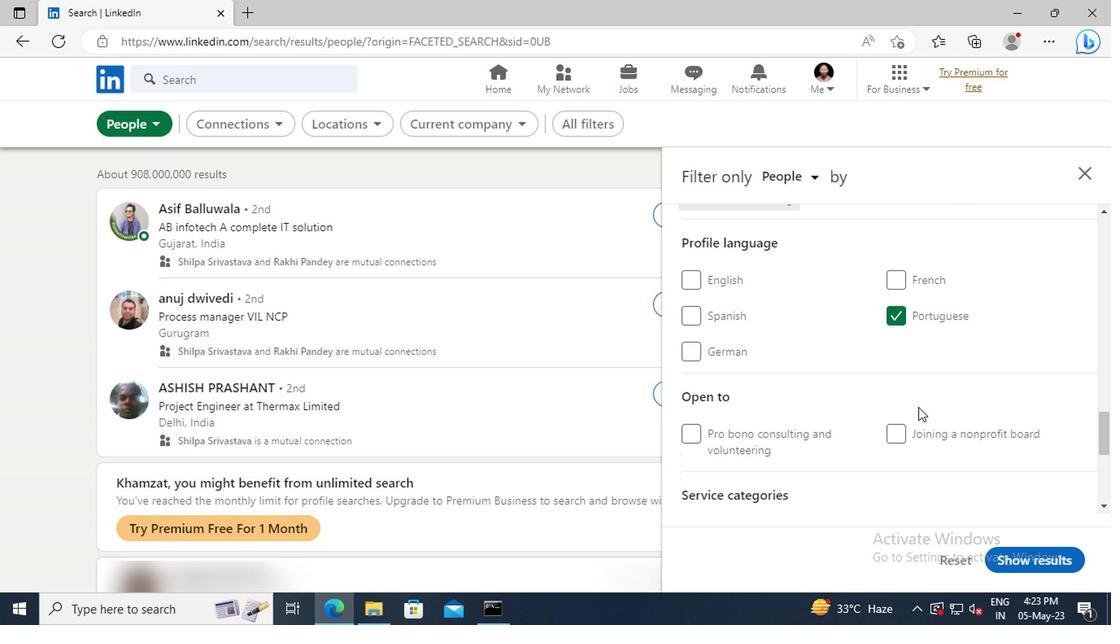 
Action: Mouse scrolled (764, 395) with delta (0, 0)
Screenshot: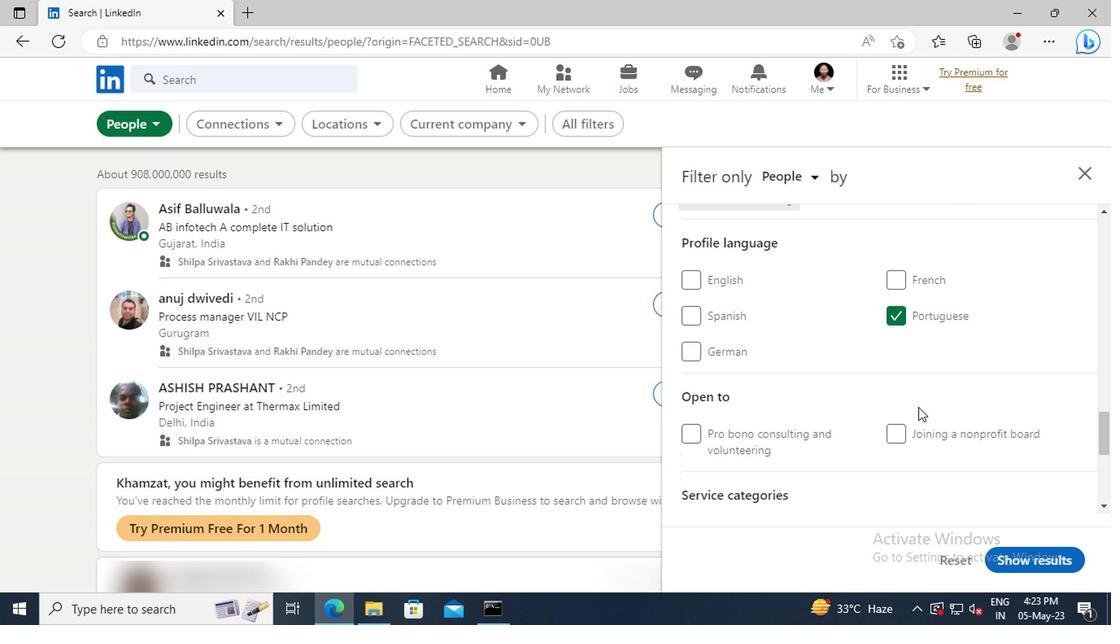 
Action: Mouse moved to (763, 394)
Screenshot: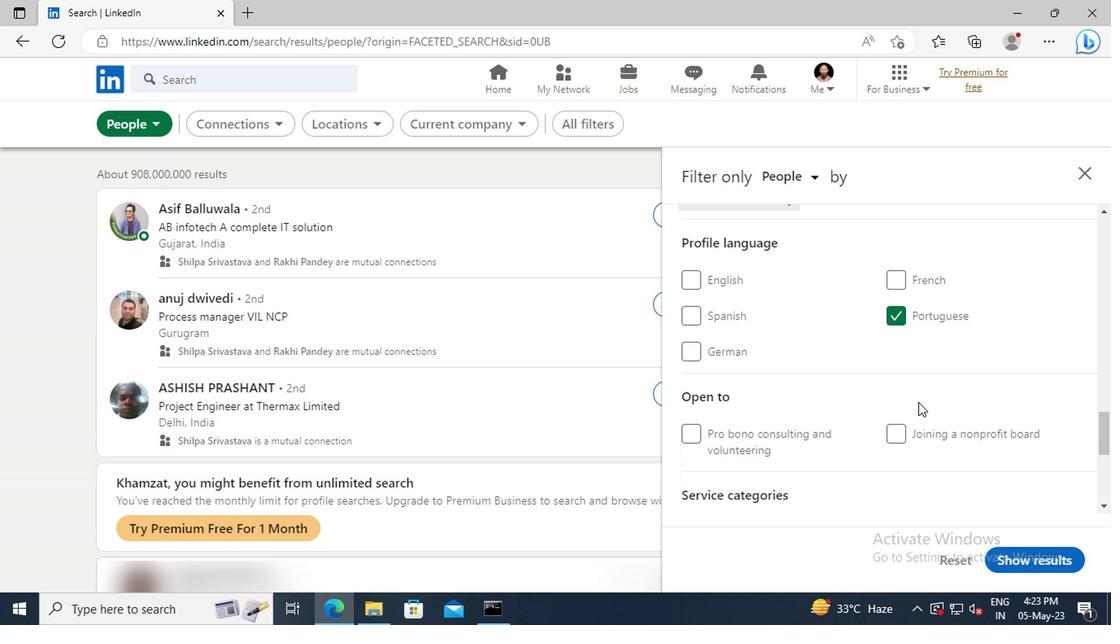 
Action: Mouse scrolled (763, 393) with delta (0, 0)
Screenshot: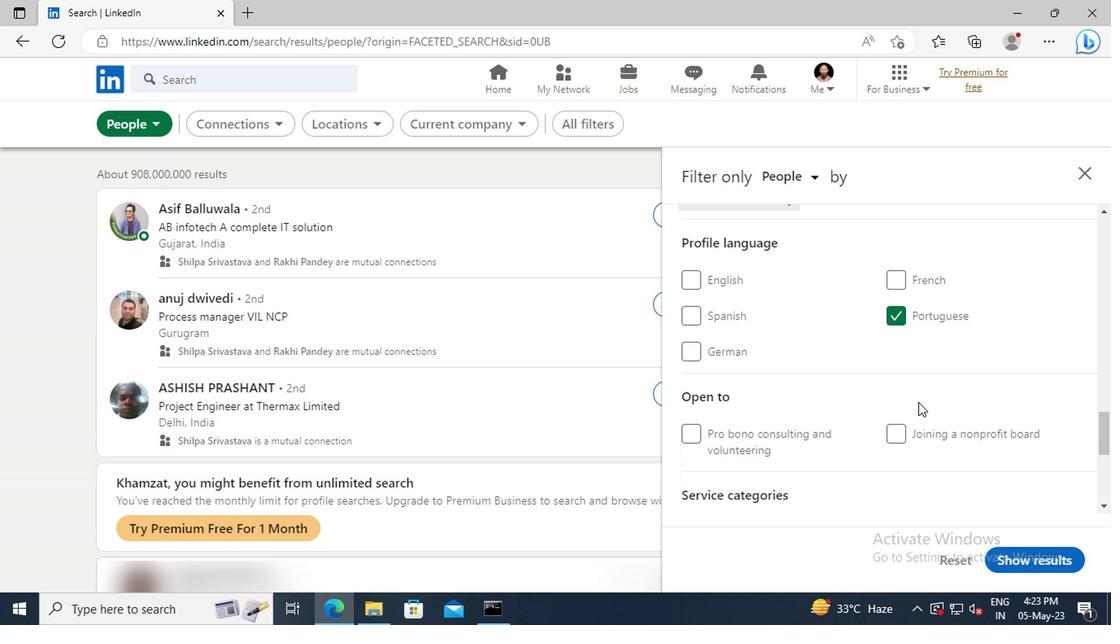 
Action: Mouse scrolled (763, 393) with delta (0, 0)
Screenshot: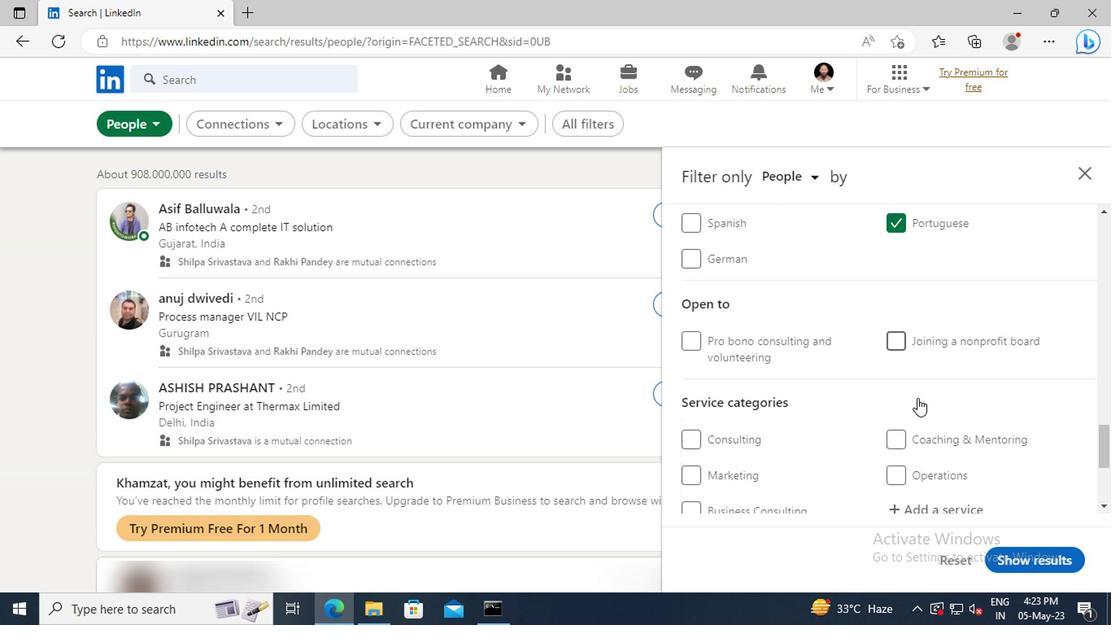 
Action: Mouse scrolled (763, 393) with delta (0, 0)
Screenshot: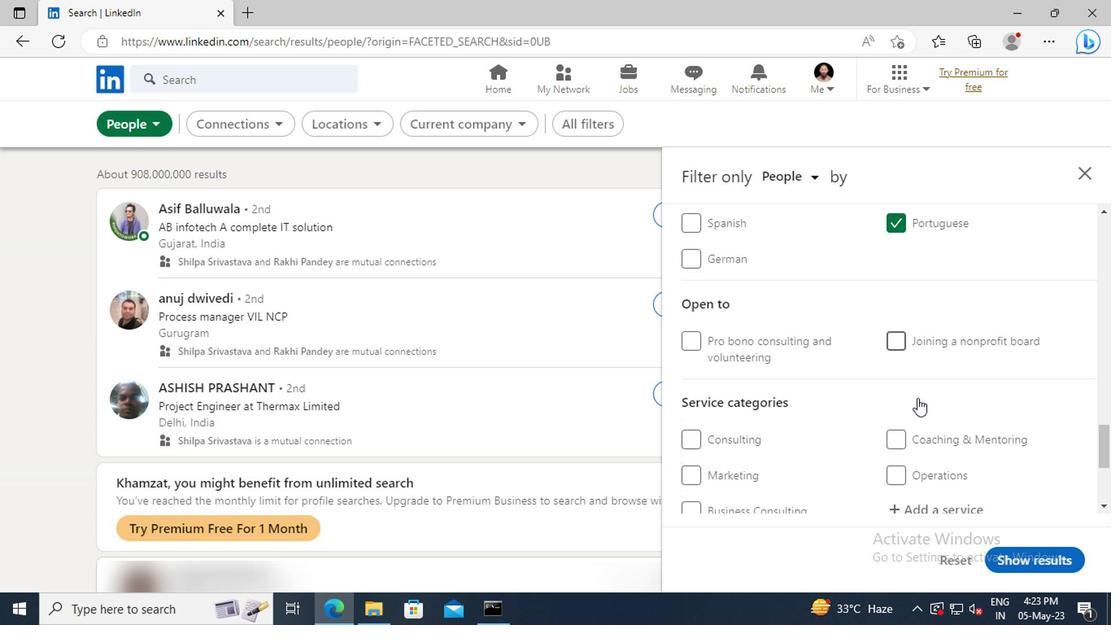 
Action: Mouse scrolled (763, 393) with delta (0, 0)
Screenshot: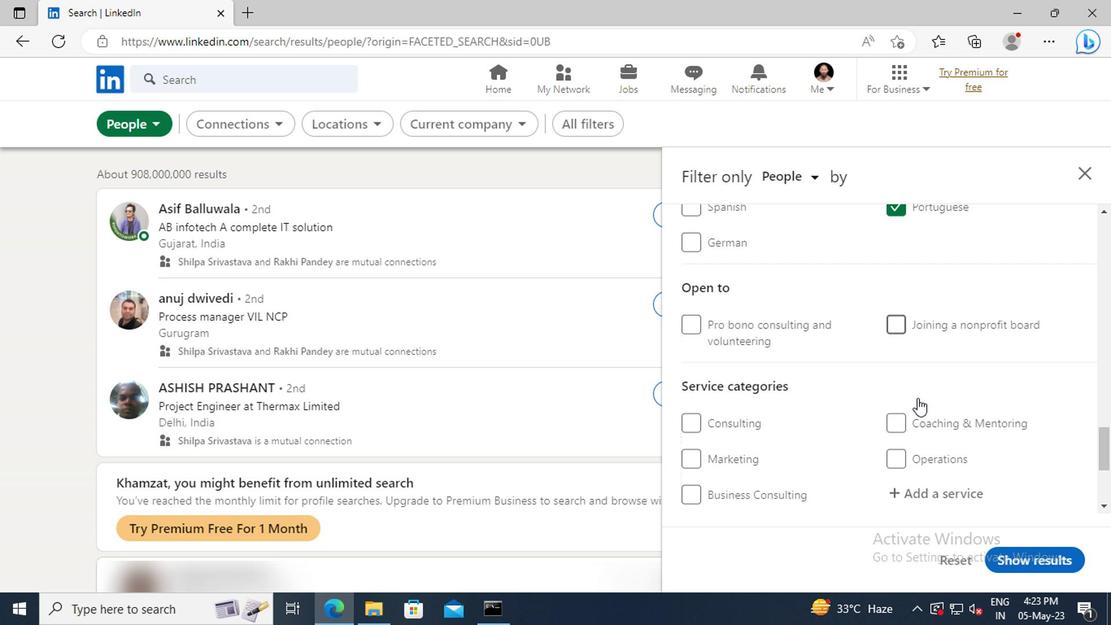 
Action: Mouse moved to (767, 381)
Screenshot: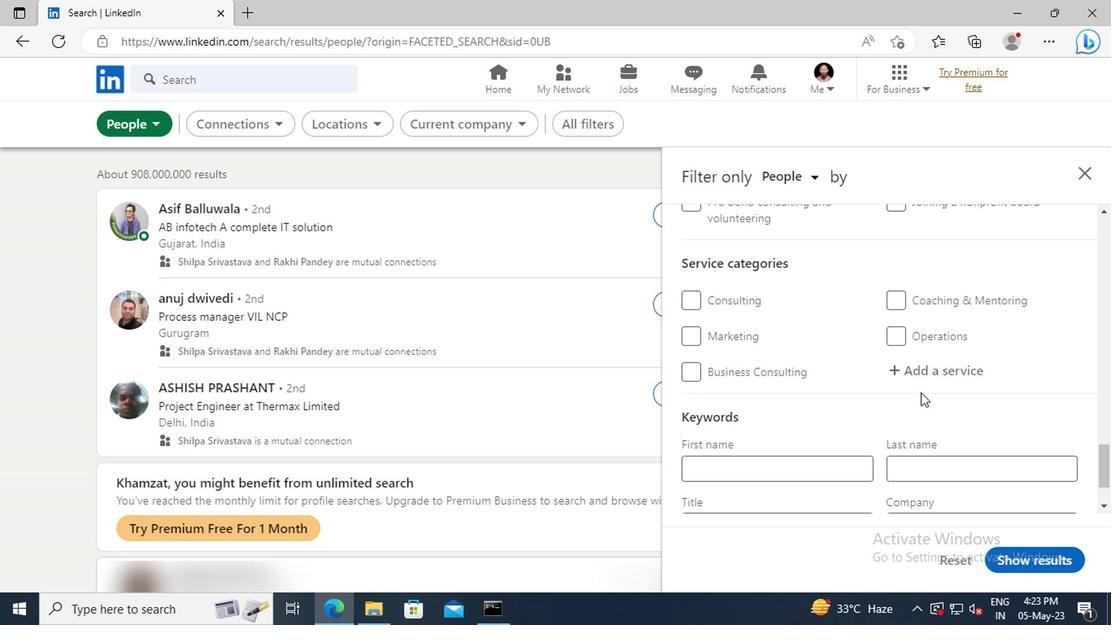 
Action: Mouse pressed left at (767, 381)
Screenshot: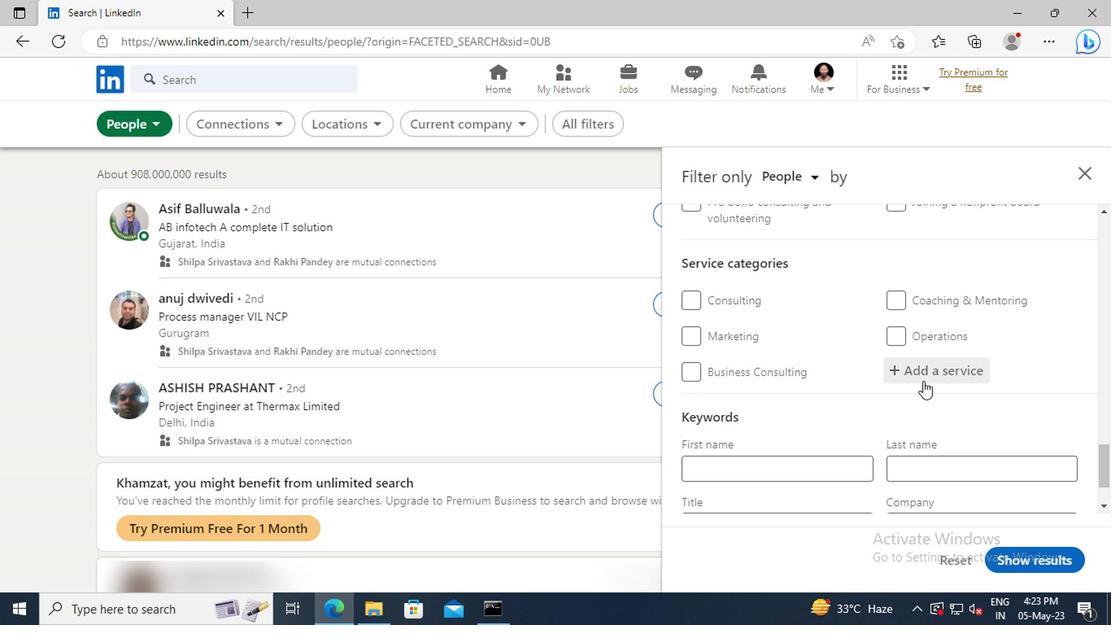 
Action: Key pressed <Key.shift>AUTO<Key.space><Key.shift><Key.shift>IN
Screenshot: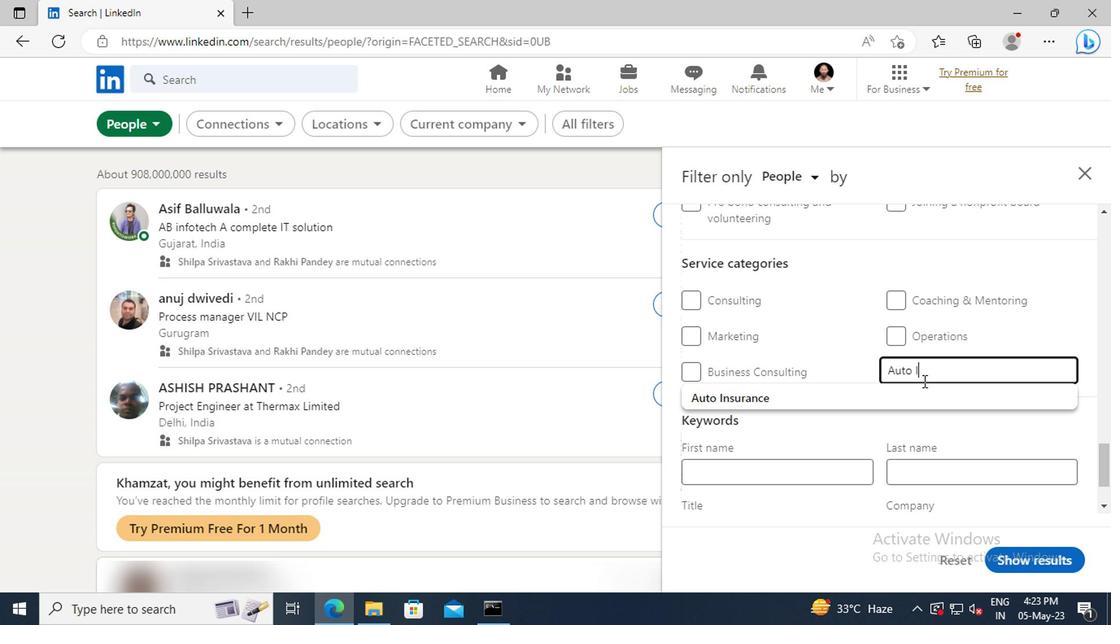 
Action: Mouse moved to (767, 387)
Screenshot: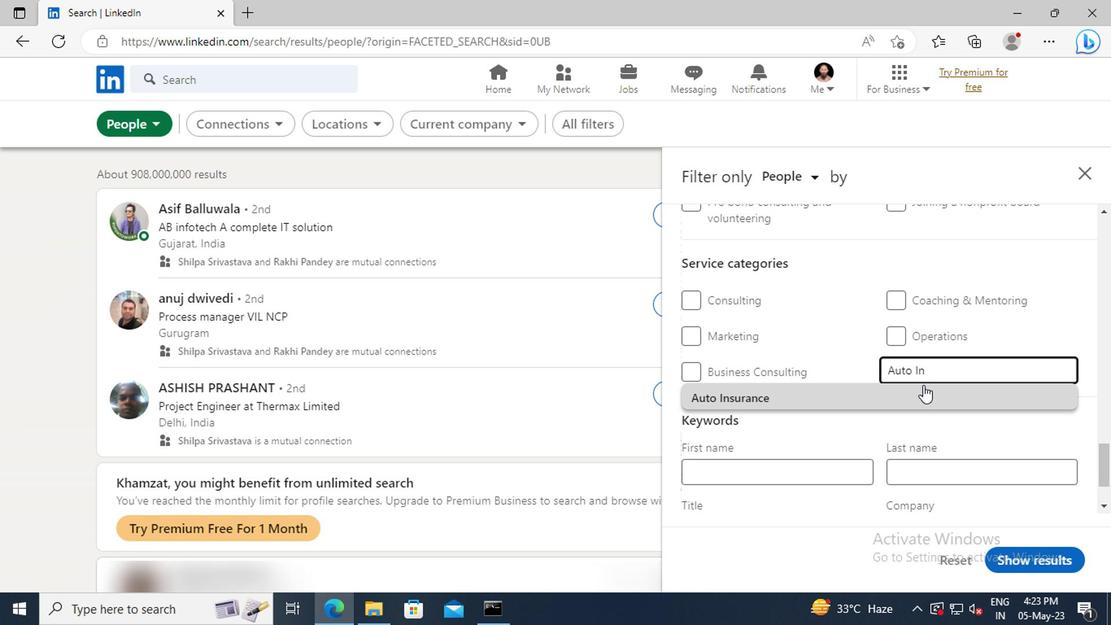 
Action: Mouse pressed left at (767, 387)
Screenshot: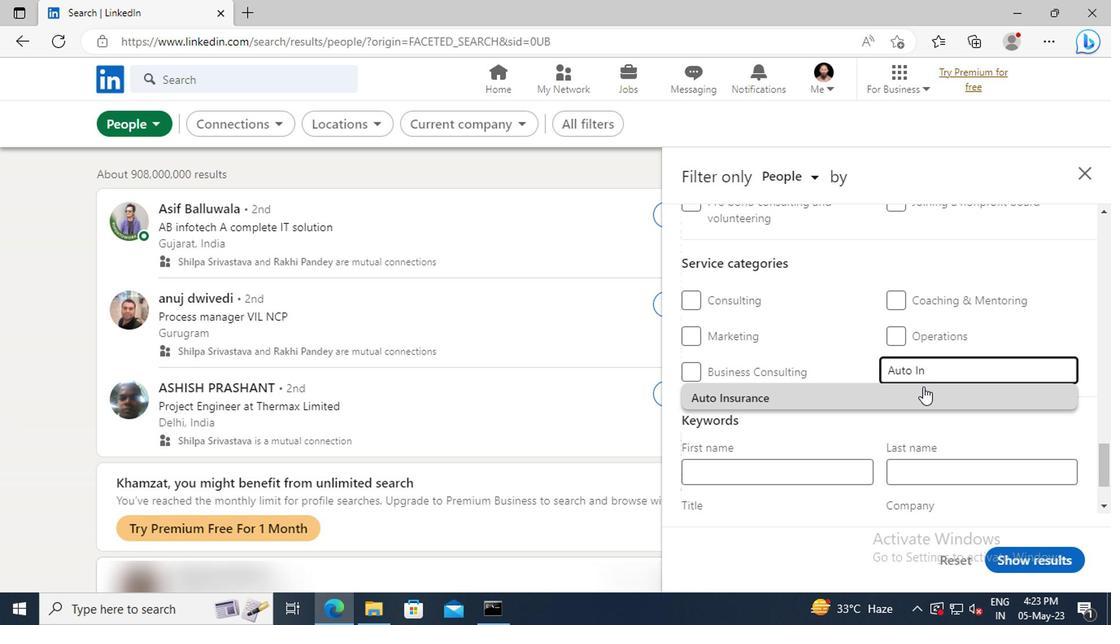 
Action: Mouse scrolled (767, 387) with delta (0, 0)
Screenshot: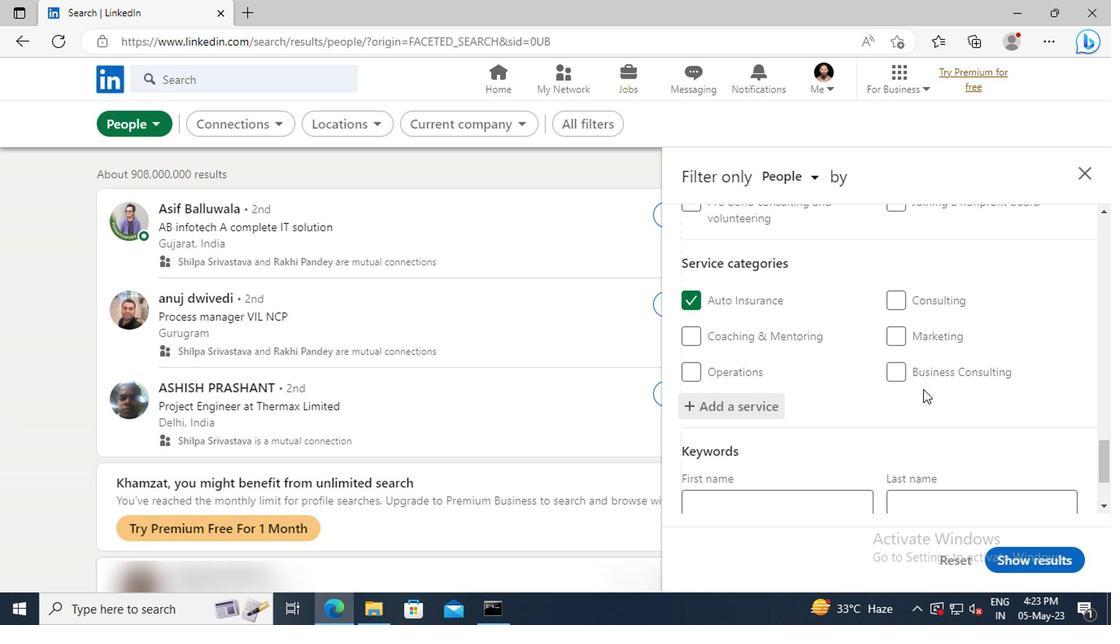 
Action: Mouse scrolled (767, 387) with delta (0, 0)
Screenshot: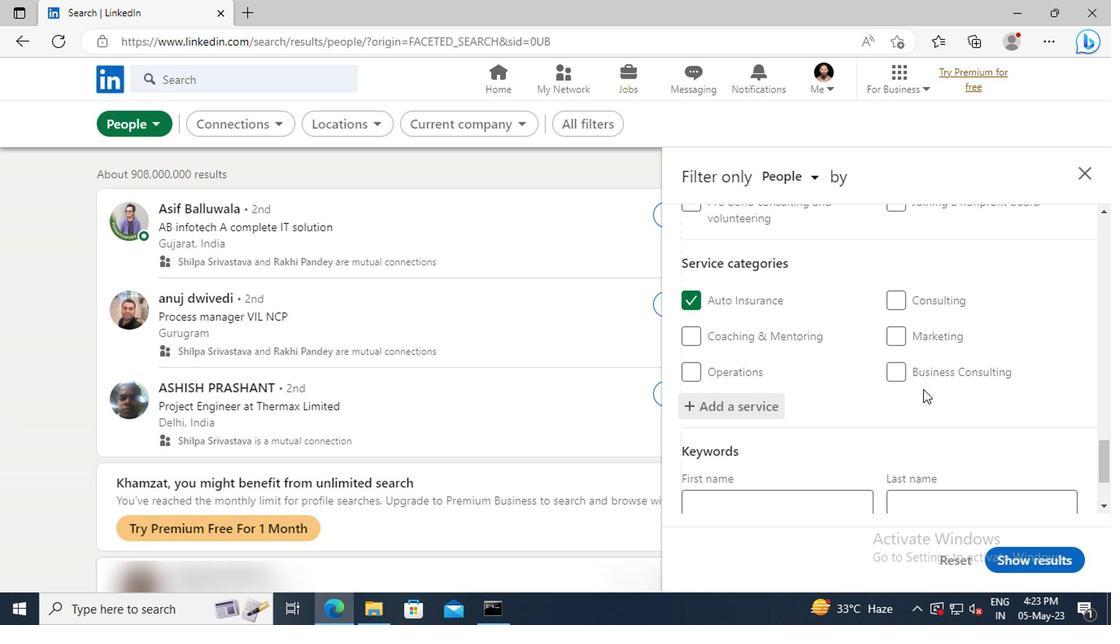 
Action: Mouse scrolled (767, 387) with delta (0, 0)
Screenshot: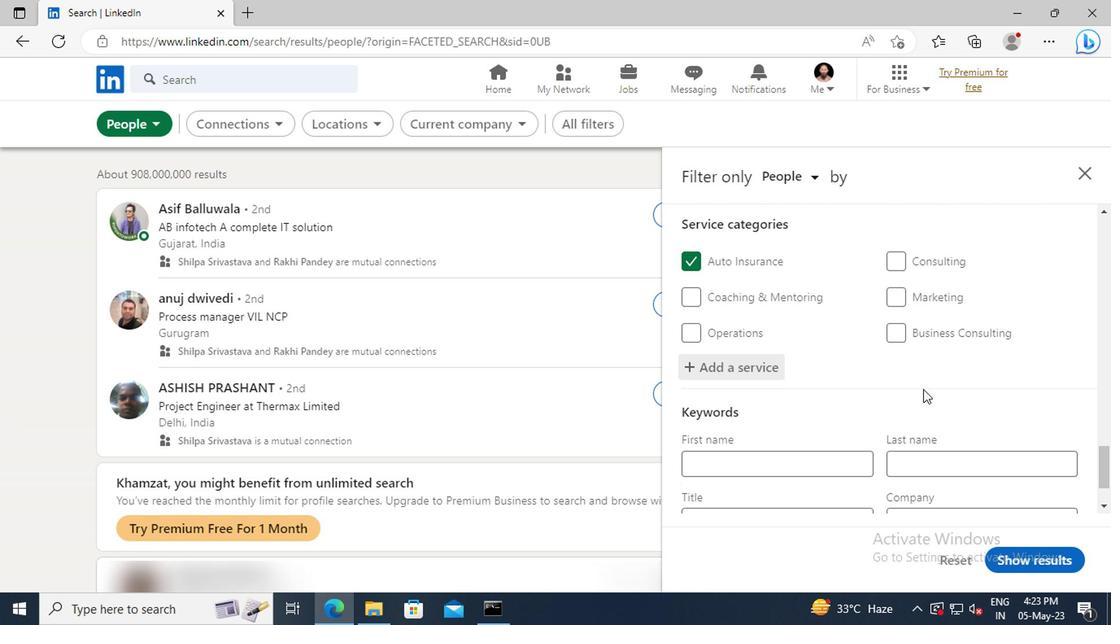 
Action: Mouse scrolled (767, 387) with delta (0, 0)
Screenshot: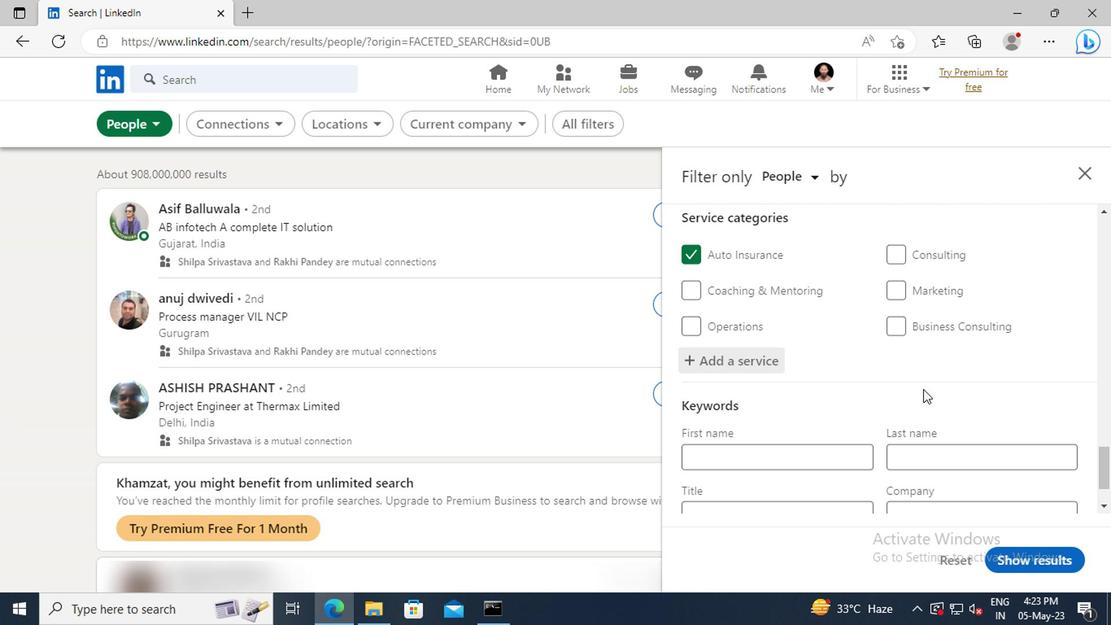 
Action: Mouse moved to (692, 423)
Screenshot: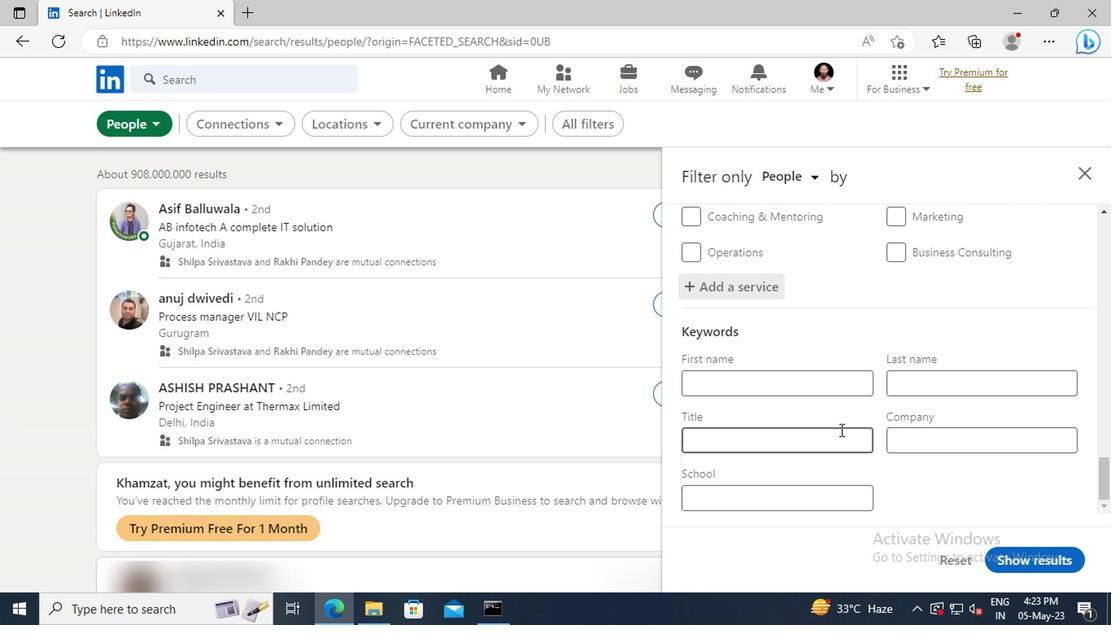 
Action: Mouse pressed left at (692, 423)
Screenshot: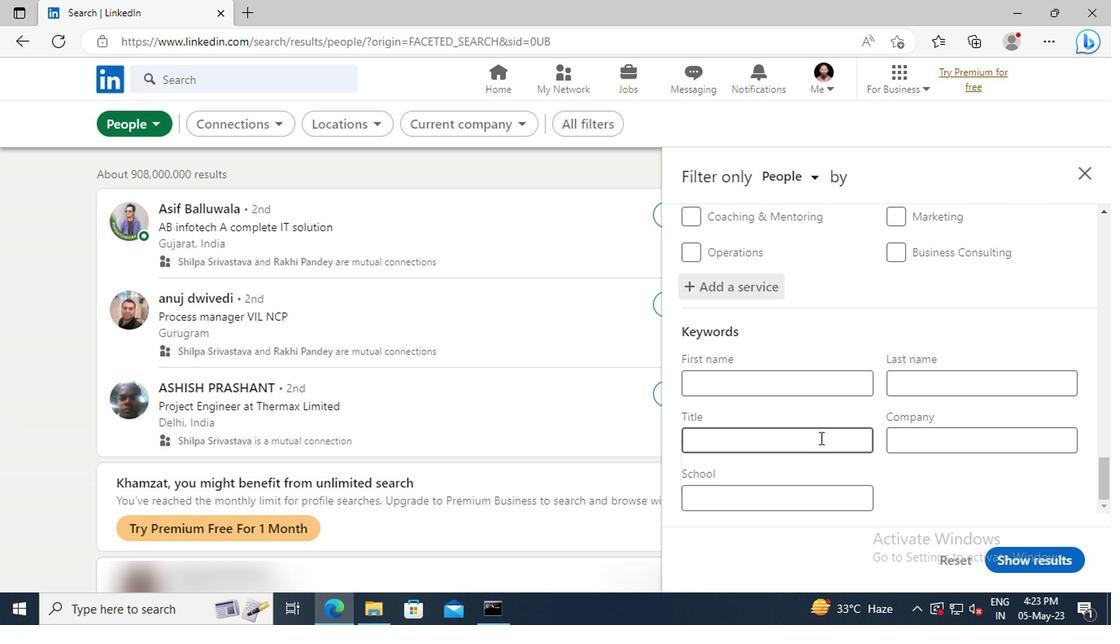 
Action: Key pressed <Key.shift>PAYROLL<Key.space><Key.shift>CLERK<Key.enter>
Screenshot: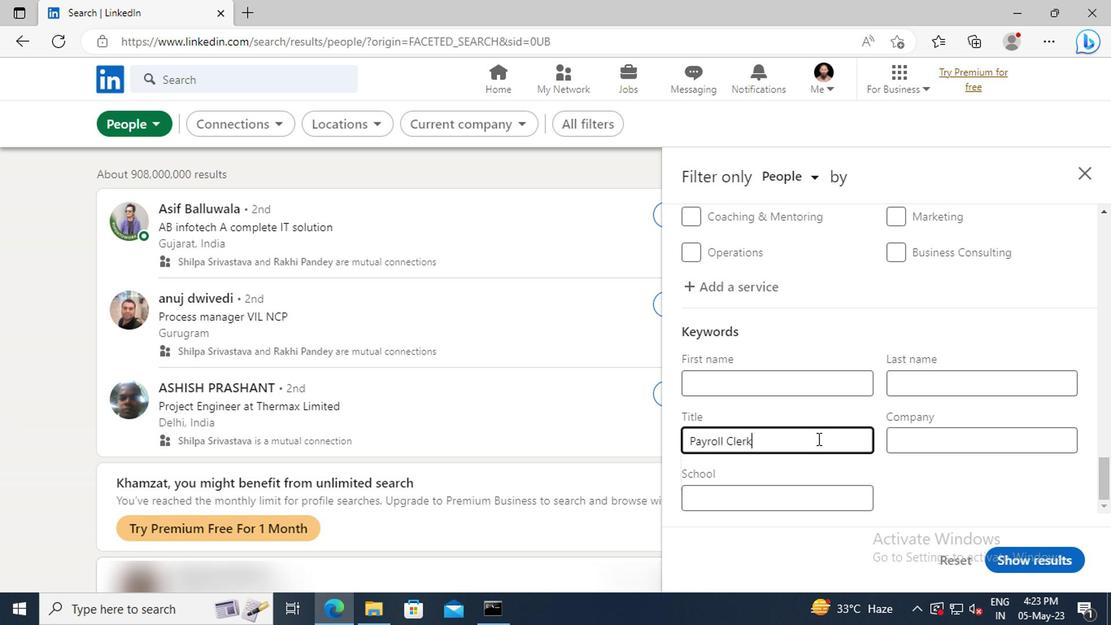 
Action: Mouse moved to (833, 511)
Screenshot: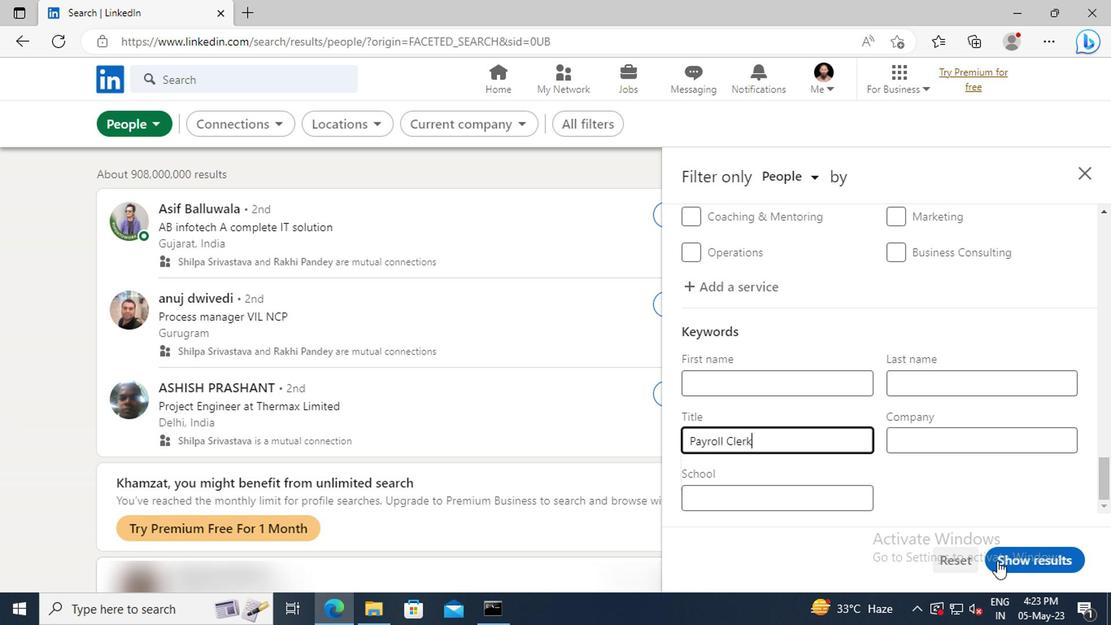 
Action: Mouse pressed left at (833, 511)
Screenshot: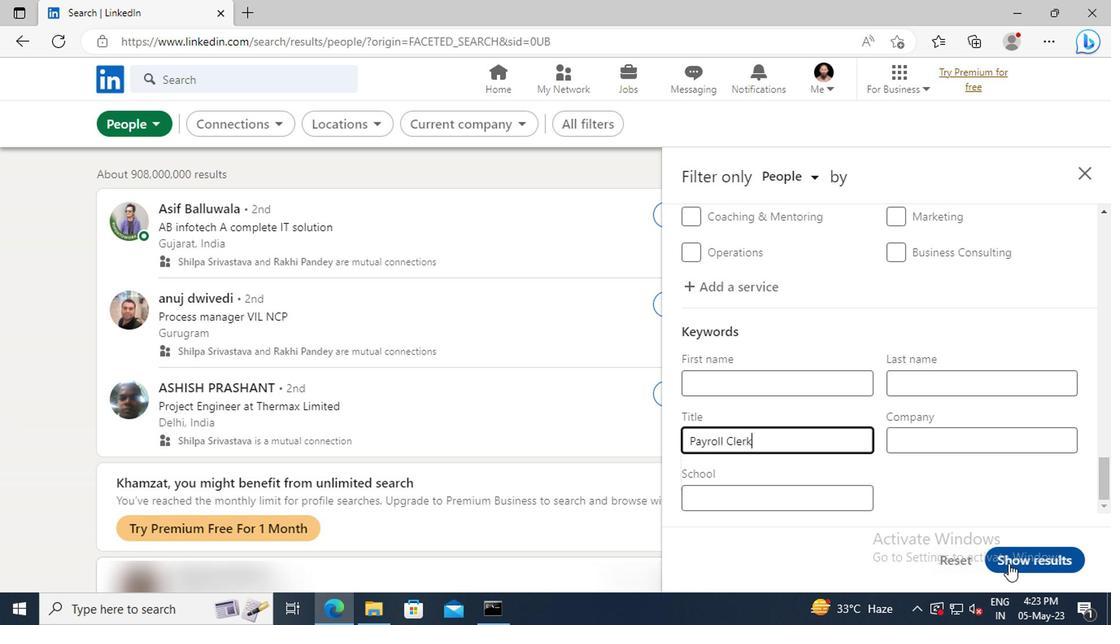 
